 Task: Find connections with filter location Caloundra with filter topic #careertips with filter profile language Potuguese with filter current company Canada Jobs | Australia | UK | USA | Europe & Gulf Jobs with filter school Assam Engineering College with filter industry Circuses and Magic Shows with filter service category Team Building with filter keywords title Head
Action: Mouse moved to (158, 229)
Screenshot: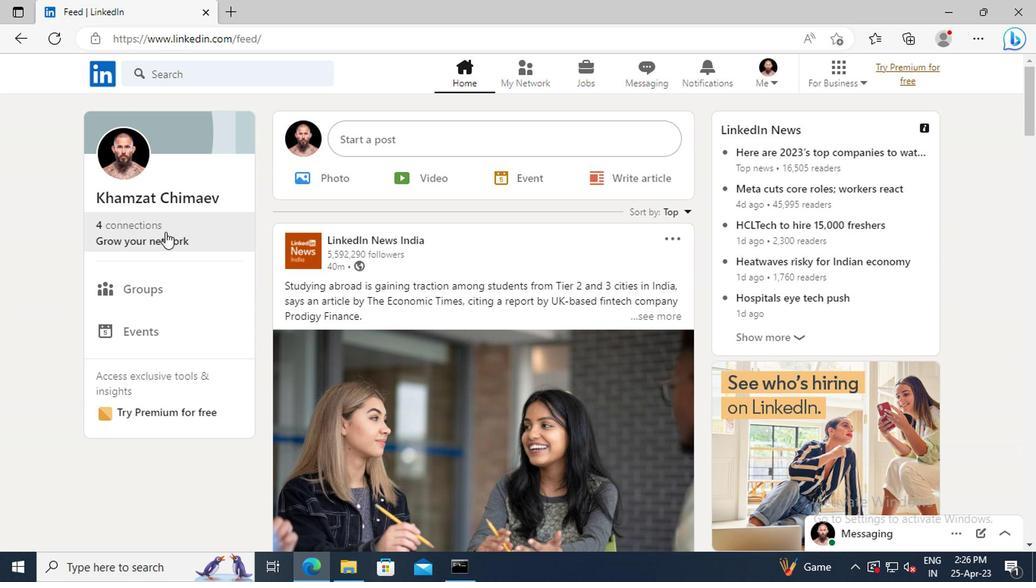 
Action: Mouse pressed left at (158, 229)
Screenshot: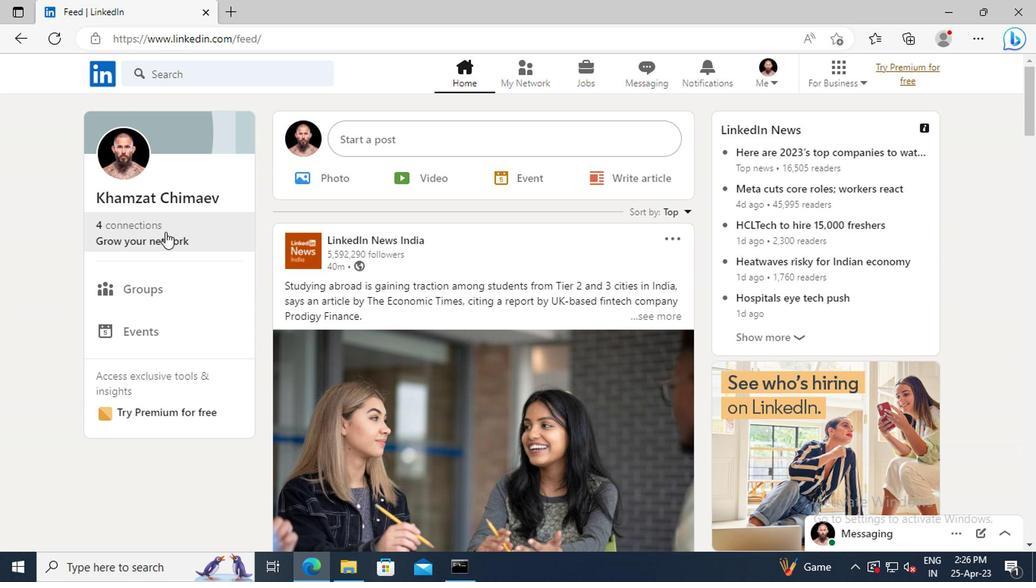 
Action: Mouse moved to (180, 154)
Screenshot: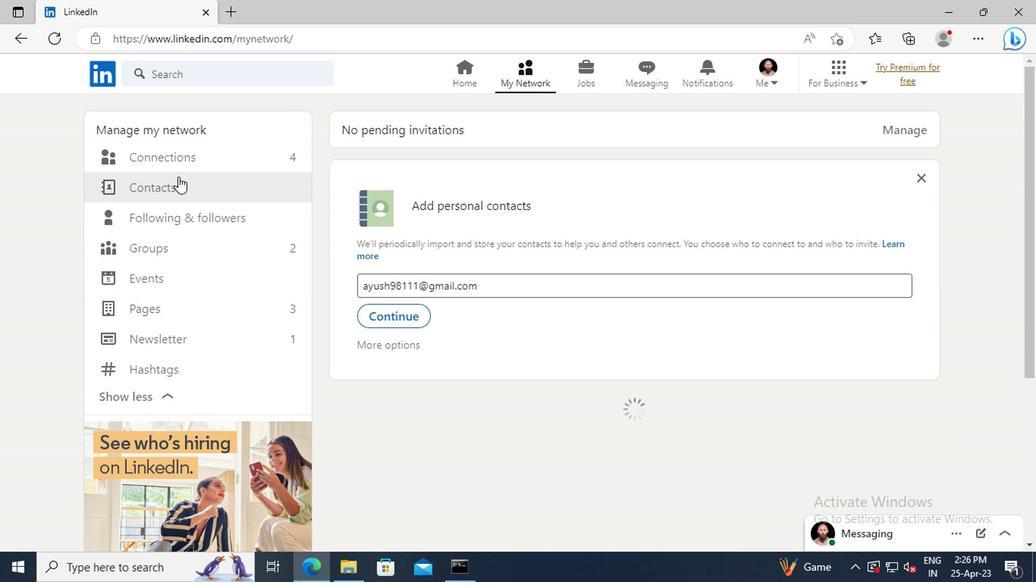 
Action: Mouse pressed left at (180, 154)
Screenshot: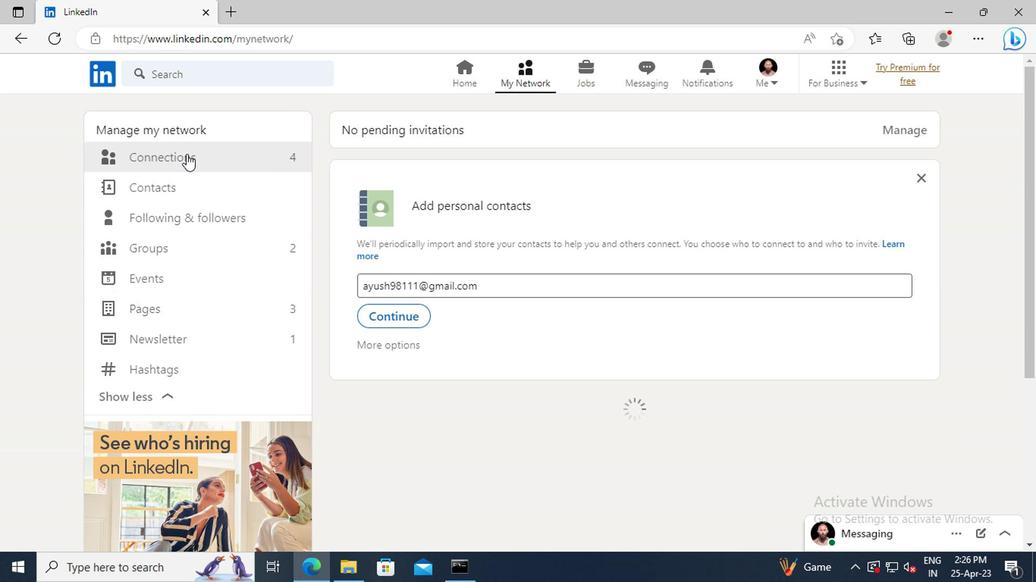 
Action: Mouse moved to (601, 158)
Screenshot: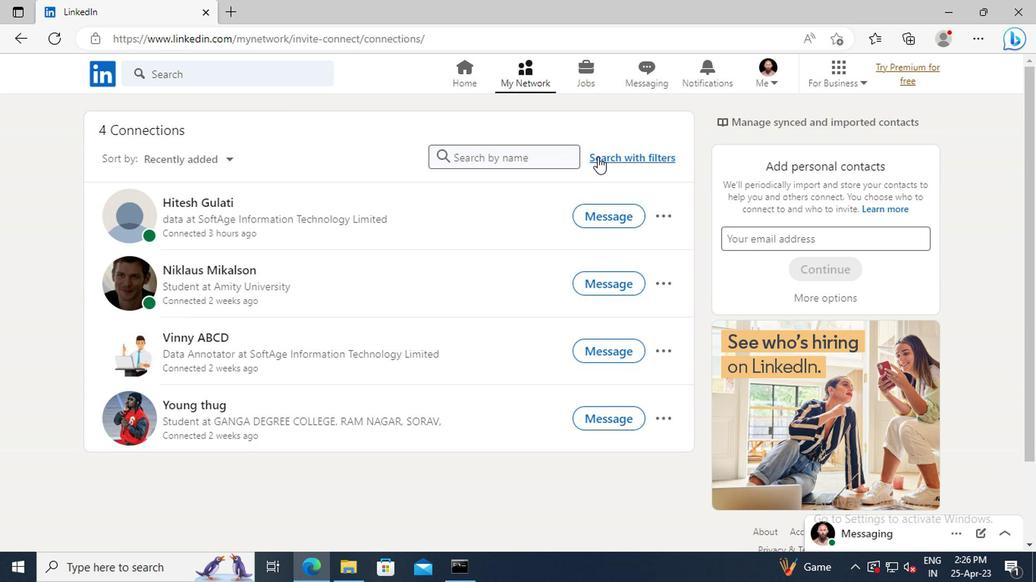 
Action: Mouse pressed left at (601, 158)
Screenshot: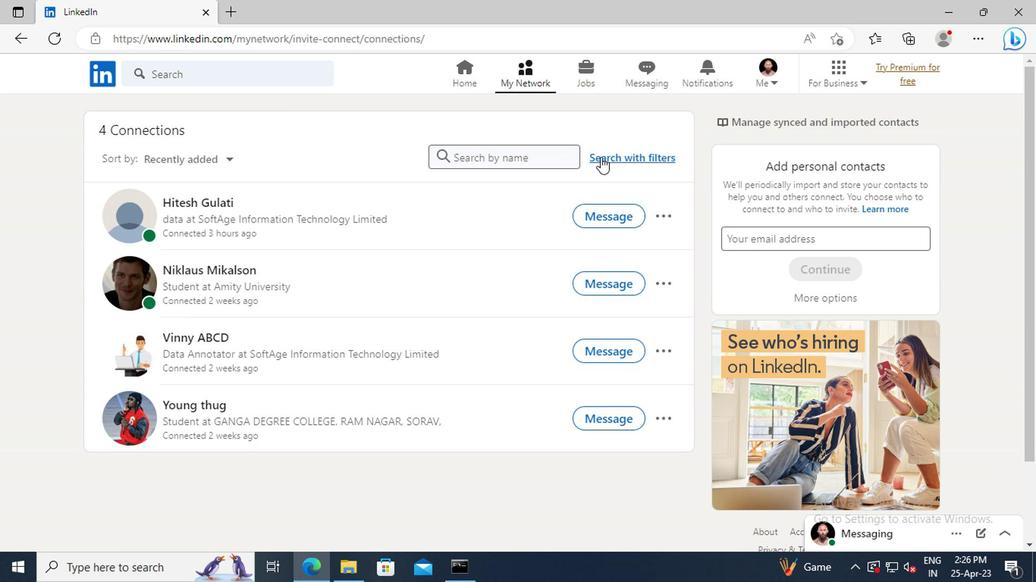 
Action: Mouse moved to (577, 122)
Screenshot: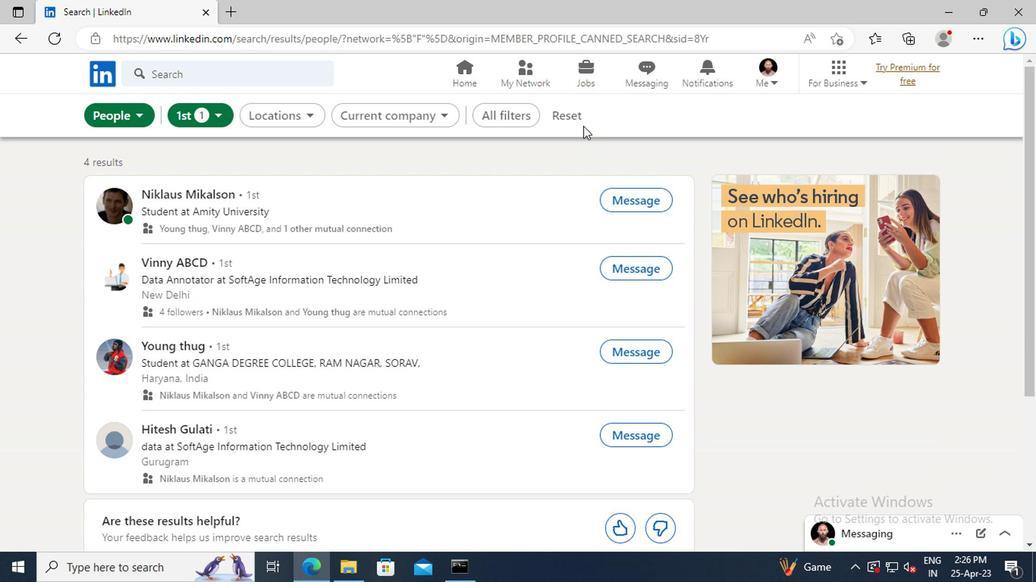 
Action: Mouse pressed left at (577, 122)
Screenshot: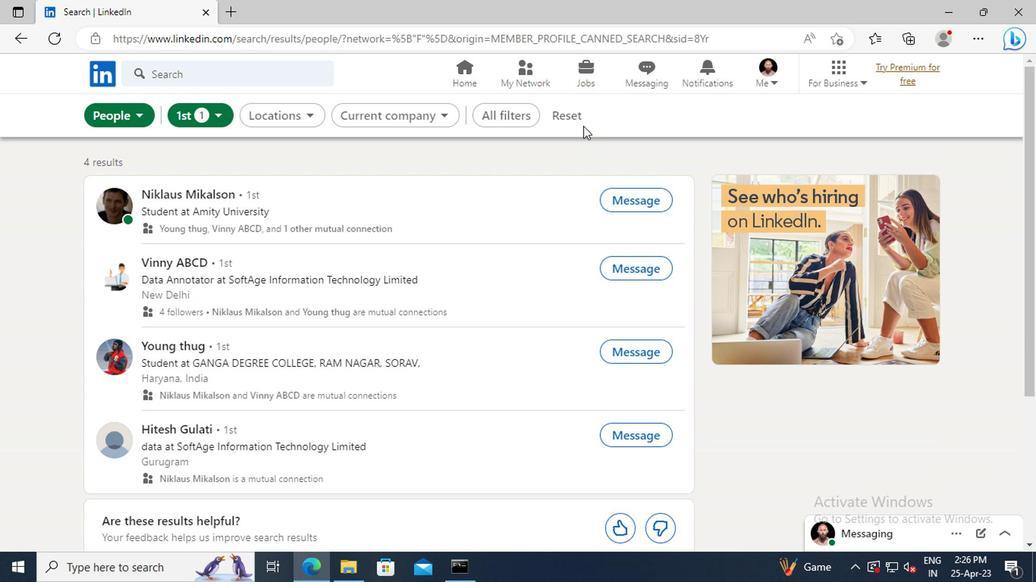 
Action: Mouse moved to (542, 120)
Screenshot: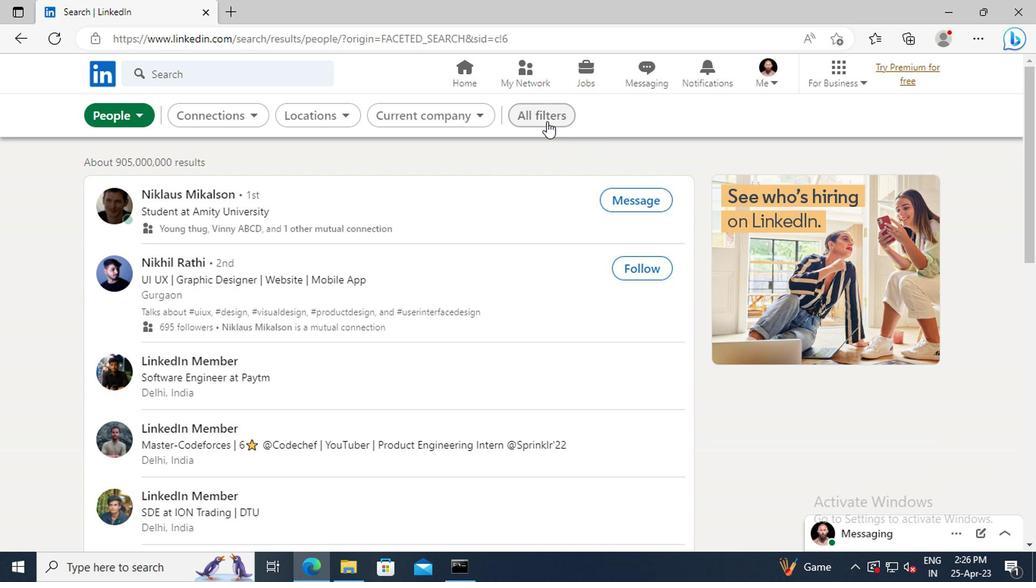 
Action: Mouse pressed left at (542, 120)
Screenshot: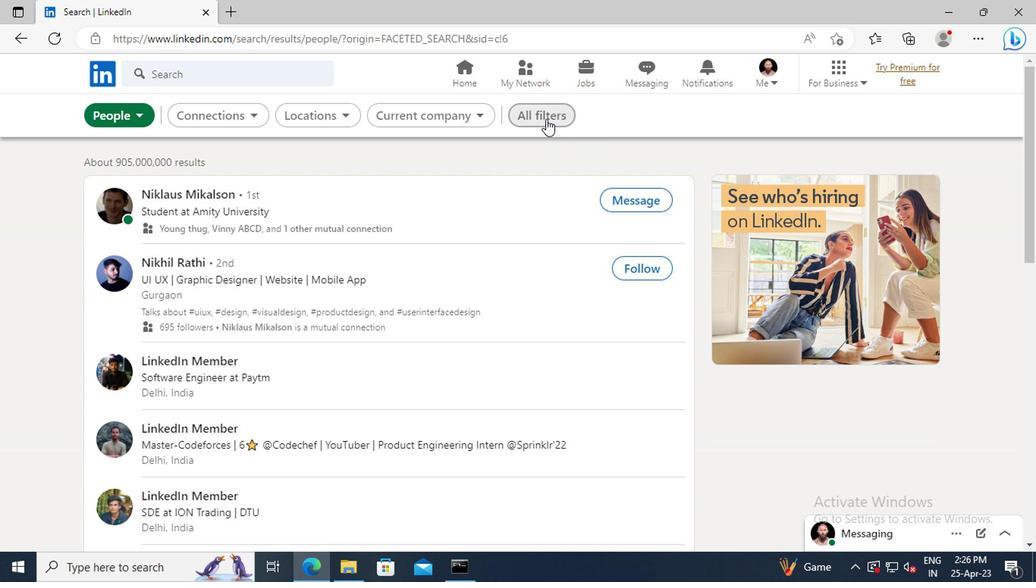
Action: Mouse moved to (866, 261)
Screenshot: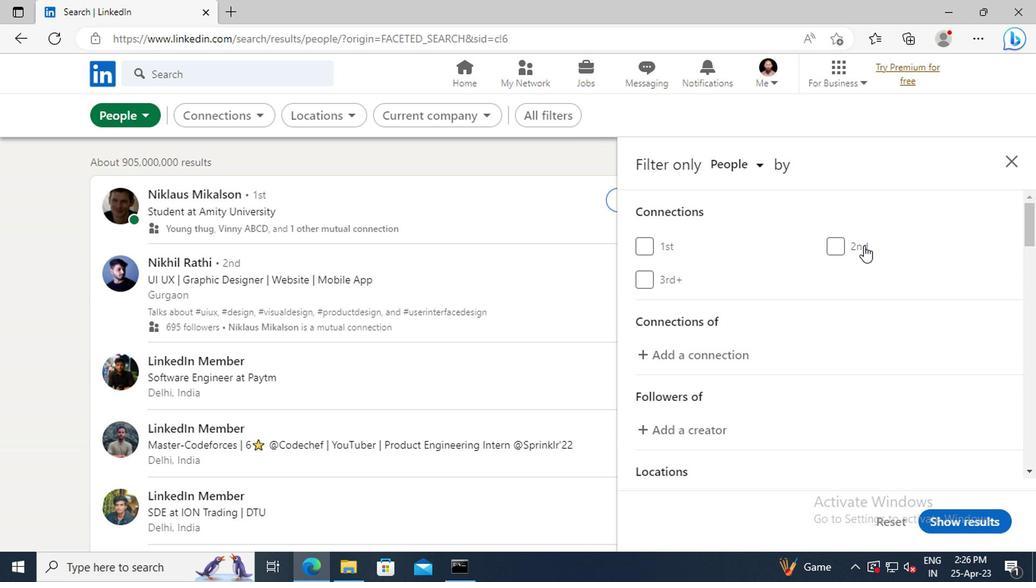 
Action: Mouse scrolled (866, 260) with delta (0, -1)
Screenshot: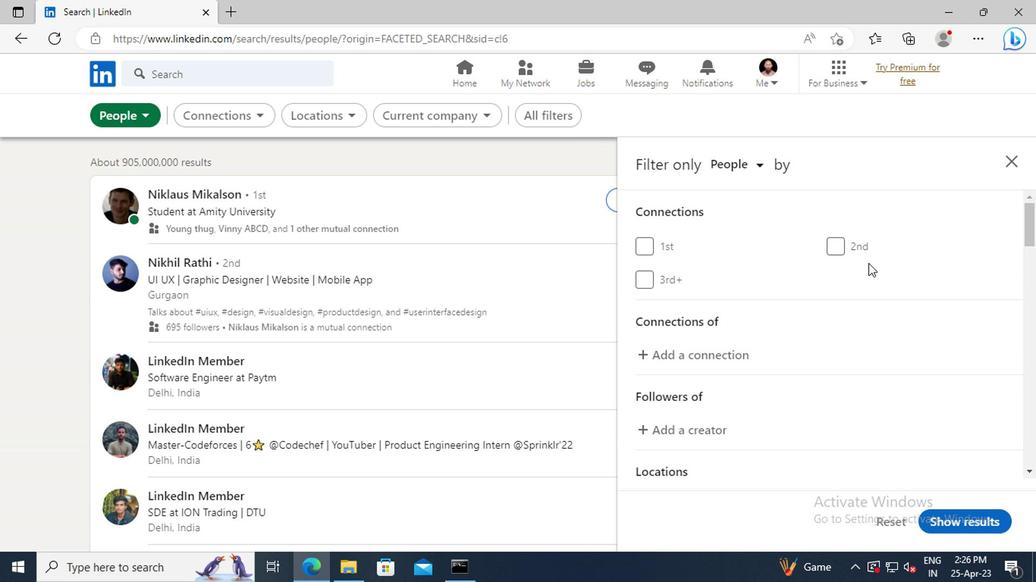 
Action: Mouse scrolled (866, 260) with delta (0, -1)
Screenshot: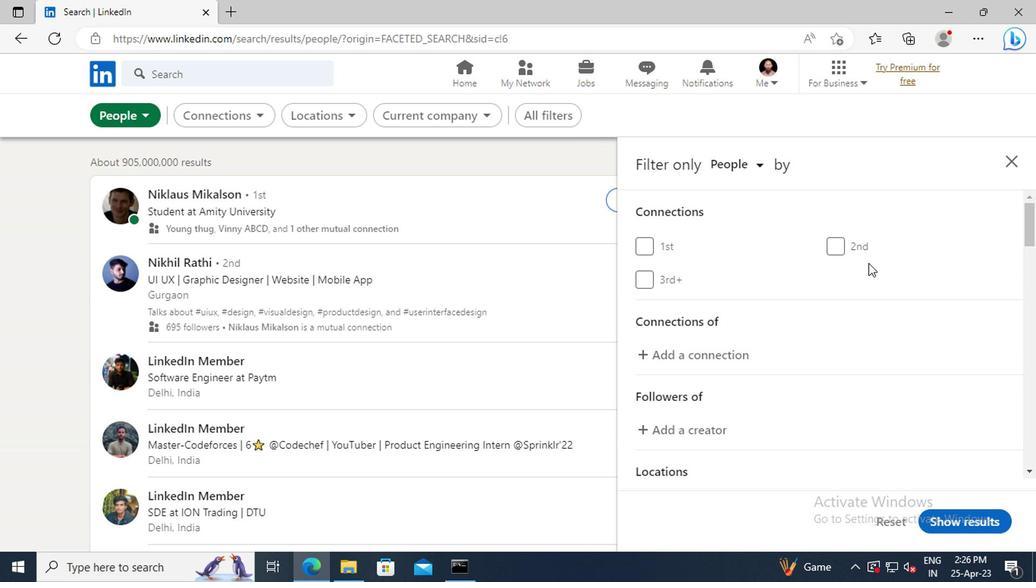 
Action: Mouse scrolled (866, 260) with delta (0, -1)
Screenshot: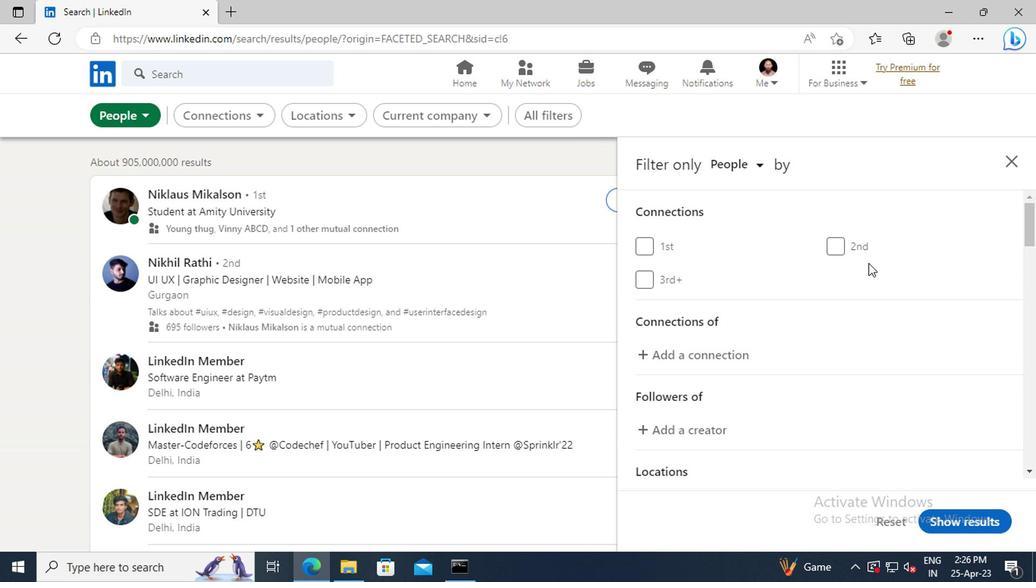 
Action: Mouse scrolled (866, 260) with delta (0, -1)
Screenshot: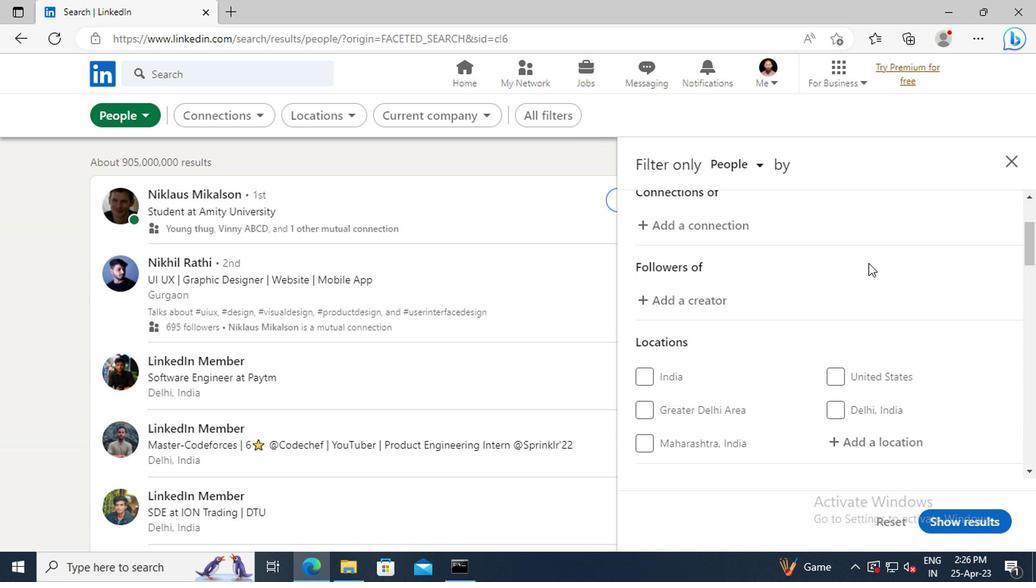 
Action: Mouse scrolled (866, 260) with delta (0, -1)
Screenshot: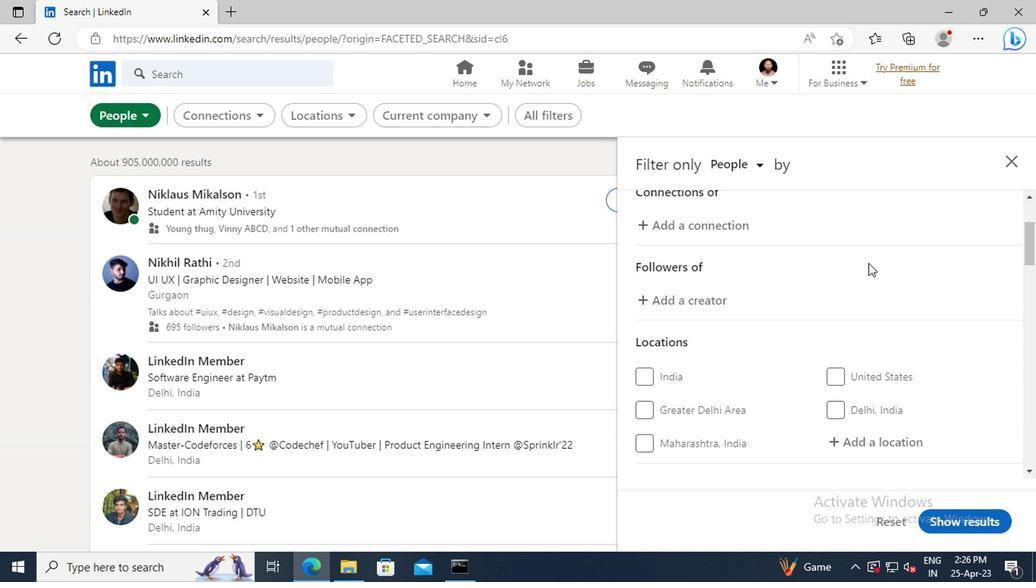 
Action: Mouse moved to (856, 351)
Screenshot: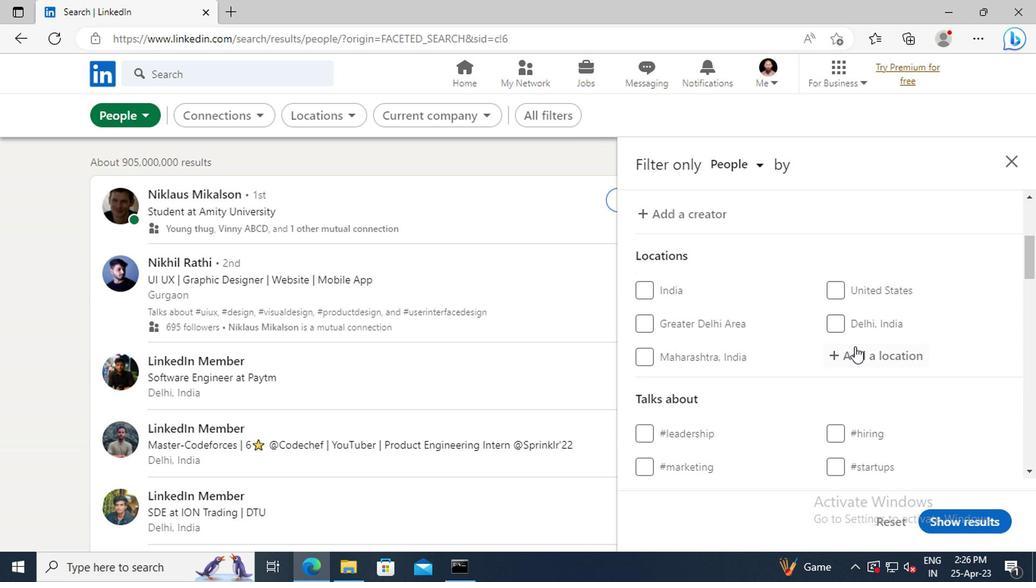 
Action: Mouse pressed left at (856, 351)
Screenshot: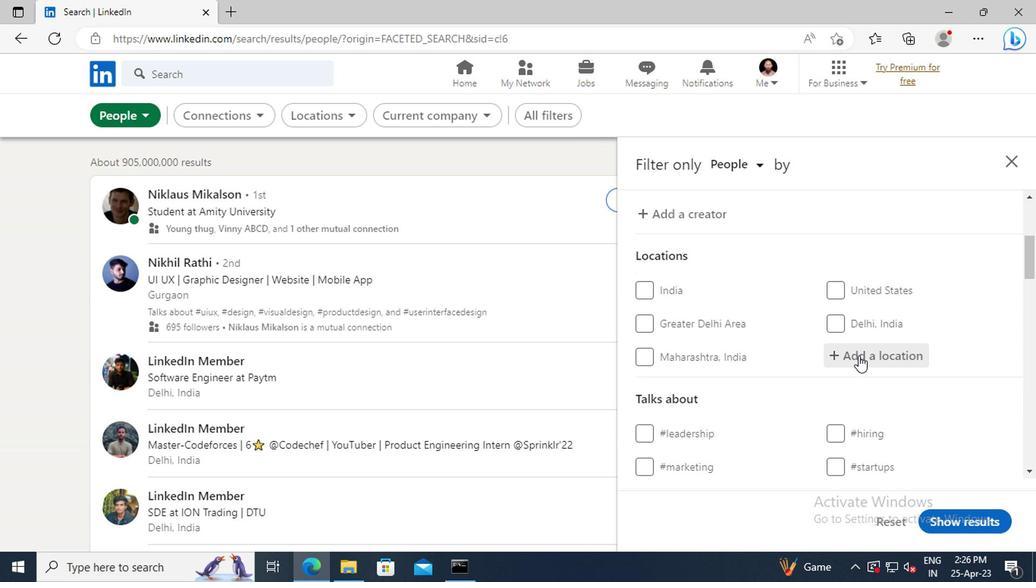 
Action: Key pressed <Key.shift>CALOUNDRA<Key.enter>
Screenshot: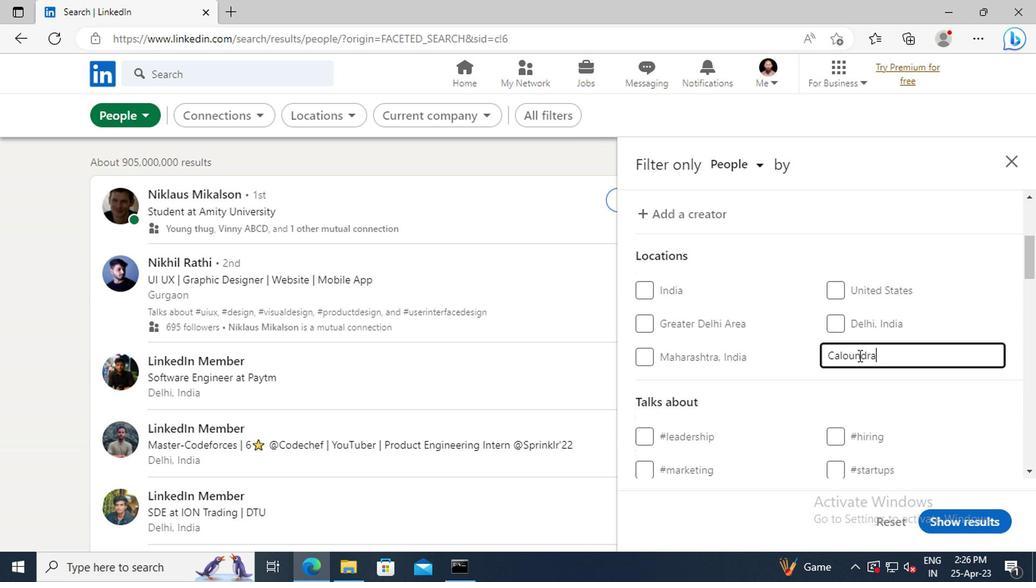 
Action: Mouse scrolled (856, 351) with delta (0, 0)
Screenshot: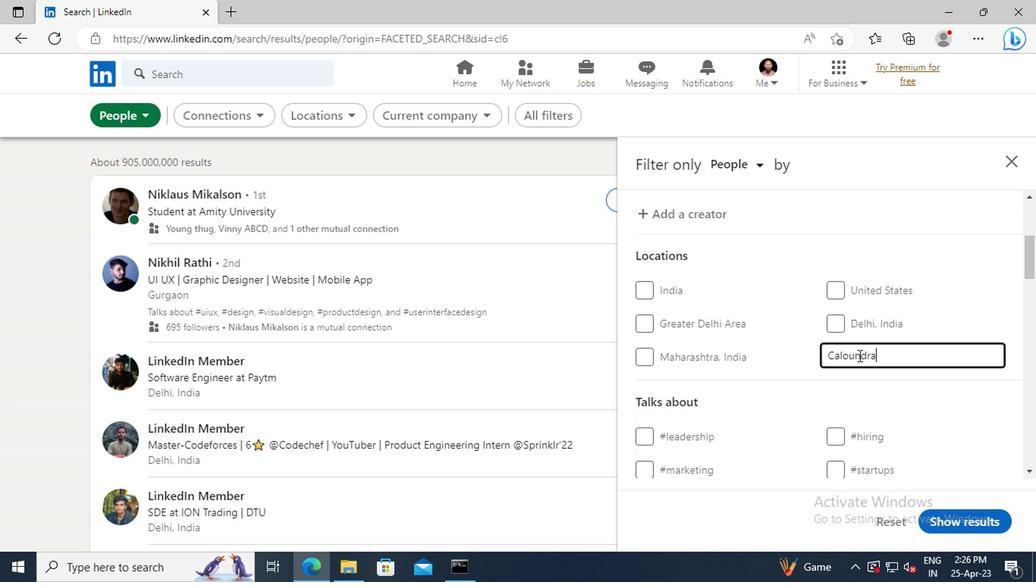 
Action: Mouse scrolled (856, 351) with delta (0, 0)
Screenshot: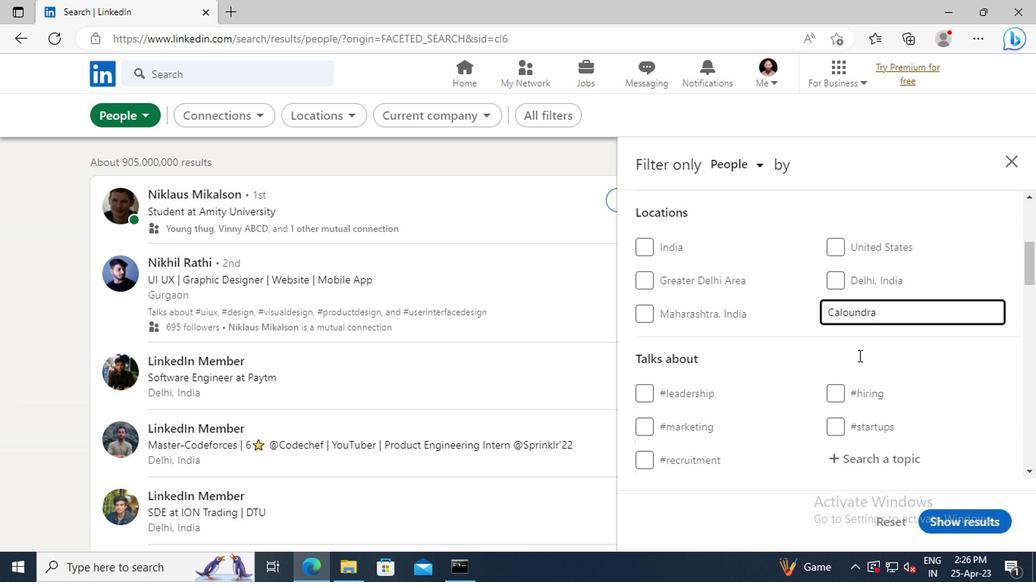 
Action: Mouse scrolled (856, 351) with delta (0, 0)
Screenshot: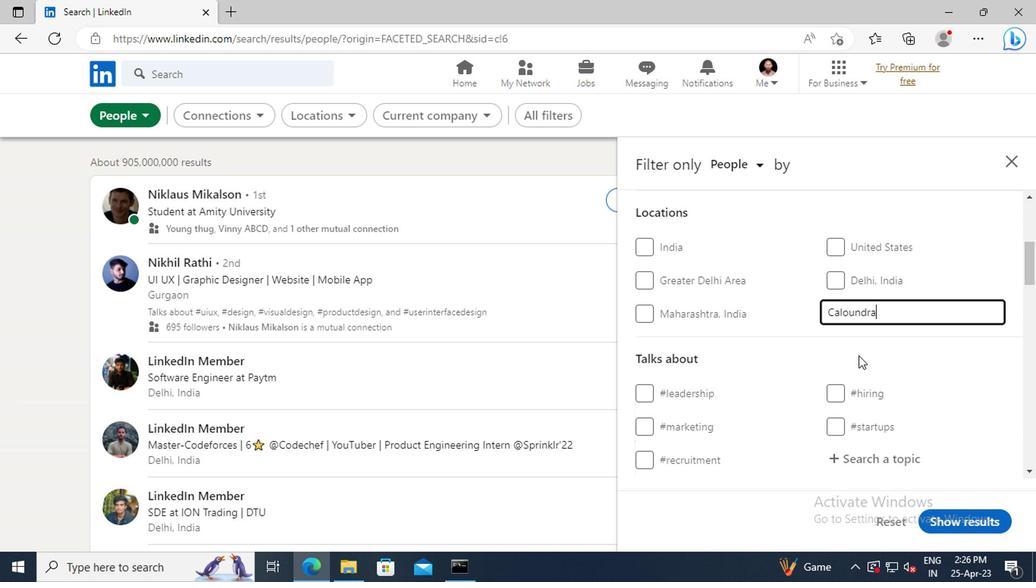
Action: Mouse moved to (853, 369)
Screenshot: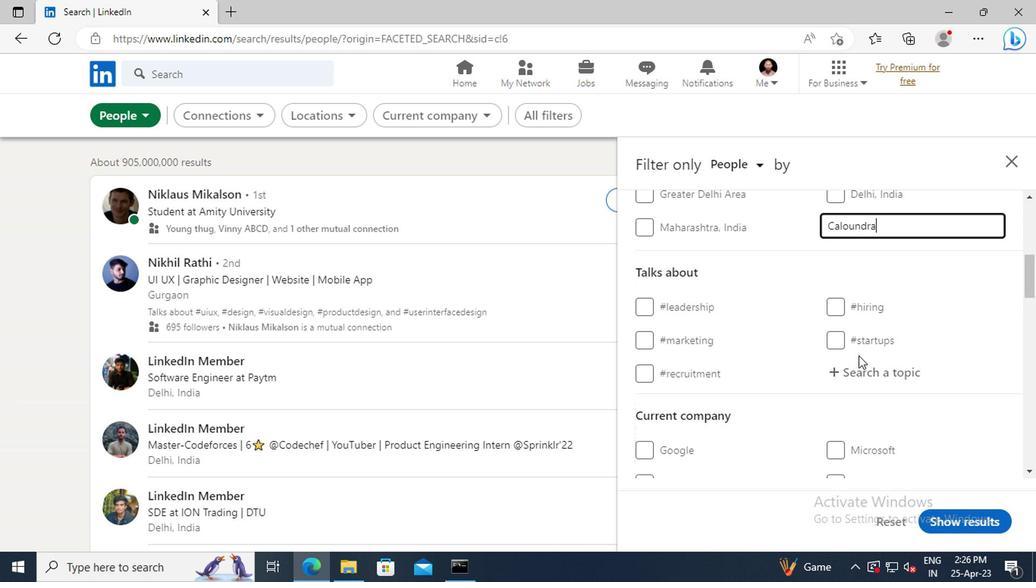 
Action: Mouse pressed left at (853, 369)
Screenshot: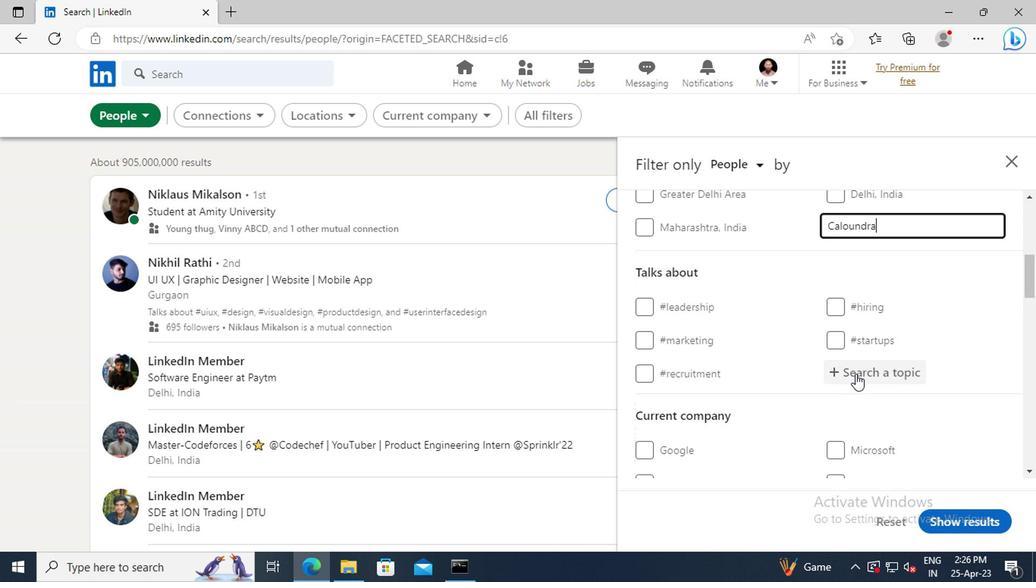 
Action: Key pressed <Key.shift>#CAREERTIPS
Screenshot: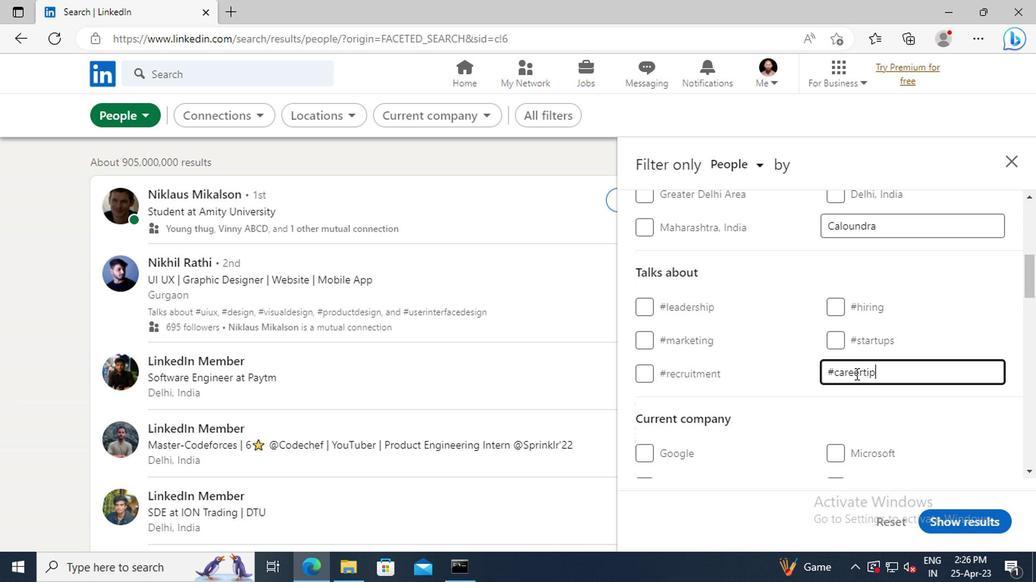 
Action: Mouse scrolled (853, 369) with delta (0, 0)
Screenshot: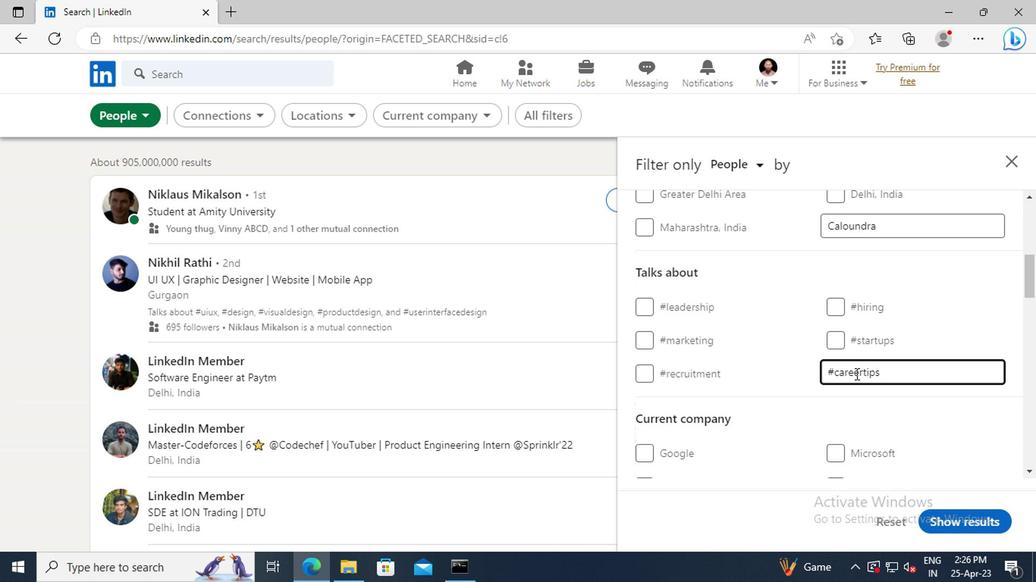 
Action: Mouse scrolled (853, 369) with delta (0, 0)
Screenshot: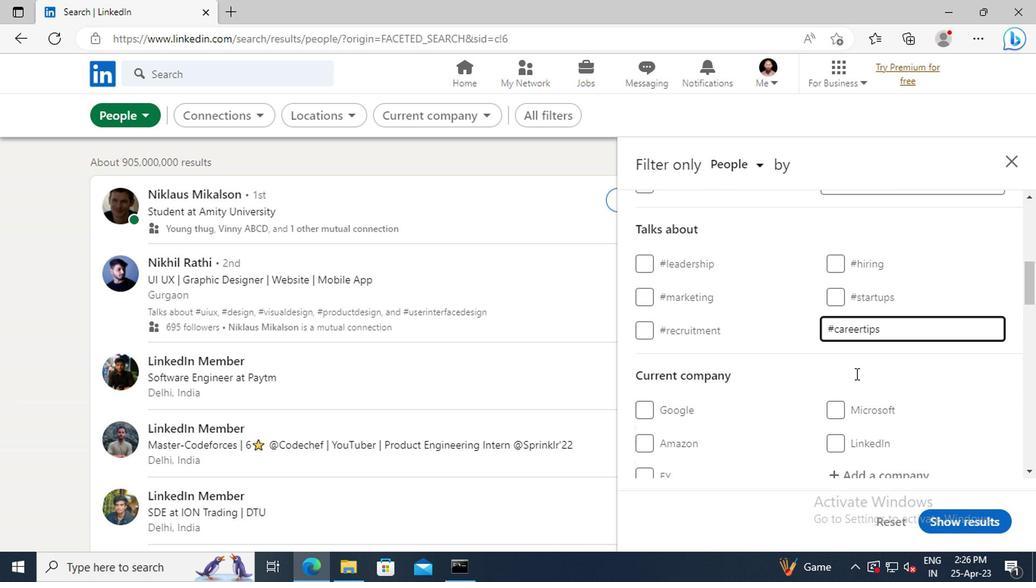 
Action: Mouse scrolled (853, 369) with delta (0, 0)
Screenshot: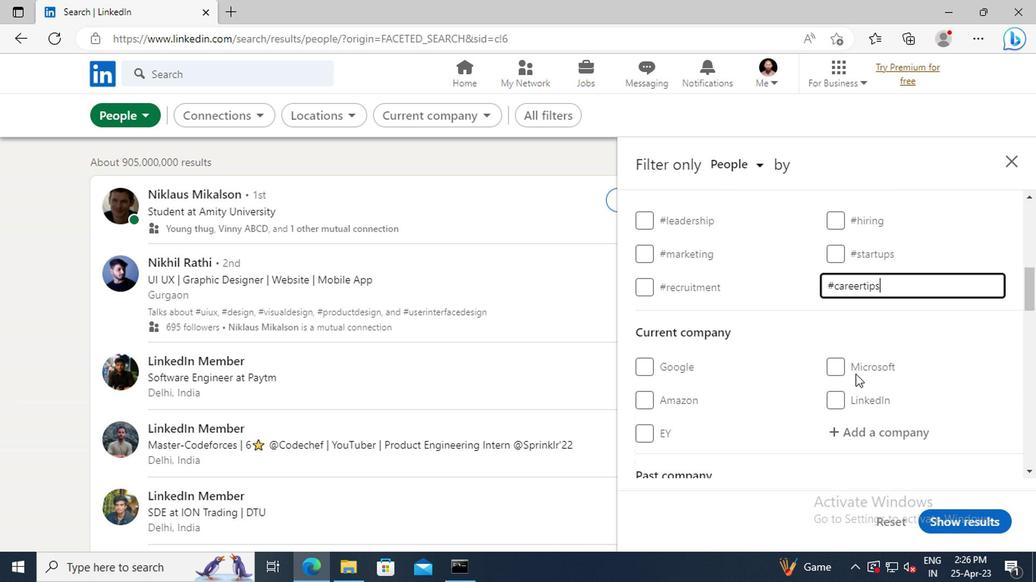 
Action: Mouse scrolled (853, 369) with delta (0, 0)
Screenshot: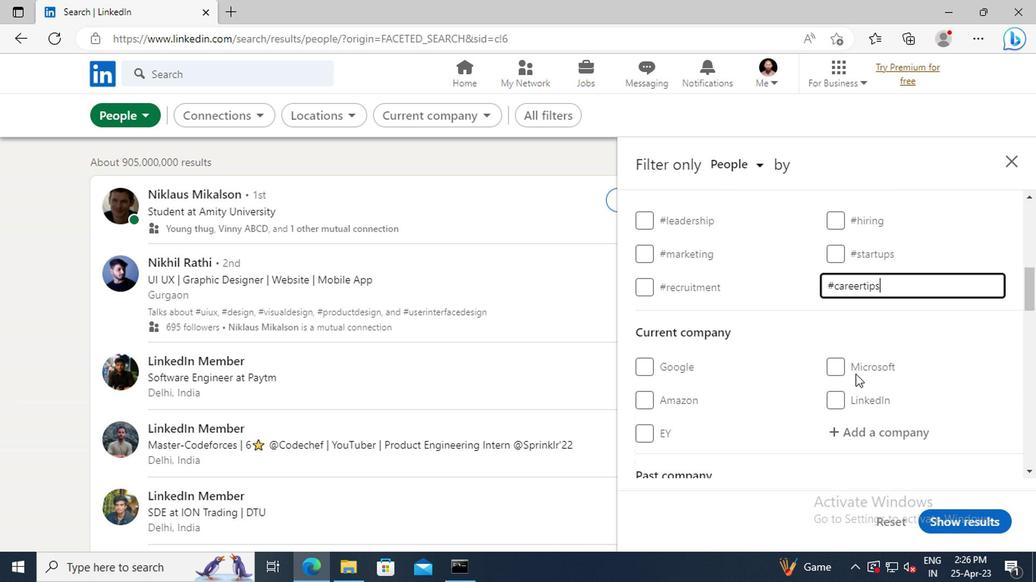 
Action: Mouse scrolled (853, 369) with delta (0, 0)
Screenshot: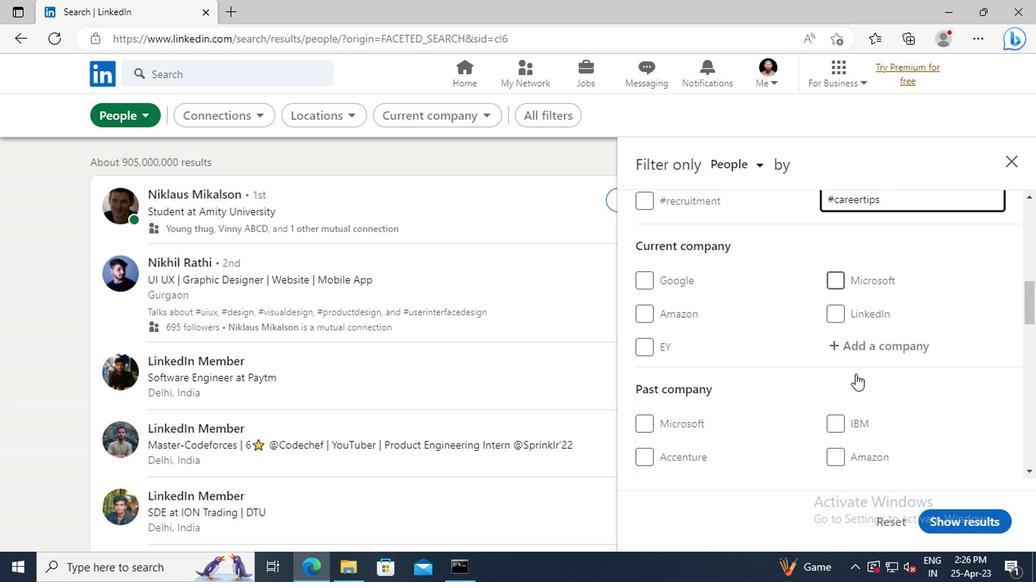 
Action: Mouse scrolled (853, 369) with delta (0, 0)
Screenshot: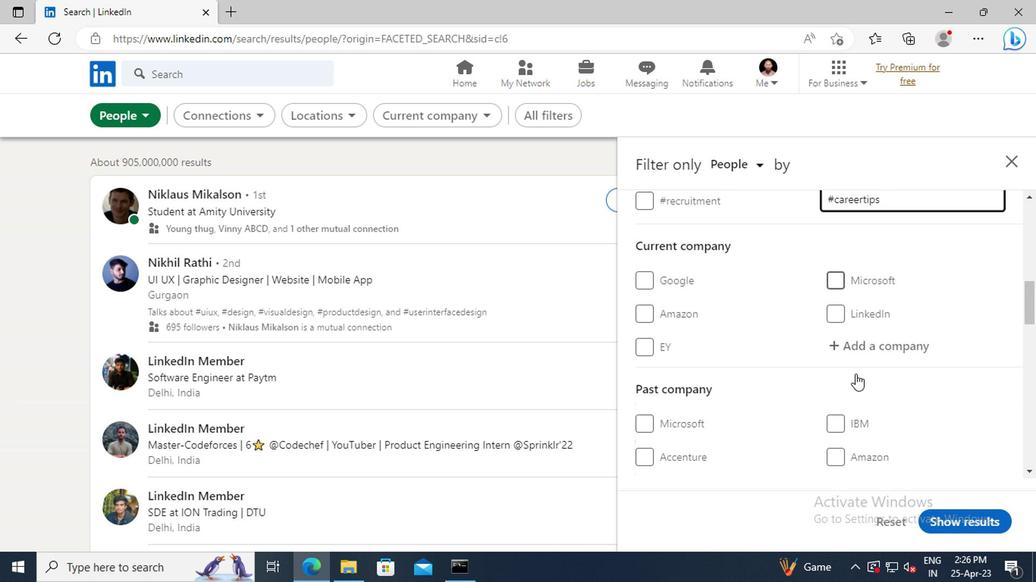 
Action: Mouse scrolled (853, 369) with delta (0, 0)
Screenshot: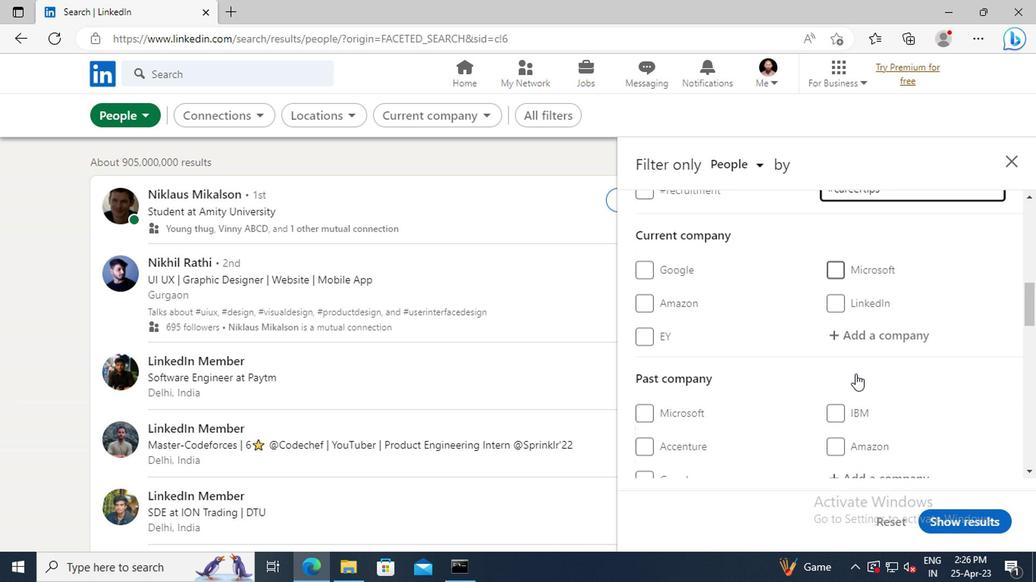 
Action: Mouse scrolled (853, 369) with delta (0, 0)
Screenshot: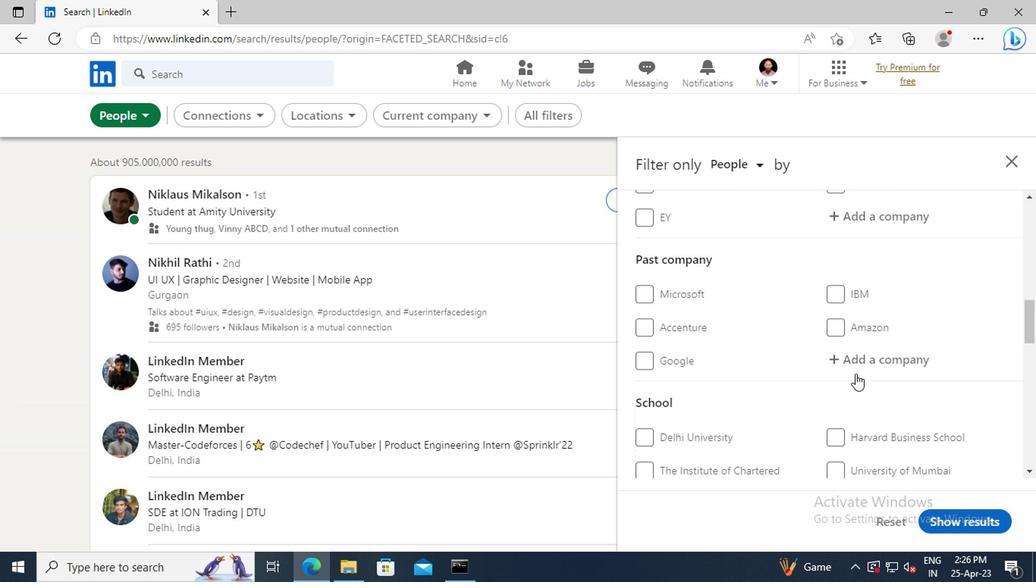 
Action: Mouse scrolled (853, 369) with delta (0, 0)
Screenshot: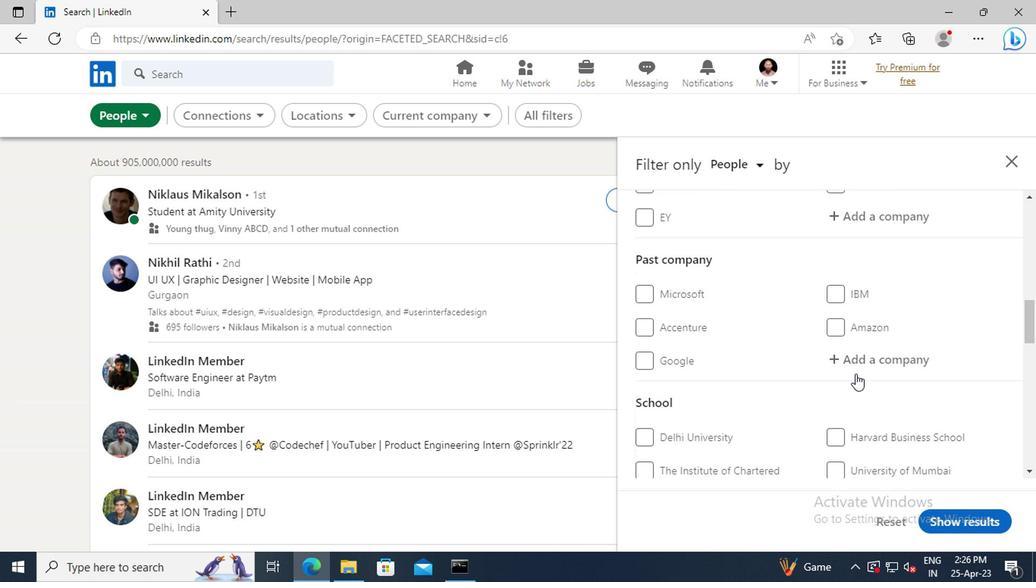 
Action: Mouse scrolled (853, 369) with delta (0, 0)
Screenshot: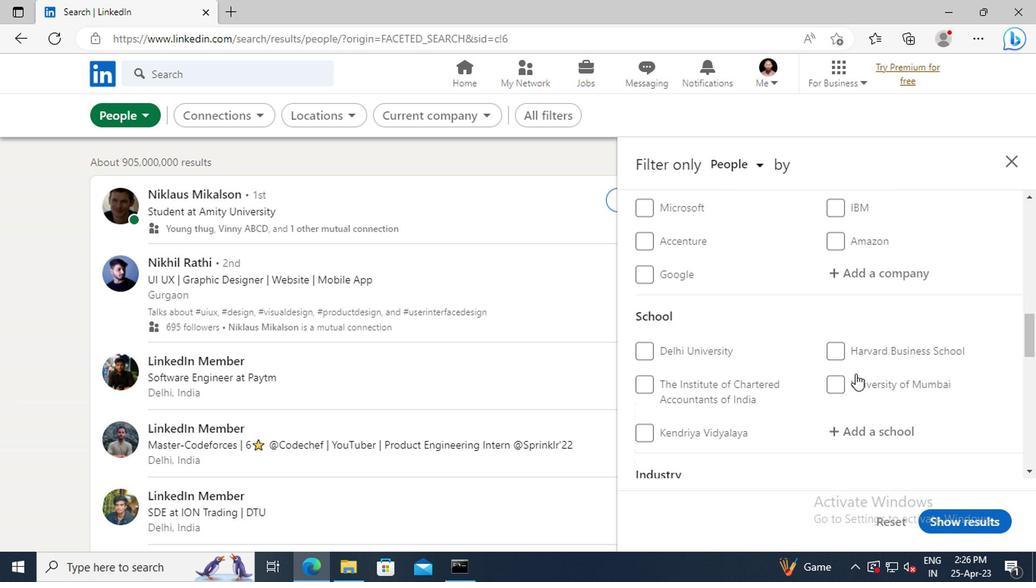 
Action: Mouse scrolled (853, 369) with delta (0, 0)
Screenshot: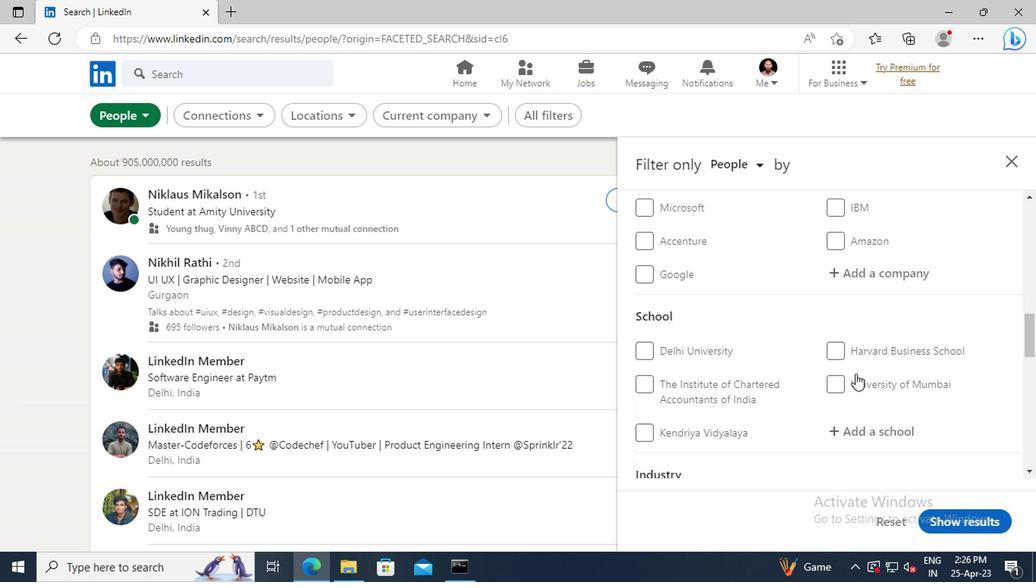 
Action: Mouse scrolled (853, 369) with delta (0, 0)
Screenshot: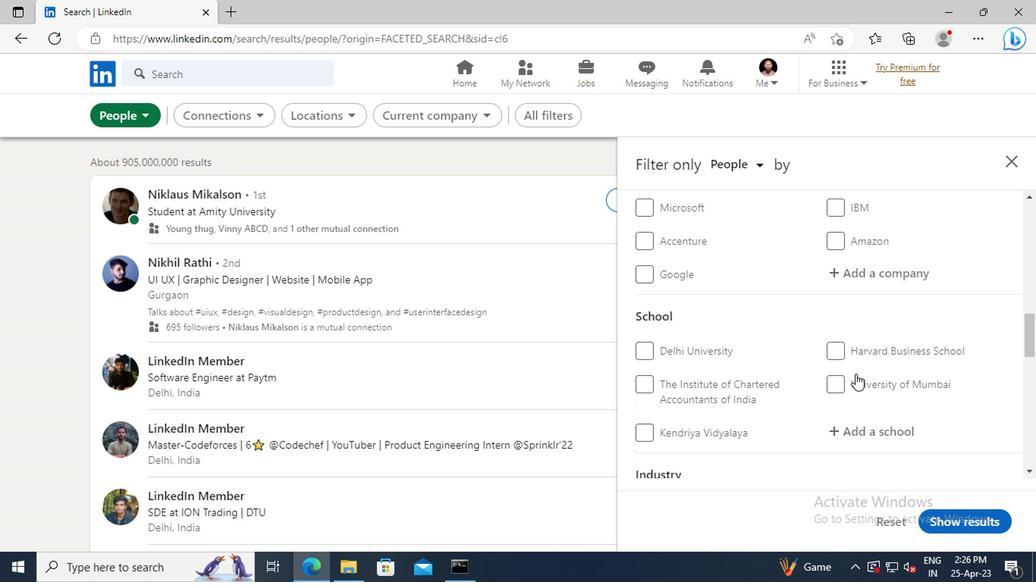 
Action: Mouse scrolled (853, 369) with delta (0, 0)
Screenshot: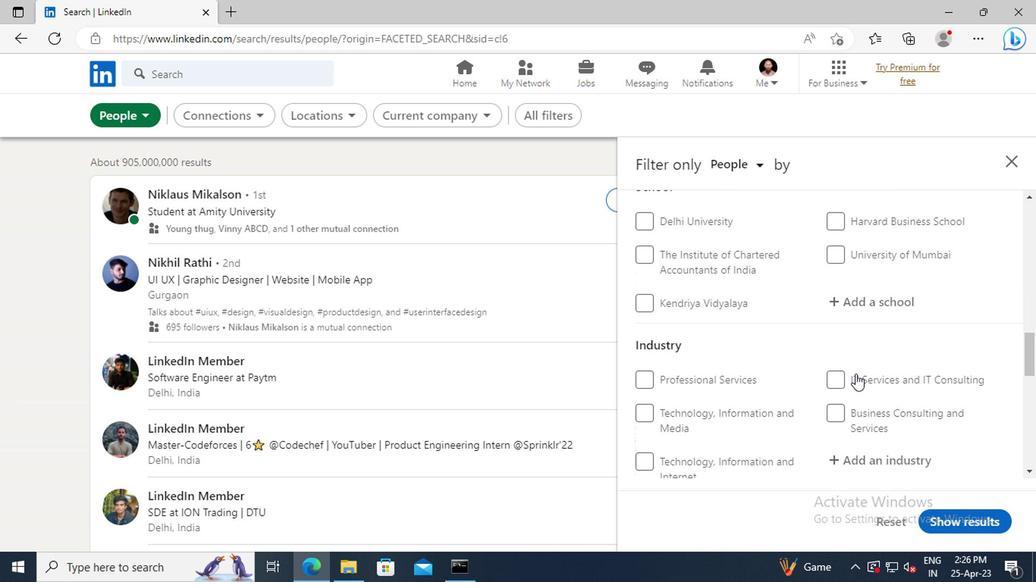 
Action: Mouse scrolled (853, 369) with delta (0, 0)
Screenshot: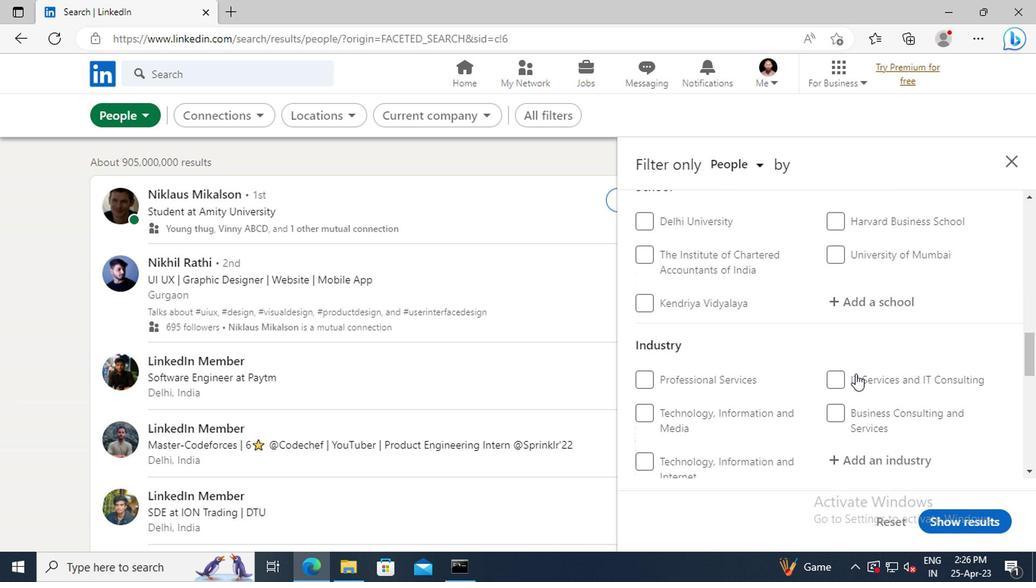 
Action: Mouse scrolled (853, 369) with delta (0, 0)
Screenshot: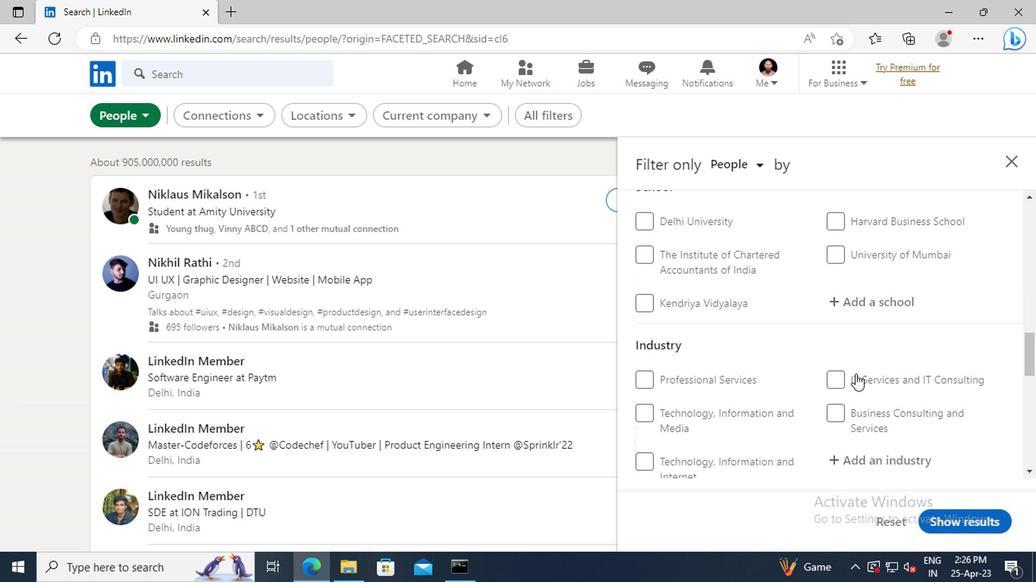 
Action: Mouse scrolled (853, 369) with delta (0, 0)
Screenshot: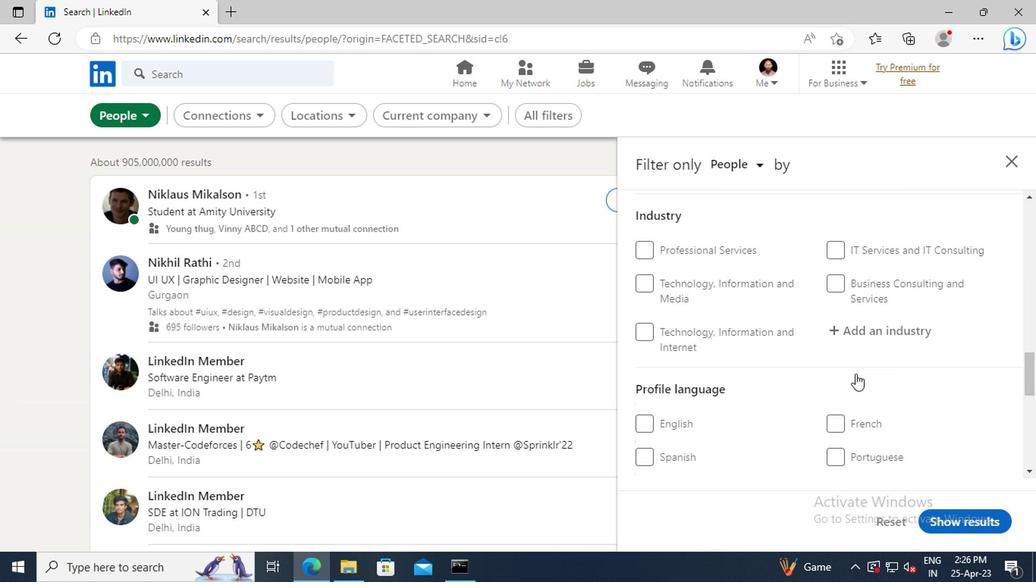 
Action: Mouse moved to (840, 409)
Screenshot: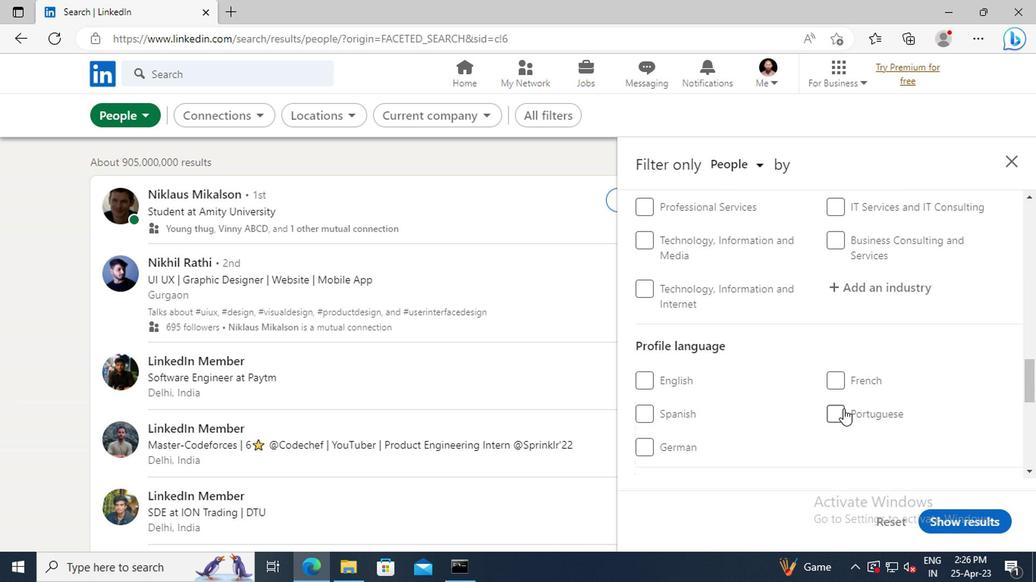 
Action: Mouse pressed left at (840, 409)
Screenshot: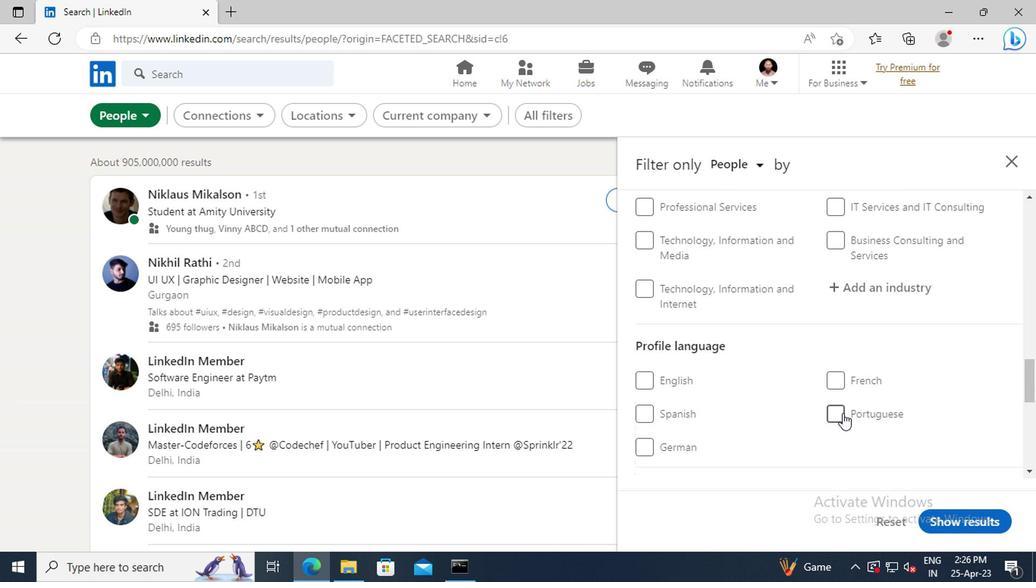 
Action: Mouse scrolled (840, 409) with delta (0, 0)
Screenshot: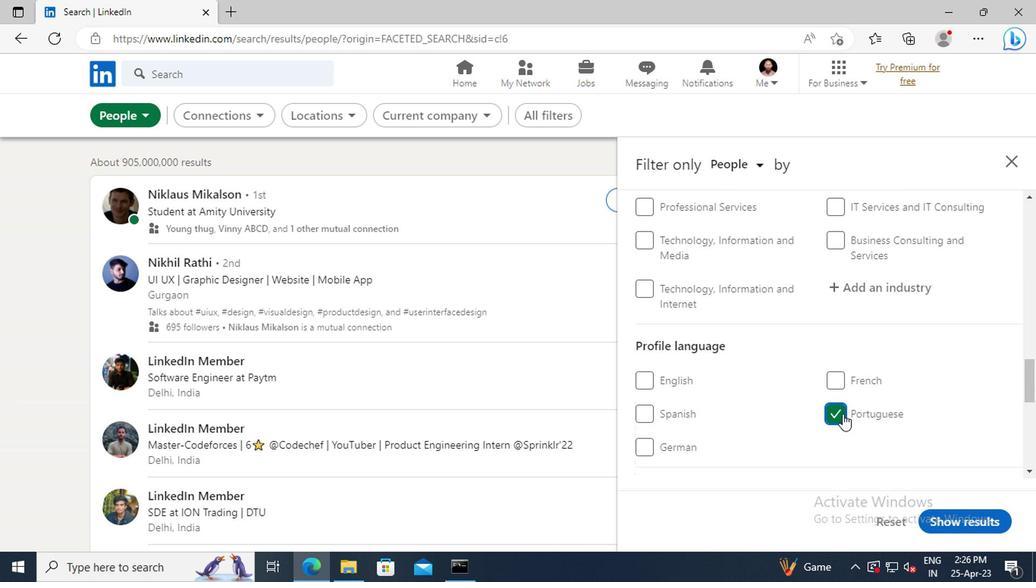 
Action: Mouse scrolled (840, 409) with delta (0, 0)
Screenshot: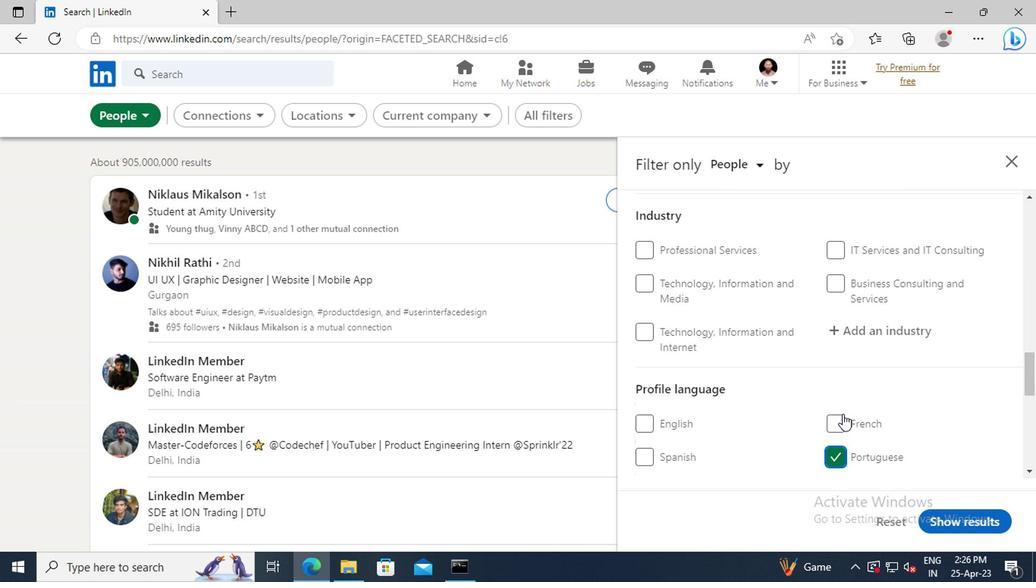 
Action: Mouse scrolled (840, 409) with delta (0, 0)
Screenshot: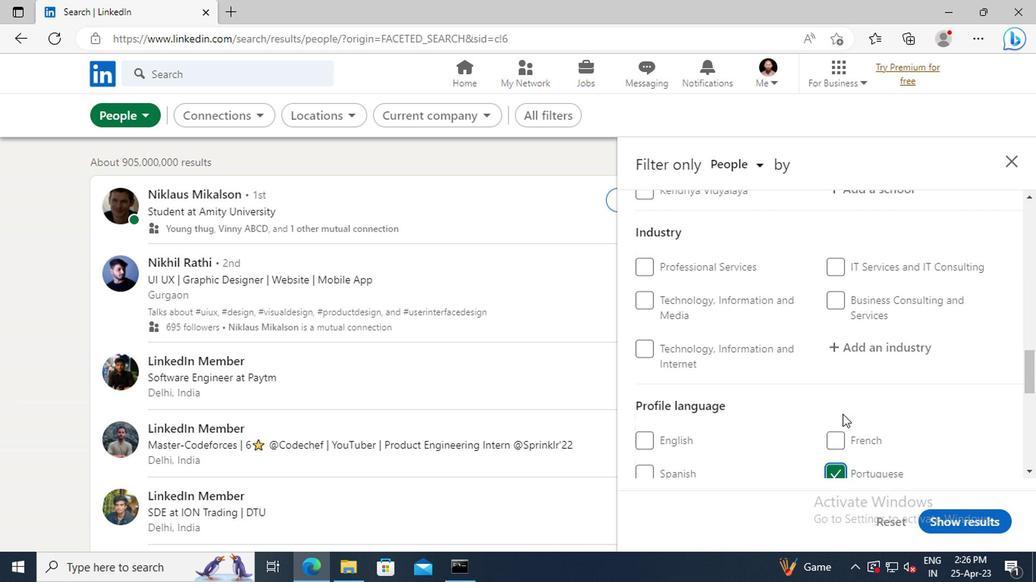 
Action: Mouse scrolled (840, 409) with delta (0, 0)
Screenshot: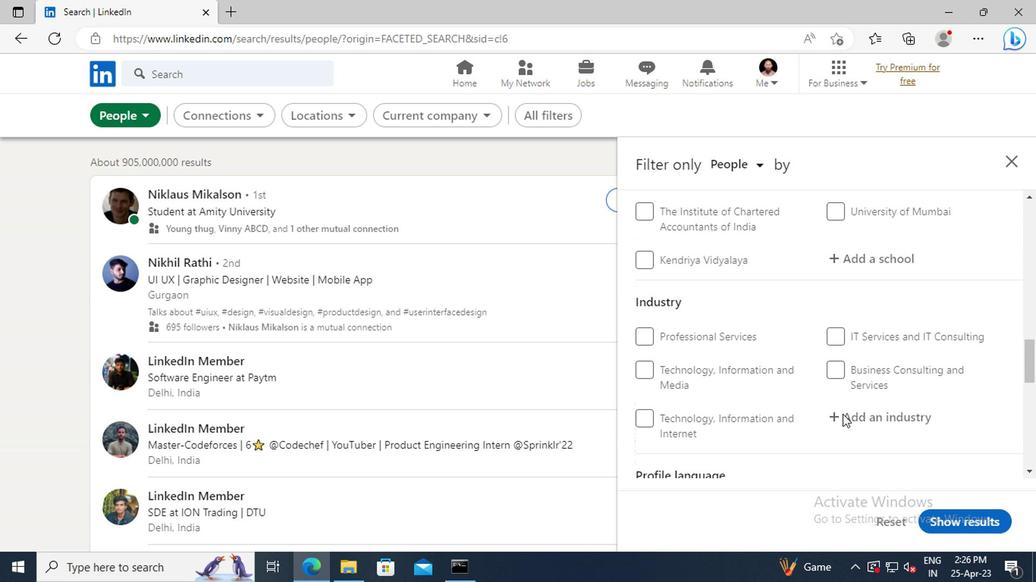 
Action: Mouse scrolled (840, 409) with delta (0, 0)
Screenshot: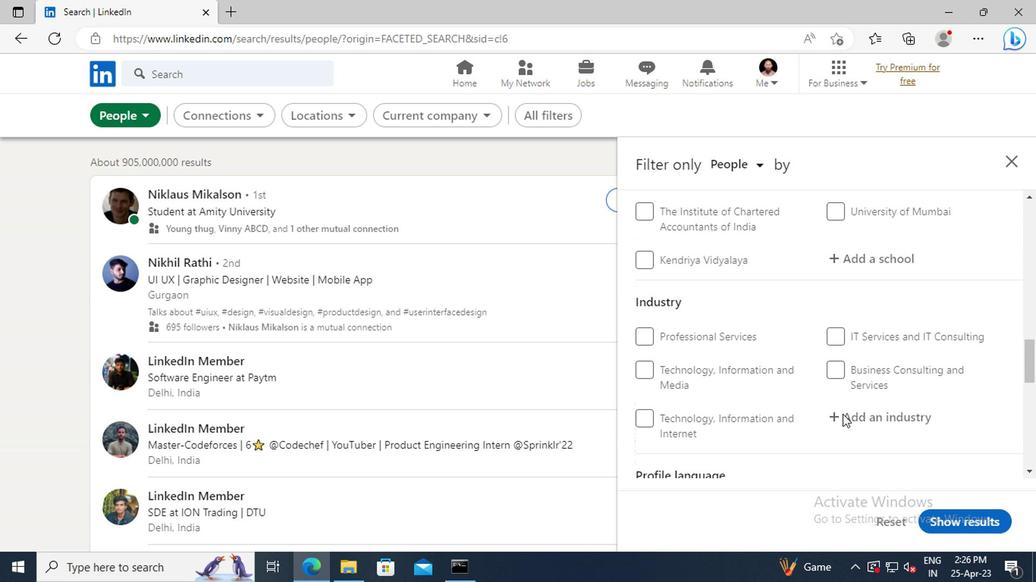 
Action: Mouse scrolled (840, 409) with delta (0, 0)
Screenshot: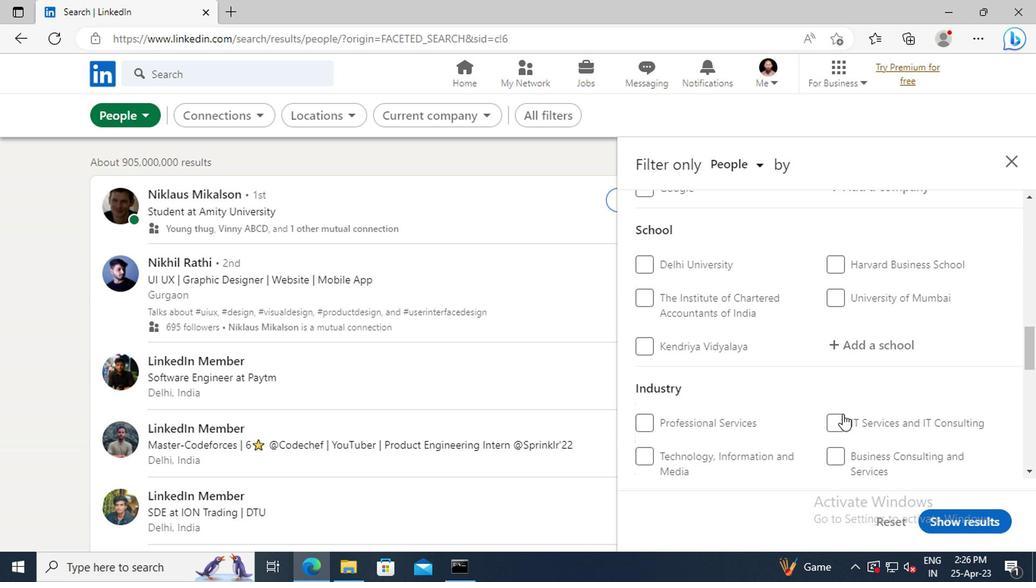 
Action: Mouse scrolled (840, 409) with delta (0, 0)
Screenshot: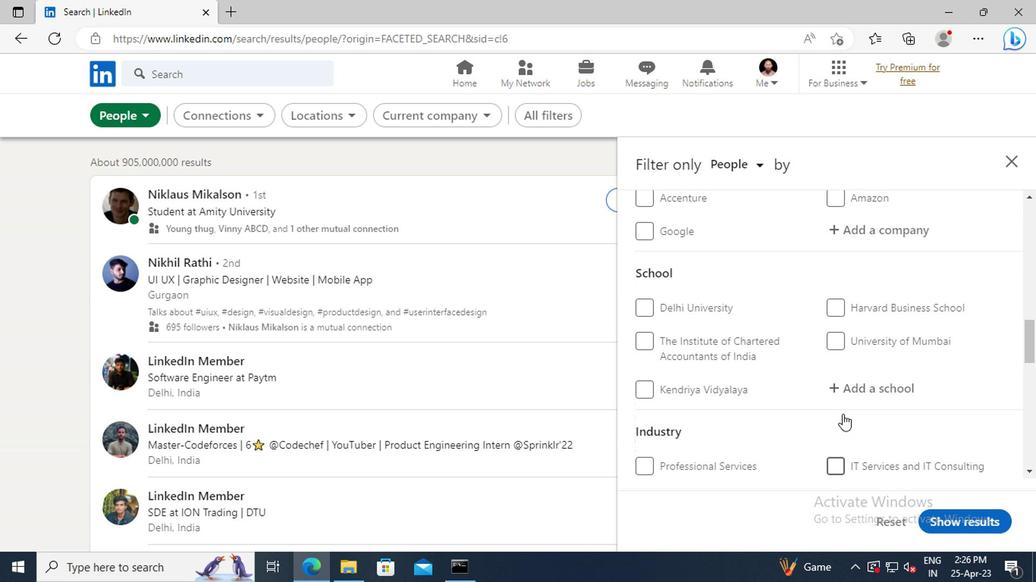 
Action: Mouse scrolled (840, 409) with delta (0, 0)
Screenshot: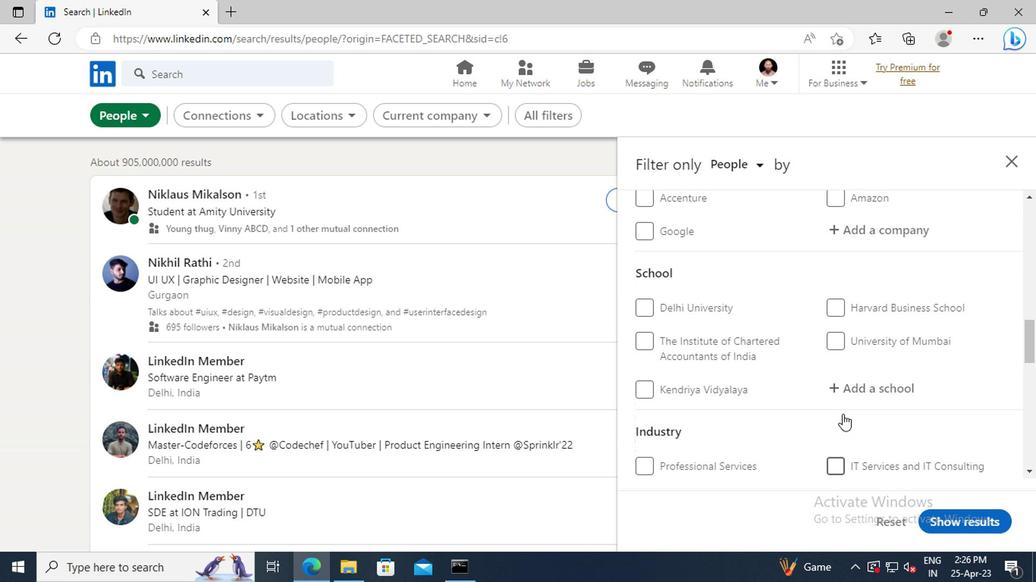 
Action: Mouse scrolled (840, 409) with delta (0, 0)
Screenshot: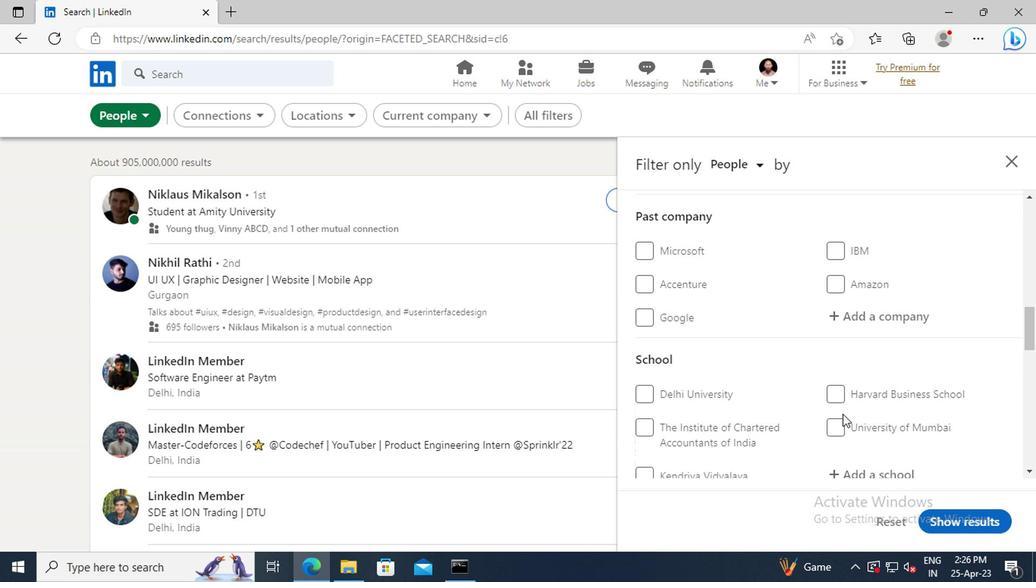 
Action: Mouse scrolled (840, 409) with delta (0, 0)
Screenshot: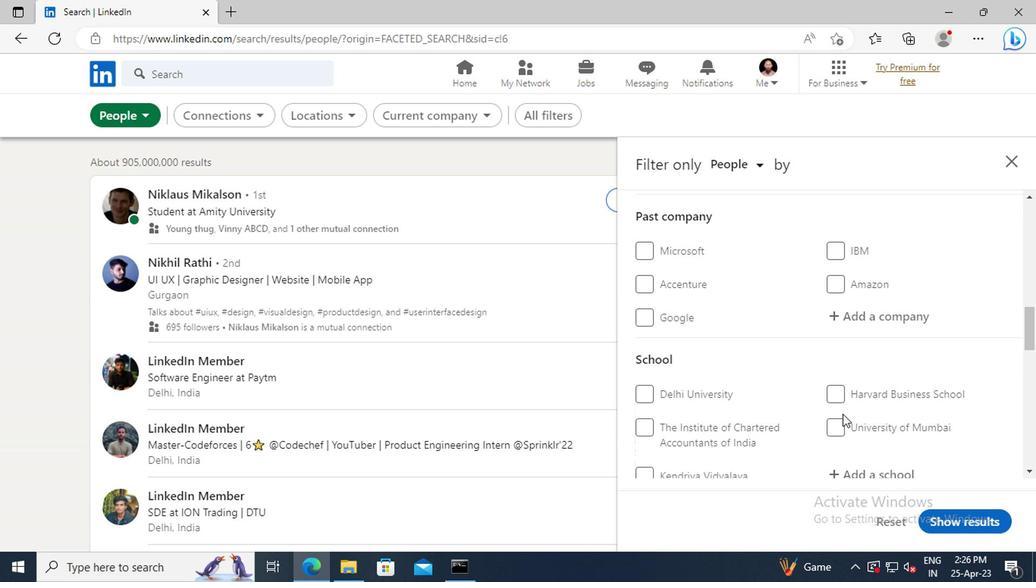
Action: Mouse scrolled (840, 409) with delta (0, 0)
Screenshot: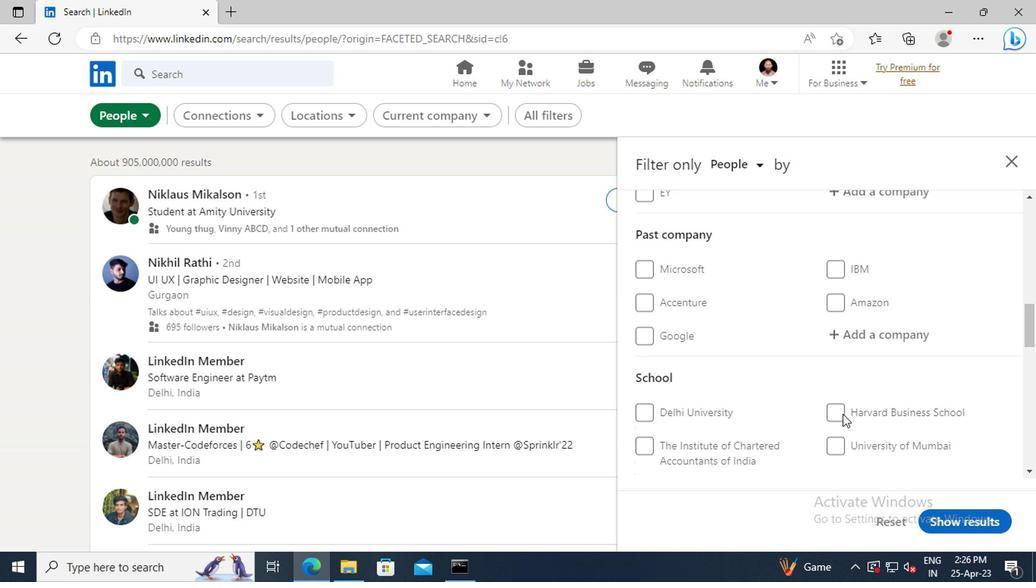 
Action: Mouse scrolled (840, 409) with delta (0, 0)
Screenshot: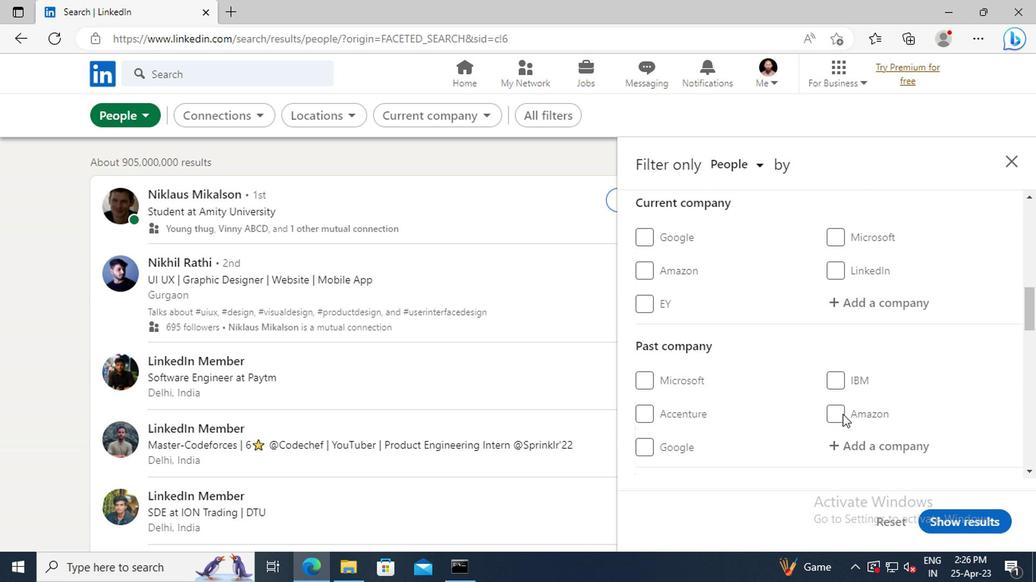 
Action: Mouse scrolled (840, 409) with delta (0, 0)
Screenshot: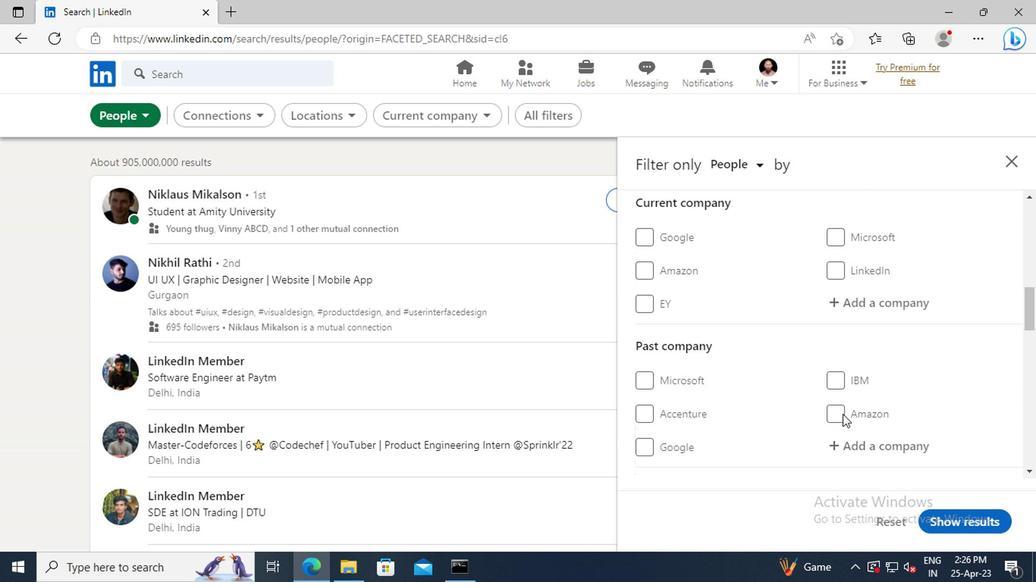 
Action: Mouse scrolled (840, 409) with delta (0, 0)
Screenshot: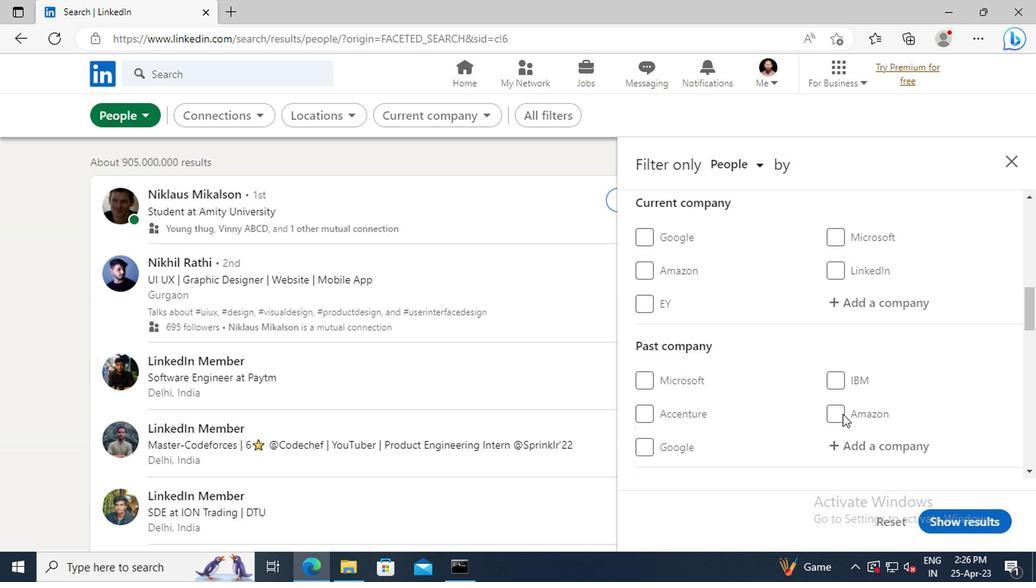 
Action: Mouse scrolled (840, 408) with delta (0, -1)
Screenshot: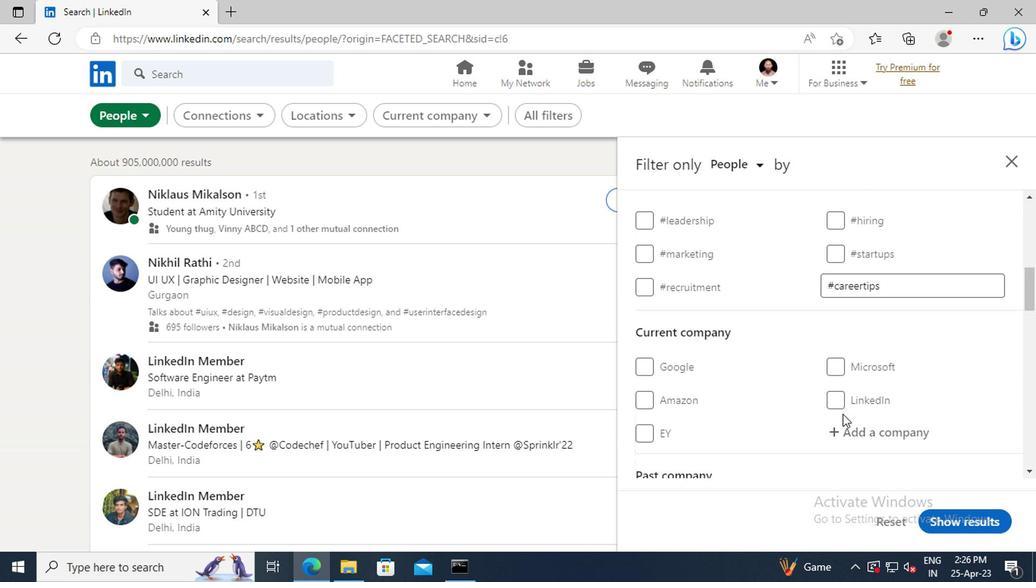 
Action: Mouse scrolled (840, 408) with delta (0, -1)
Screenshot: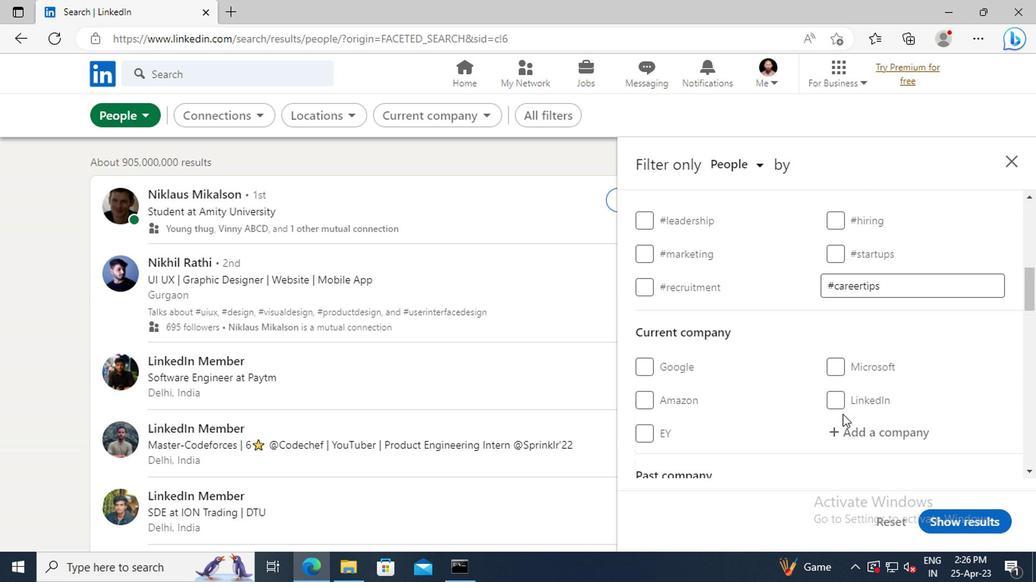 
Action: Mouse moved to (844, 343)
Screenshot: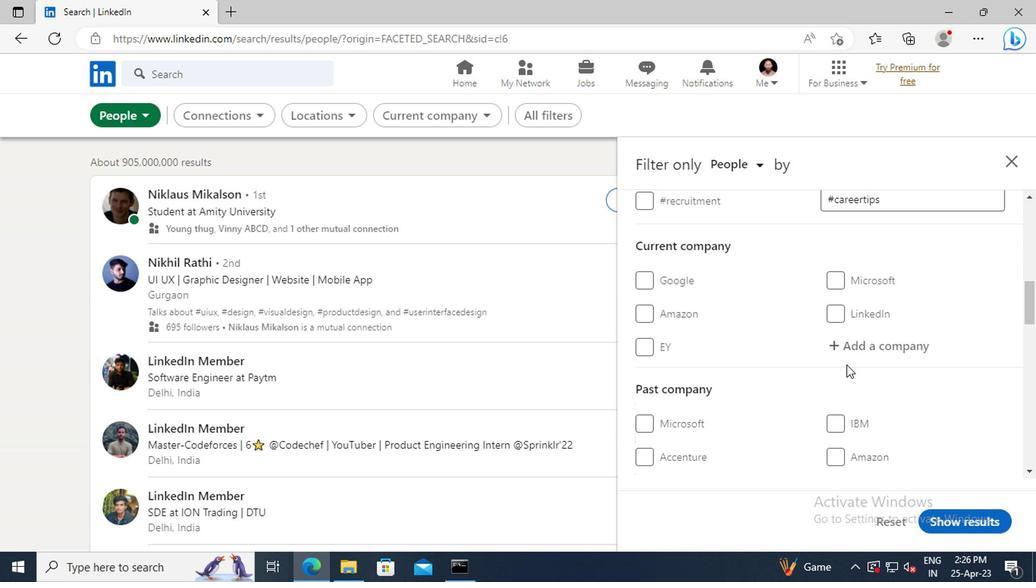 
Action: Mouse pressed left at (844, 343)
Screenshot: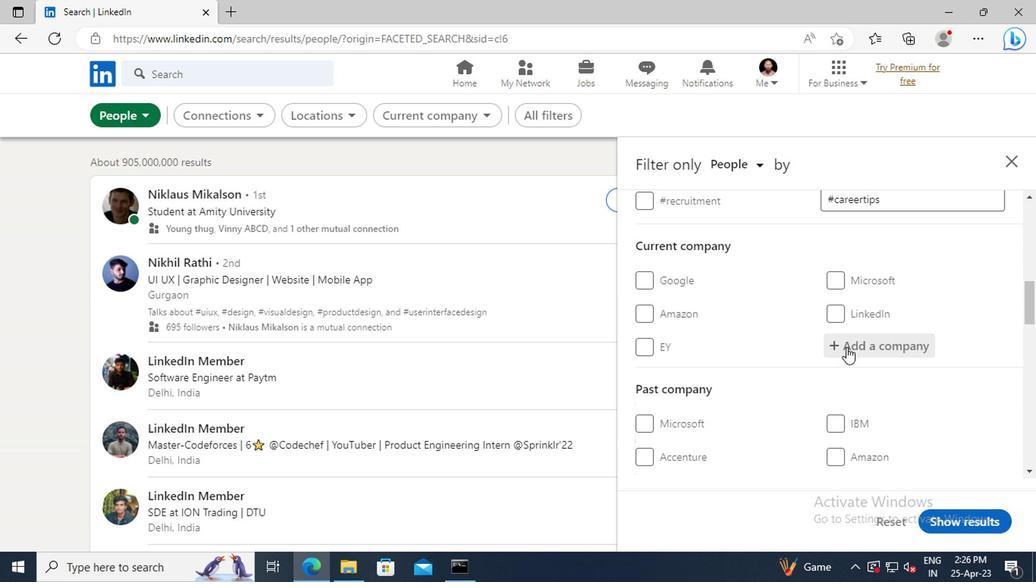 
Action: Key pressed <Key.shift>CANADA<Key.space><Key.shift>JOBS<Key.space><Key.shift>|<Key.space>
Screenshot: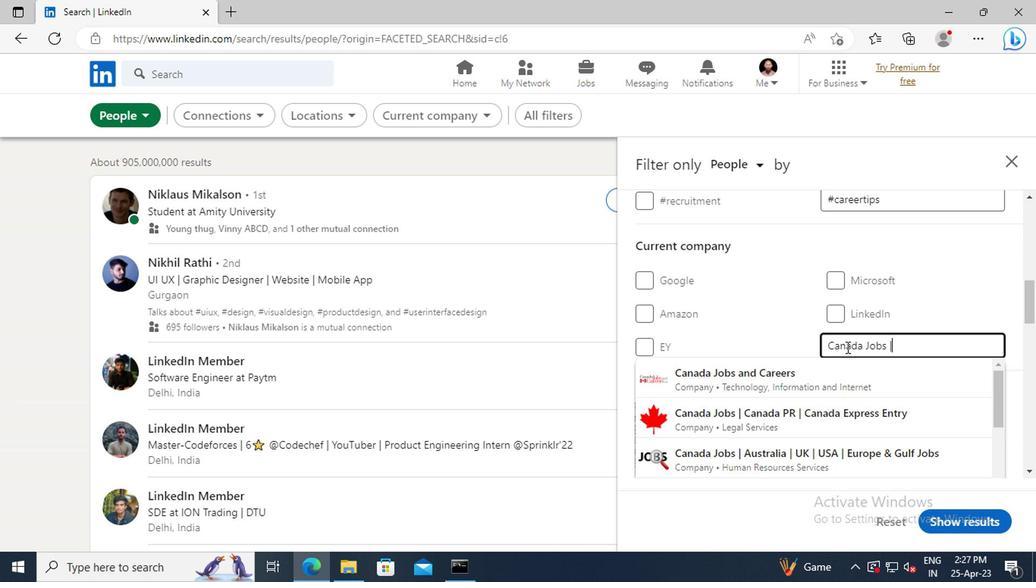 
Action: Mouse moved to (844, 343)
Screenshot: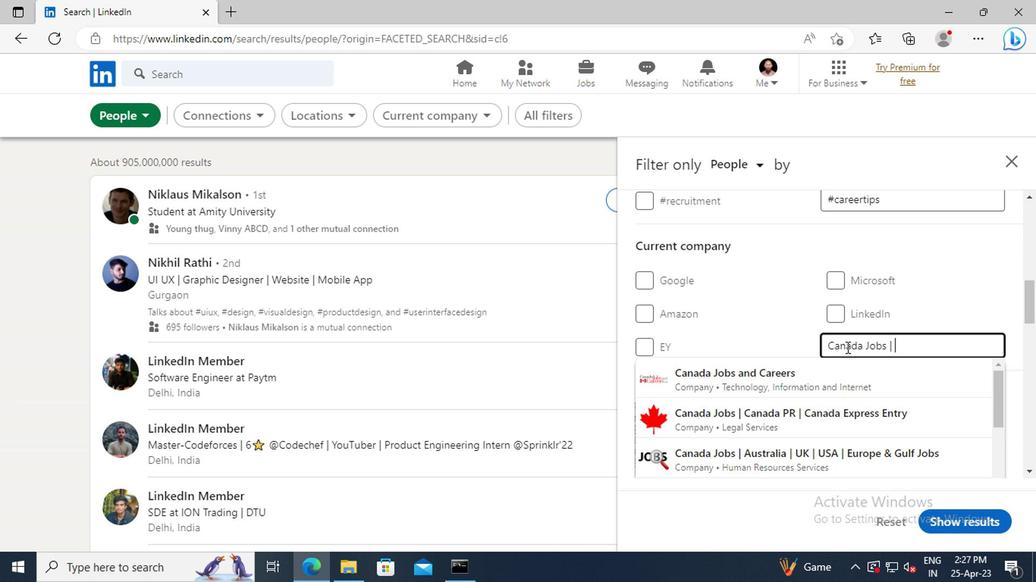 
Action: Key pressed <Key.shift_r>AUSTRALIA
Screenshot: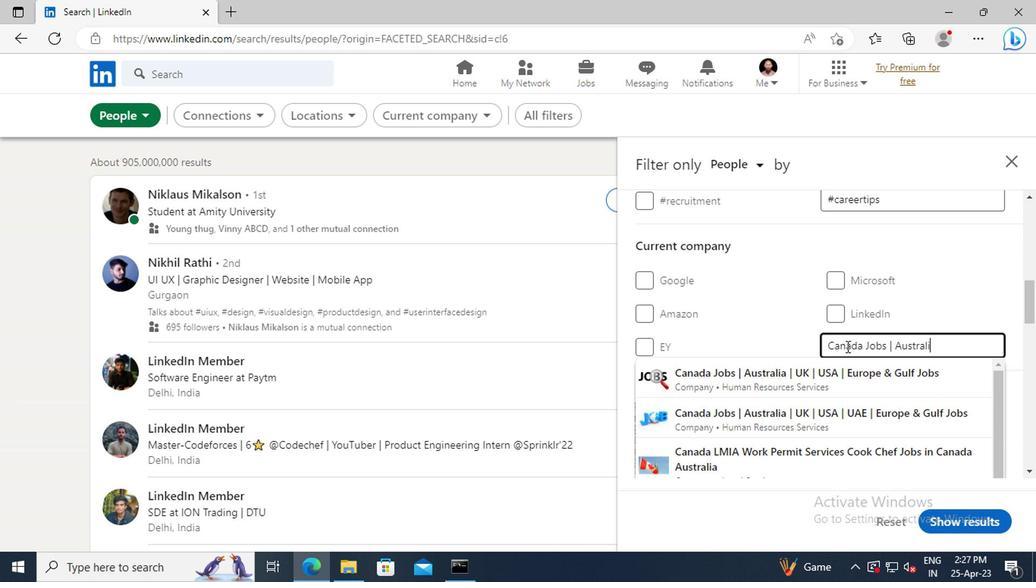 
Action: Mouse moved to (839, 370)
Screenshot: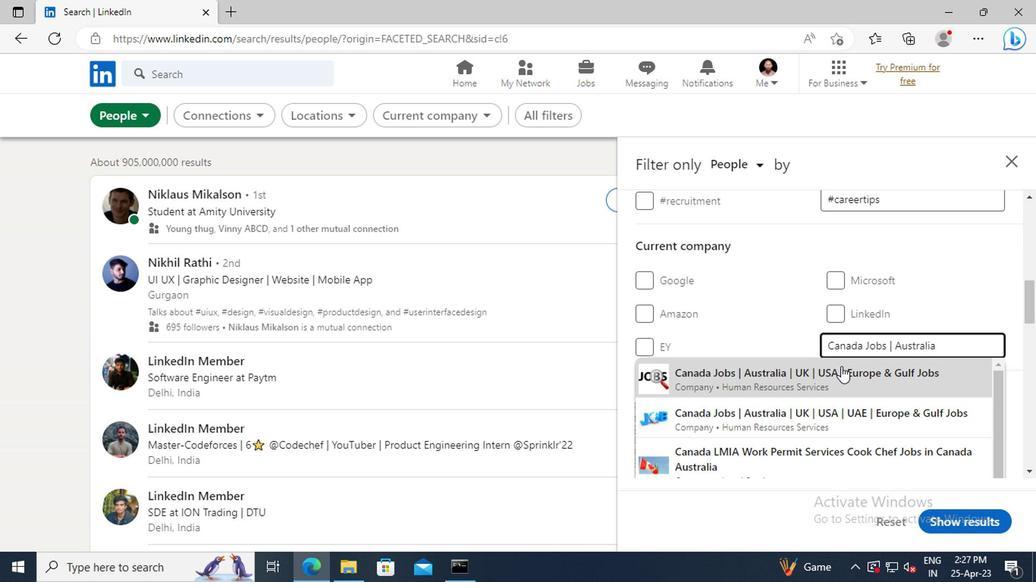 
Action: Mouse pressed left at (839, 370)
Screenshot: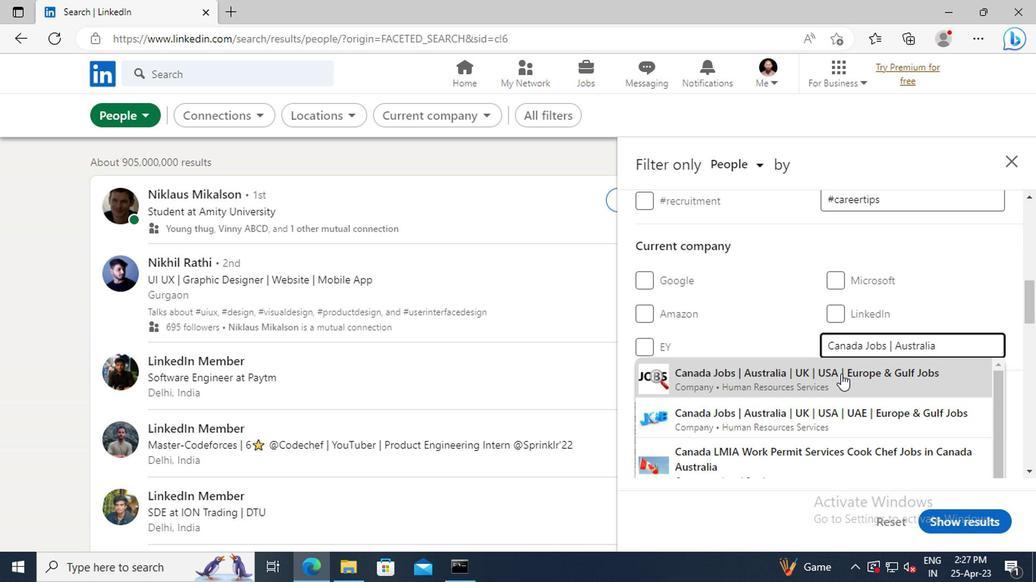
Action: Mouse moved to (829, 333)
Screenshot: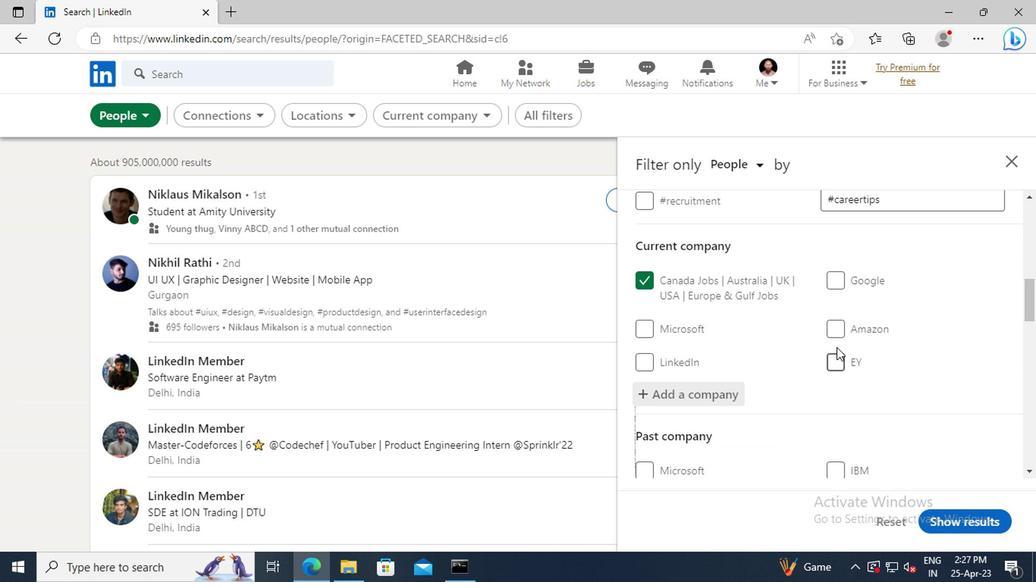 
Action: Mouse scrolled (829, 332) with delta (0, -1)
Screenshot: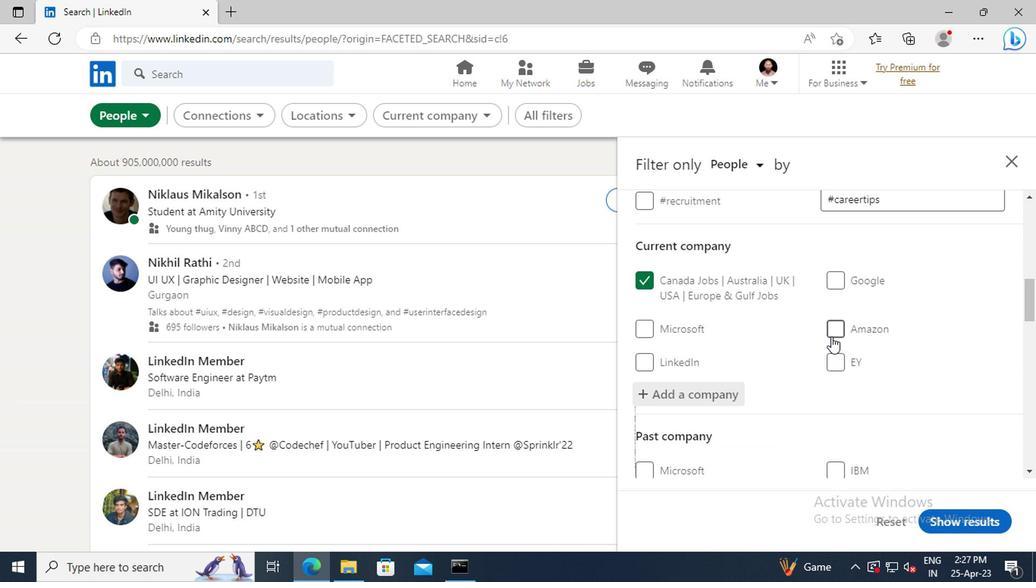 
Action: Mouse scrolled (829, 332) with delta (0, -1)
Screenshot: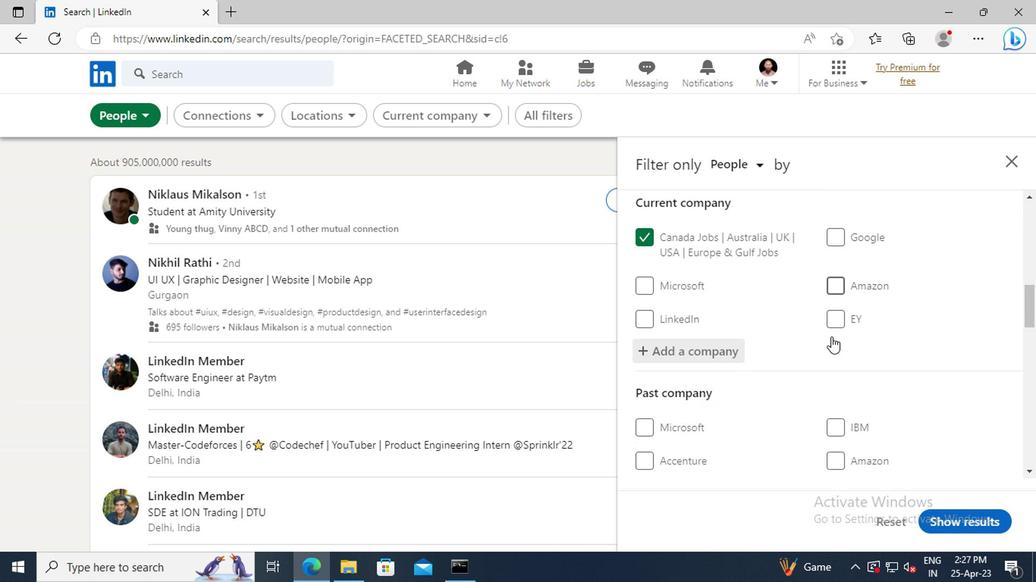 
Action: Mouse scrolled (829, 332) with delta (0, -1)
Screenshot: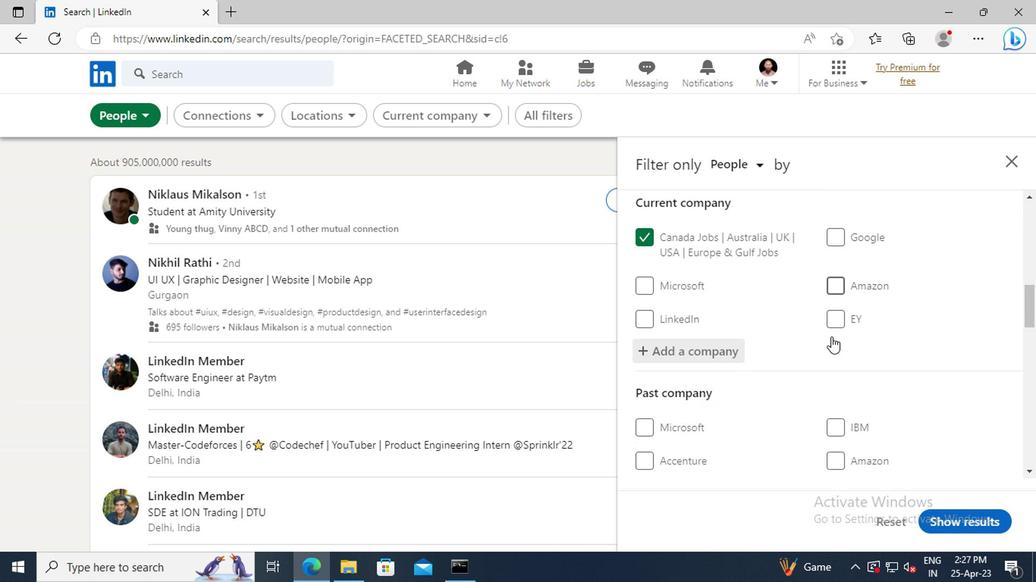 
Action: Mouse scrolled (829, 332) with delta (0, -1)
Screenshot: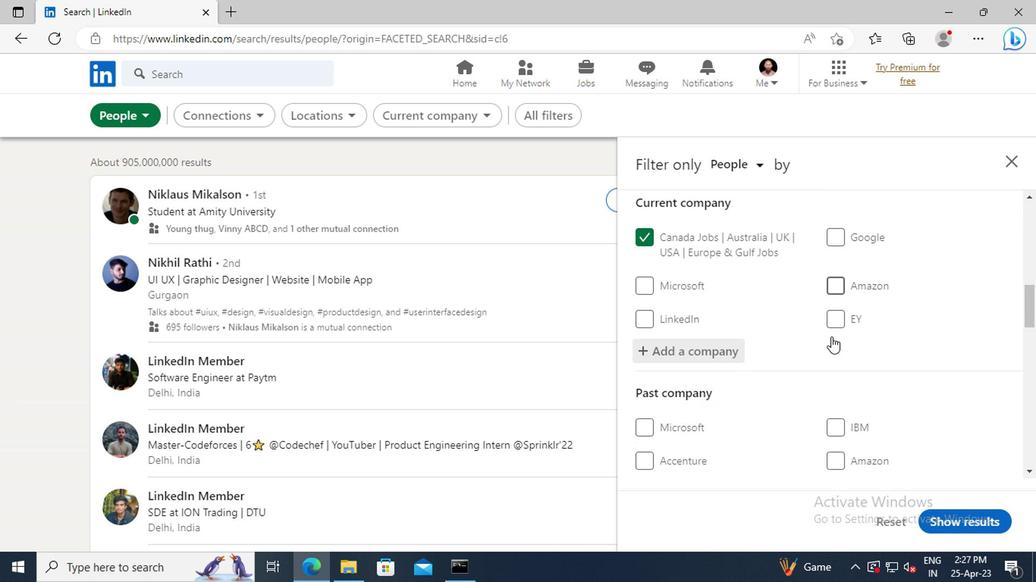 
Action: Mouse scrolled (829, 332) with delta (0, -1)
Screenshot: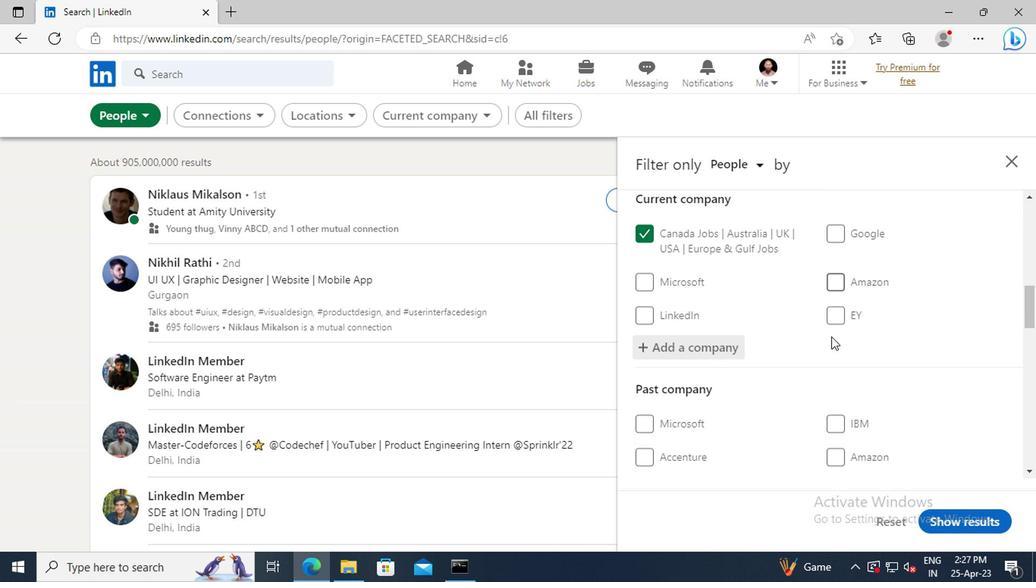 
Action: Mouse scrolled (829, 332) with delta (0, -1)
Screenshot: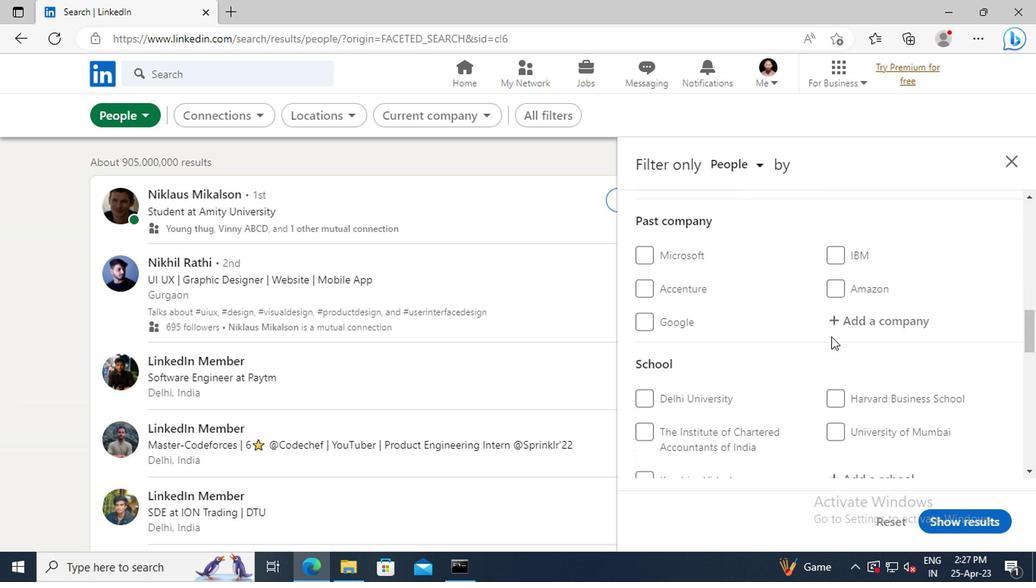 
Action: Mouse scrolled (829, 332) with delta (0, -1)
Screenshot: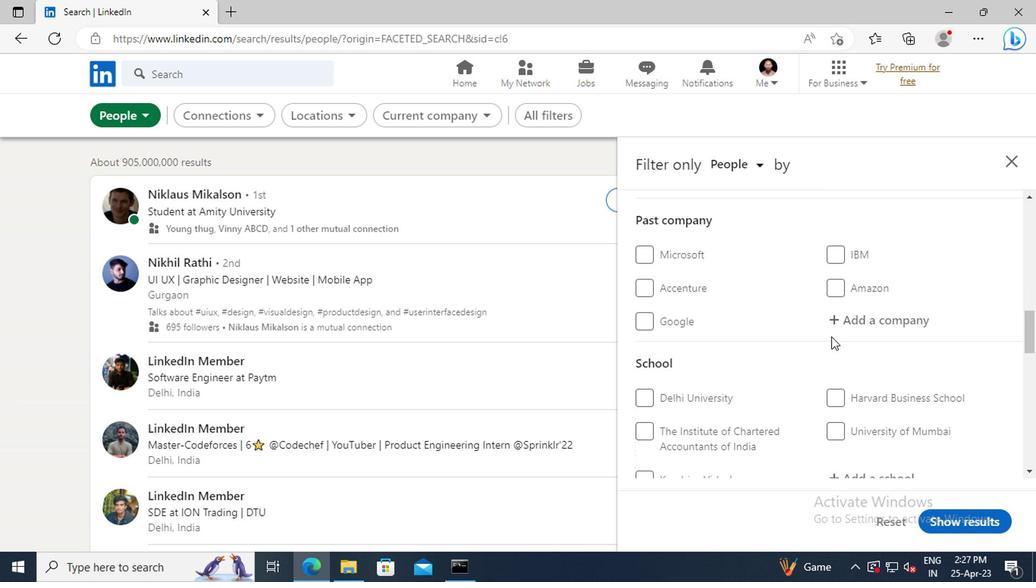 
Action: Mouse scrolled (829, 332) with delta (0, -1)
Screenshot: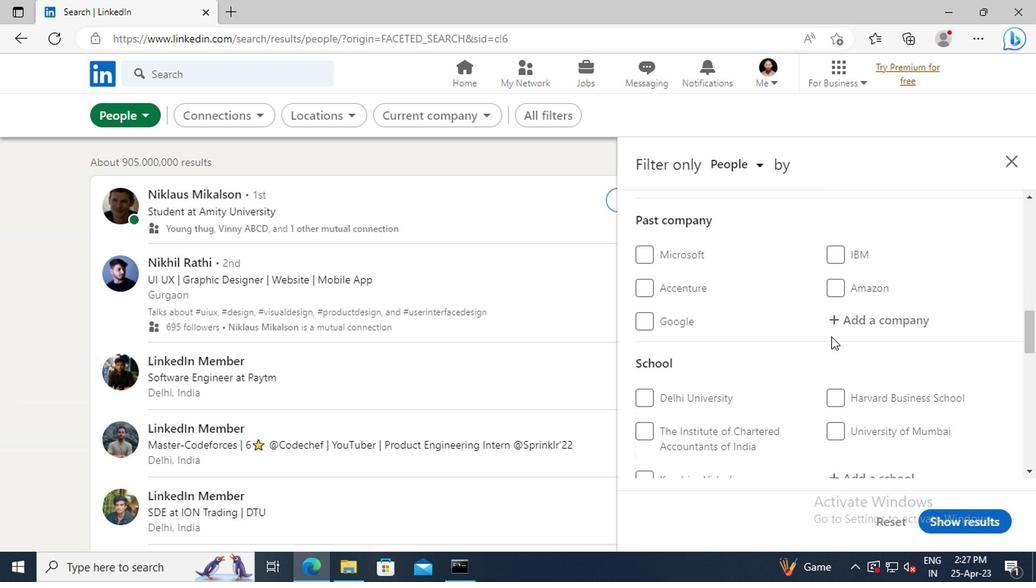 
Action: Mouse moved to (845, 350)
Screenshot: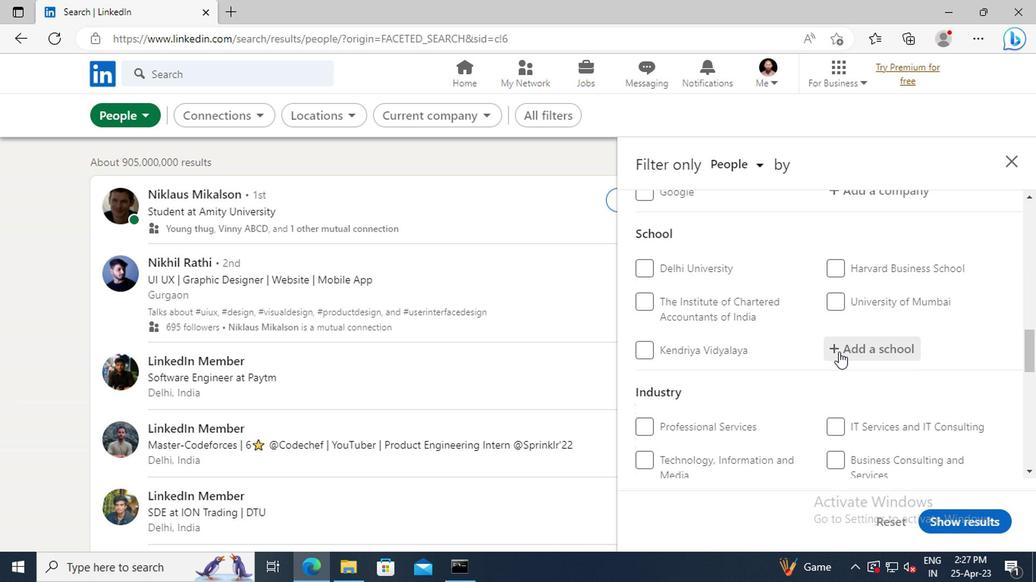 
Action: Mouse pressed left at (845, 350)
Screenshot: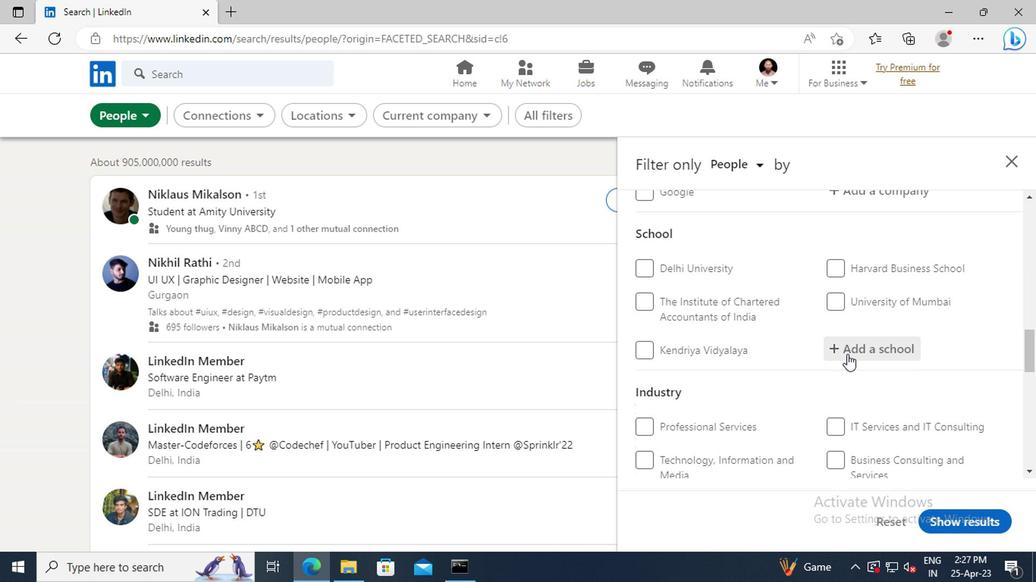 
Action: Key pressed <Key.shift_r>ASSAM<Key.space><Key.shift>ENGINEERING<Key.space><Key.shift>COLLEGE
Screenshot: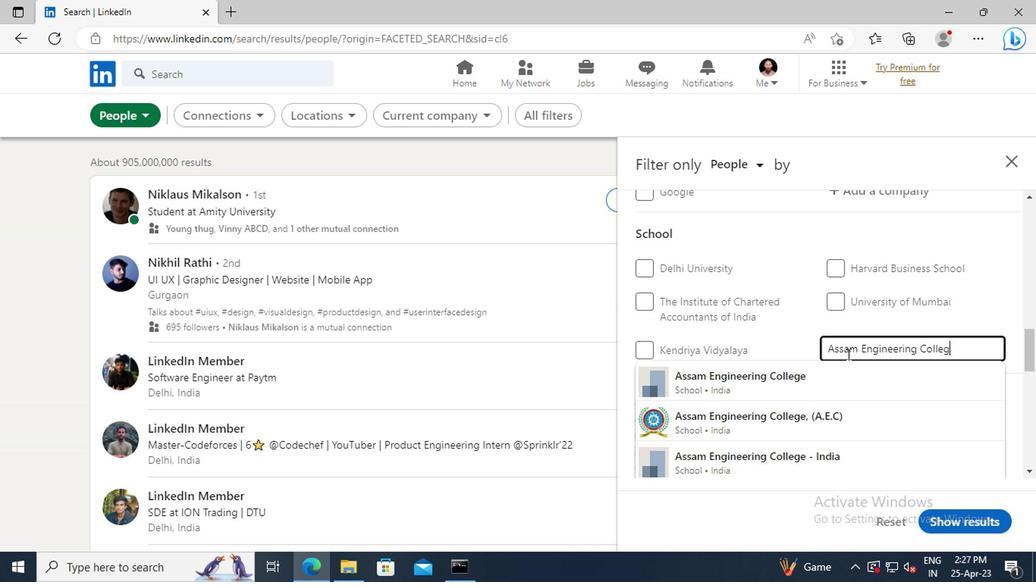 
Action: Mouse moved to (836, 377)
Screenshot: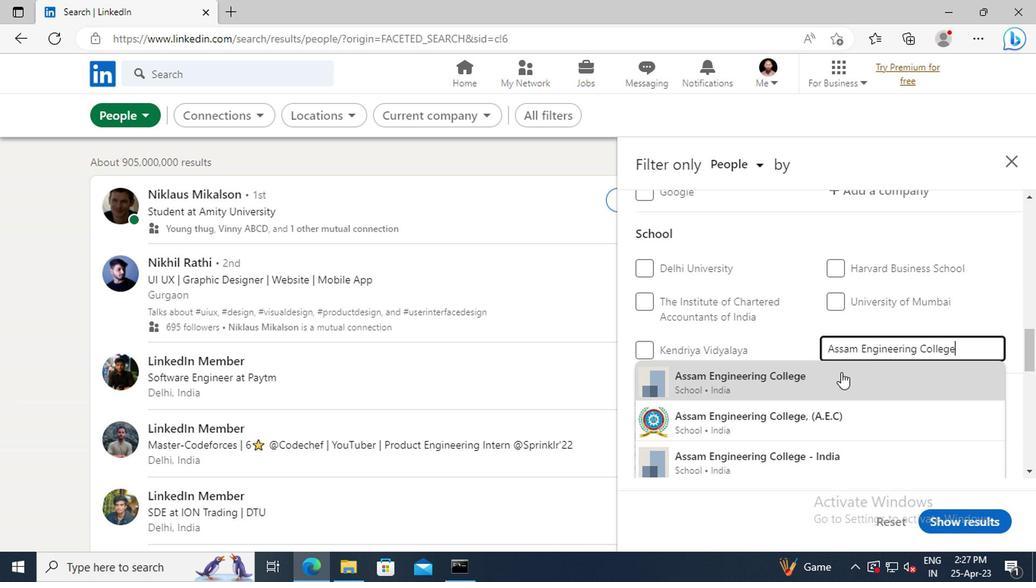
Action: Mouse pressed left at (836, 377)
Screenshot: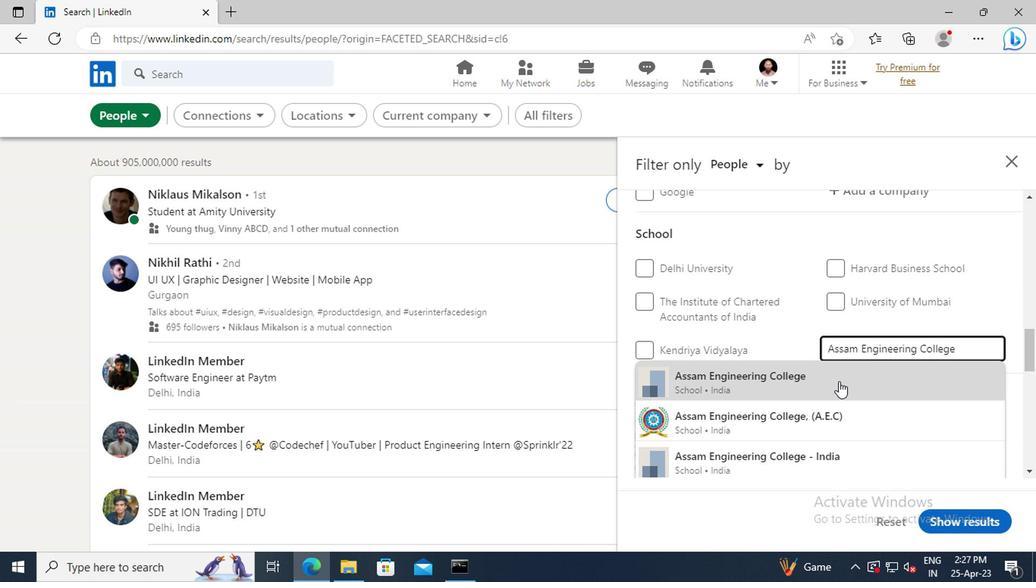 
Action: Mouse moved to (813, 325)
Screenshot: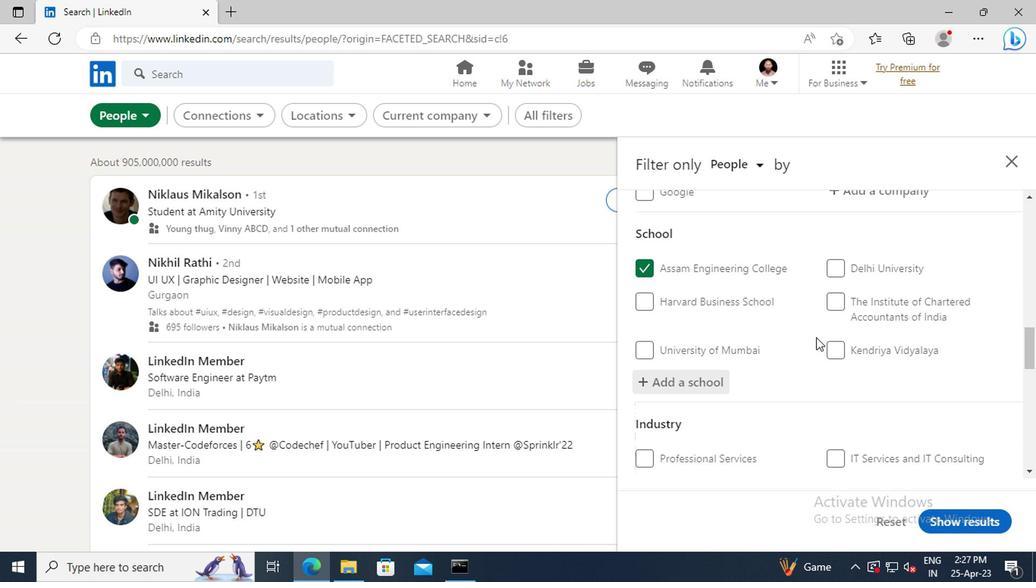 
Action: Mouse scrolled (813, 324) with delta (0, -1)
Screenshot: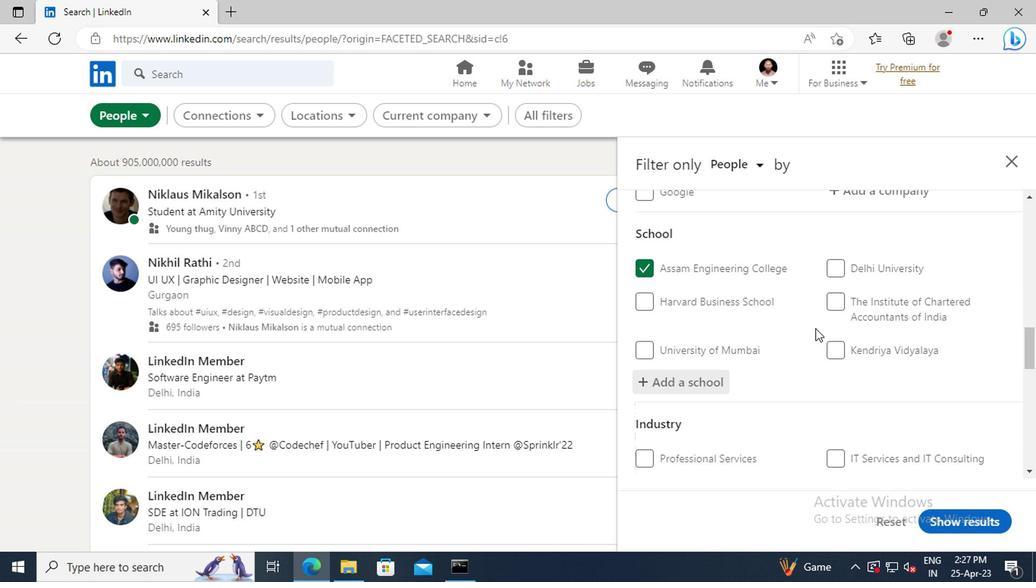 
Action: Mouse scrolled (813, 324) with delta (0, -1)
Screenshot: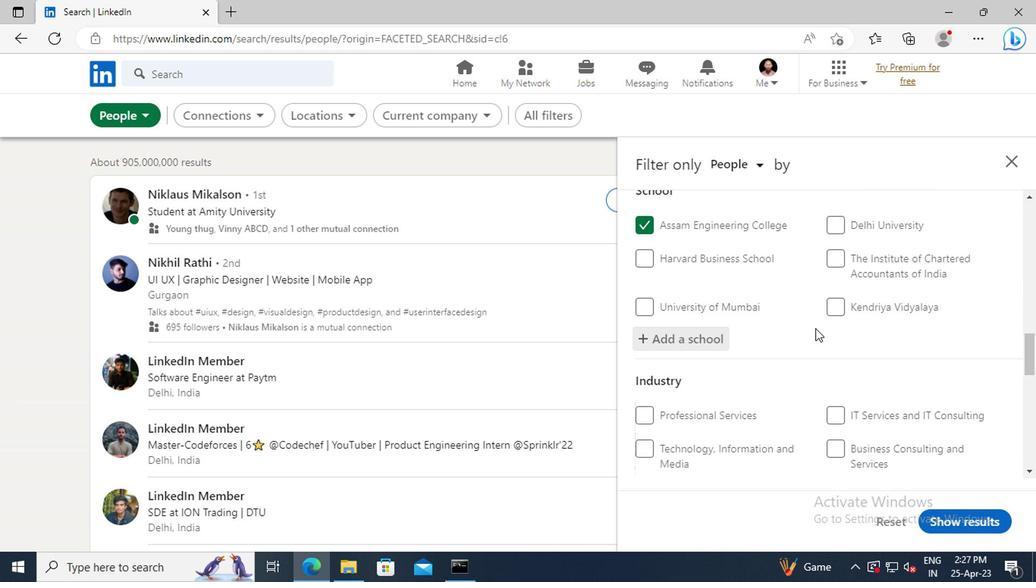 
Action: Mouse scrolled (813, 324) with delta (0, -1)
Screenshot: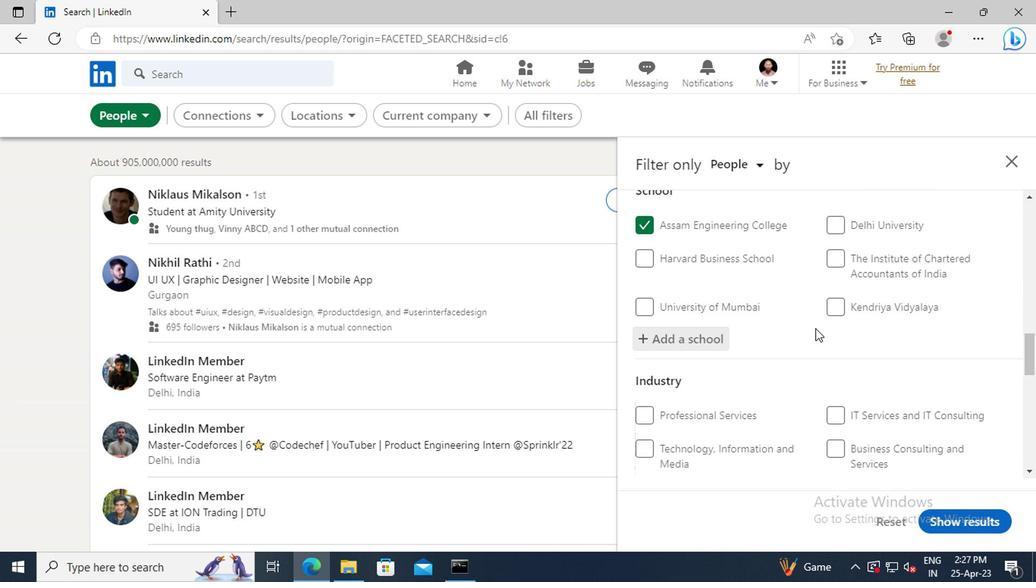 
Action: Mouse scrolled (813, 324) with delta (0, -1)
Screenshot: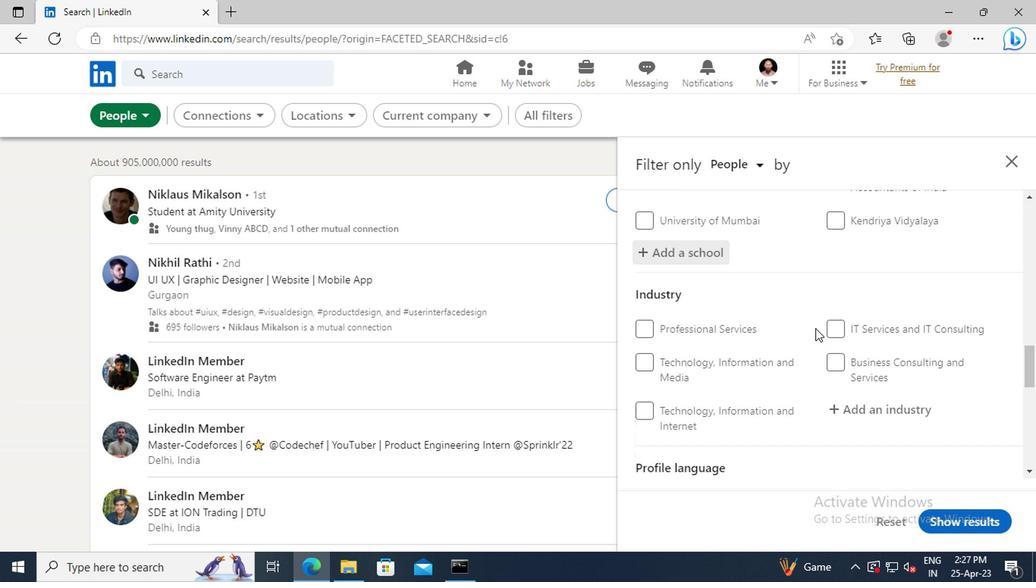 
Action: Mouse scrolled (813, 324) with delta (0, -1)
Screenshot: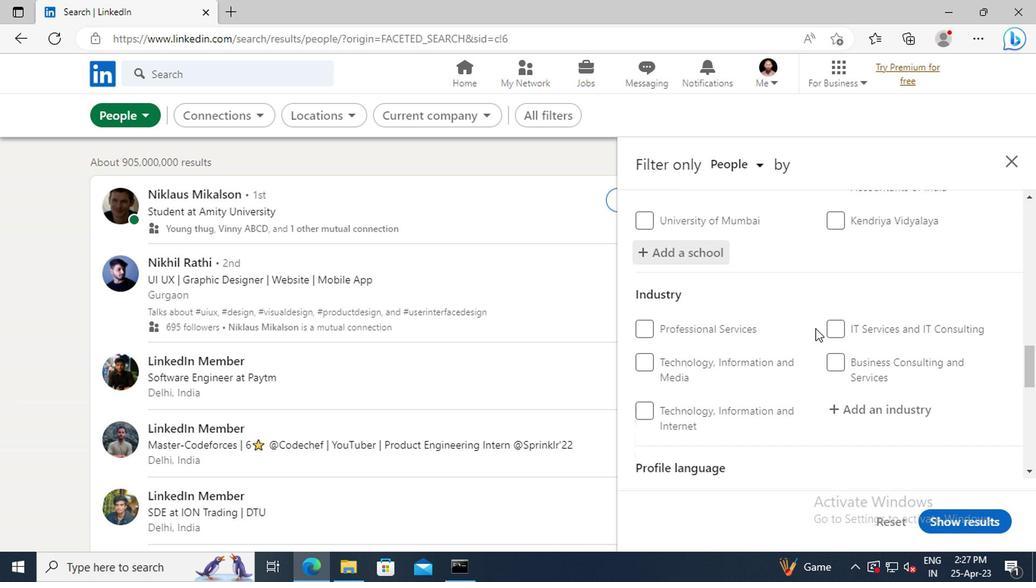 
Action: Mouse moved to (849, 323)
Screenshot: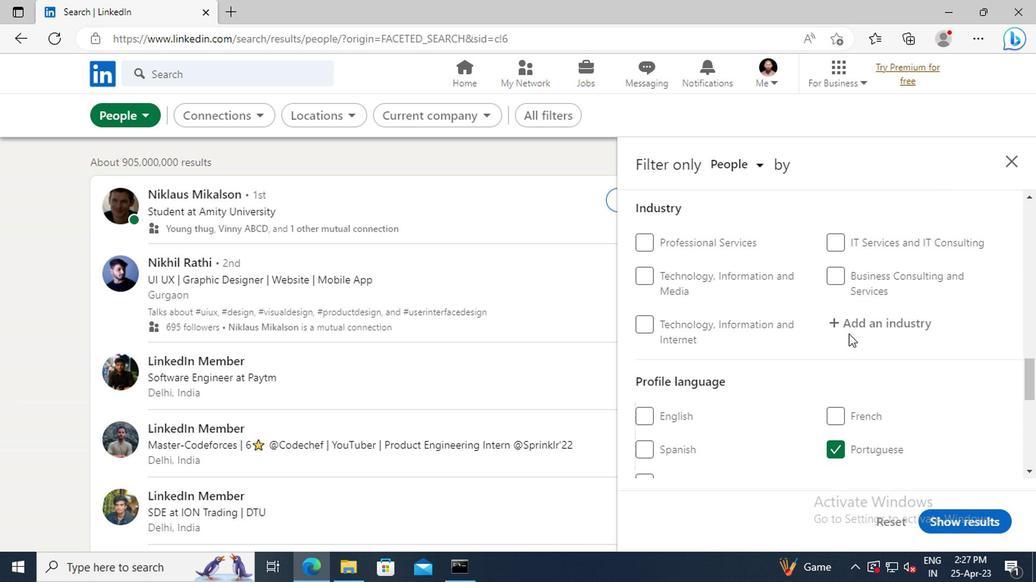 
Action: Mouse pressed left at (849, 323)
Screenshot: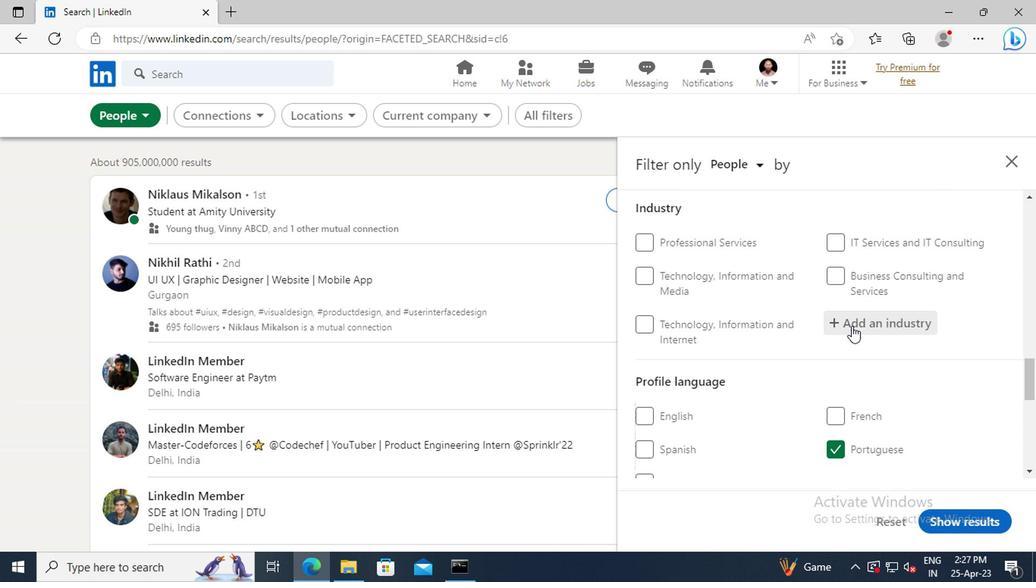 
Action: Key pressed <Key.shift>CIRCUSES<Key.space>AND<Key.space><Key.shift>MAGIC<Key.space><Key.shift_r>SHOWS
Screenshot: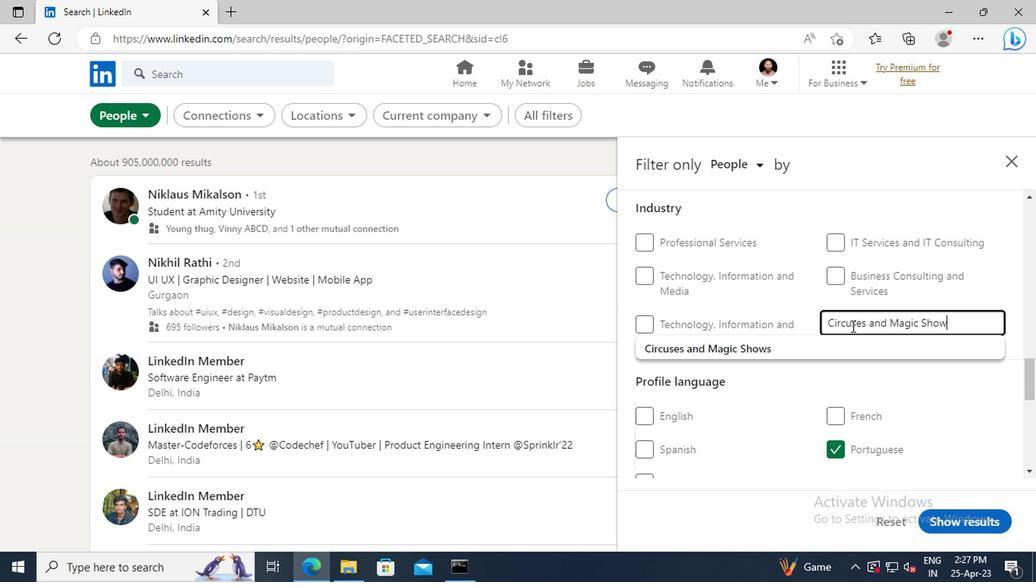 
Action: Mouse moved to (836, 343)
Screenshot: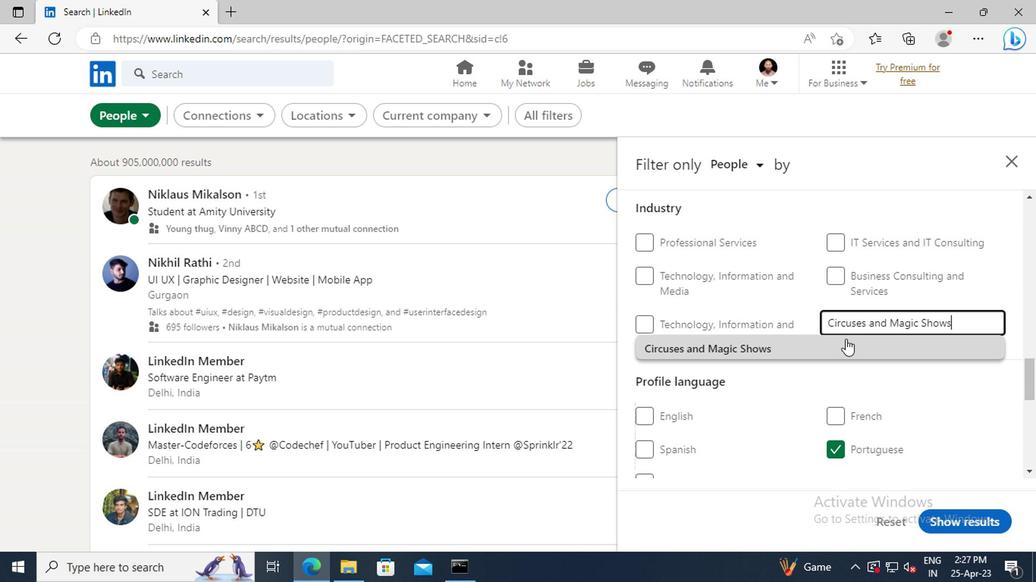 
Action: Mouse pressed left at (836, 343)
Screenshot: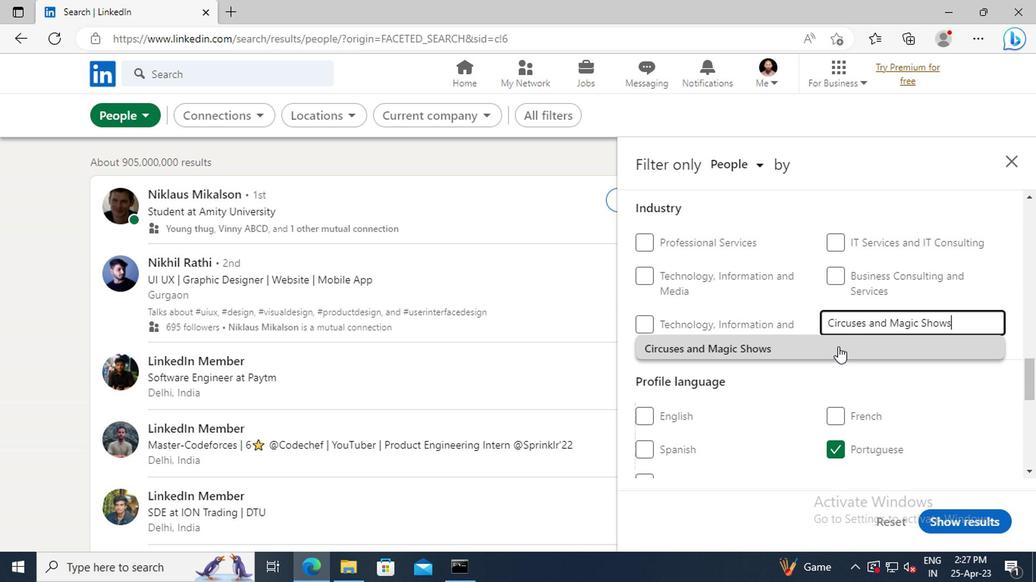 
Action: Mouse moved to (834, 335)
Screenshot: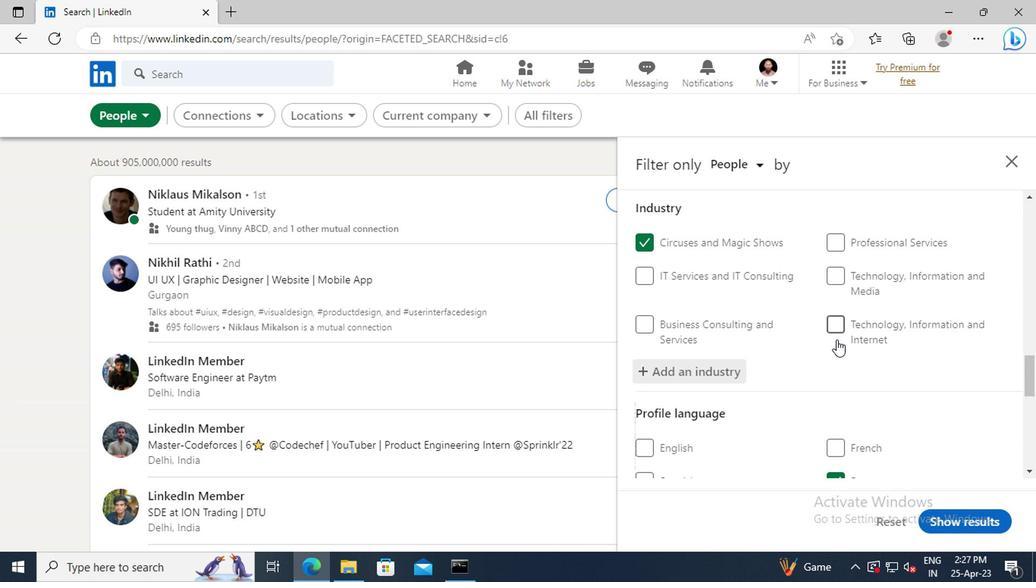 
Action: Mouse scrolled (834, 335) with delta (0, 0)
Screenshot: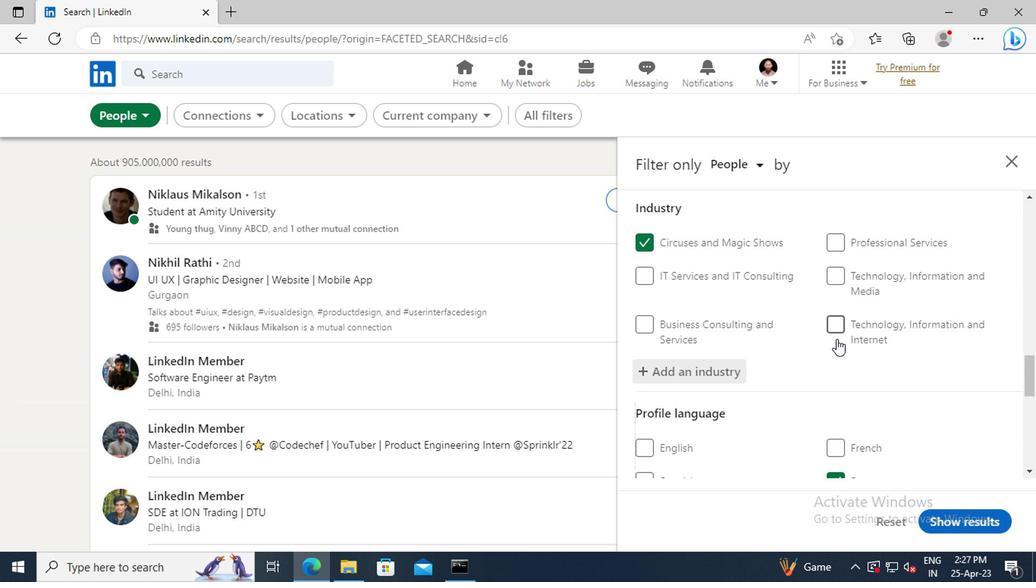 
Action: Mouse scrolled (834, 335) with delta (0, 0)
Screenshot: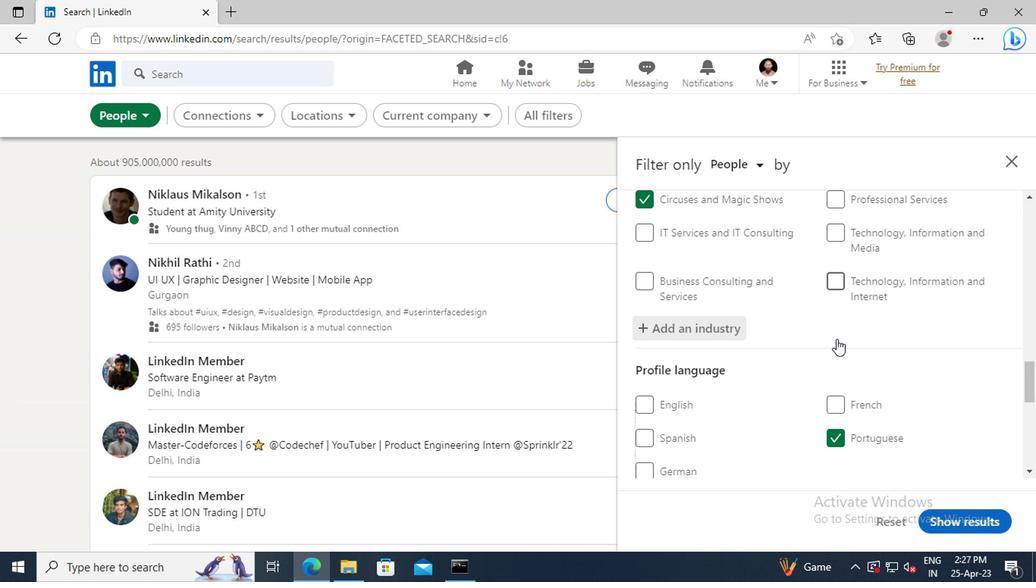 
Action: Mouse scrolled (834, 335) with delta (0, 0)
Screenshot: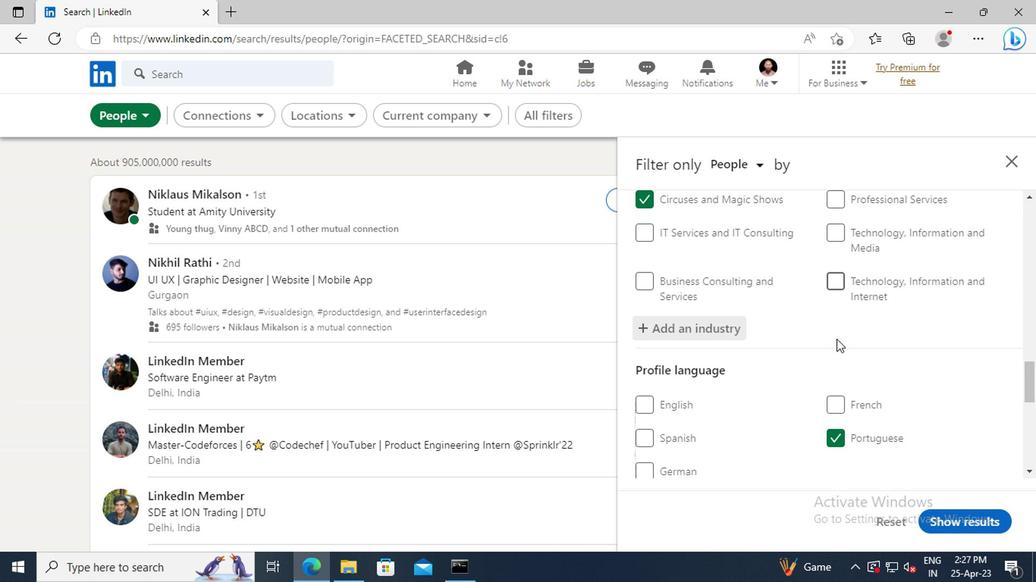 
Action: Mouse scrolled (834, 335) with delta (0, 0)
Screenshot: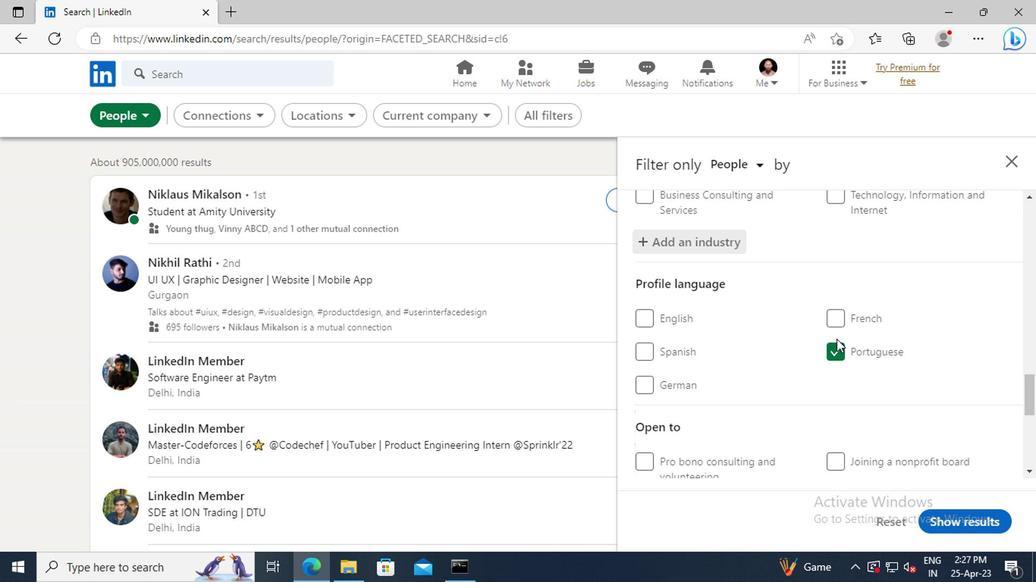 
Action: Mouse scrolled (834, 335) with delta (0, 0)
Screenshot: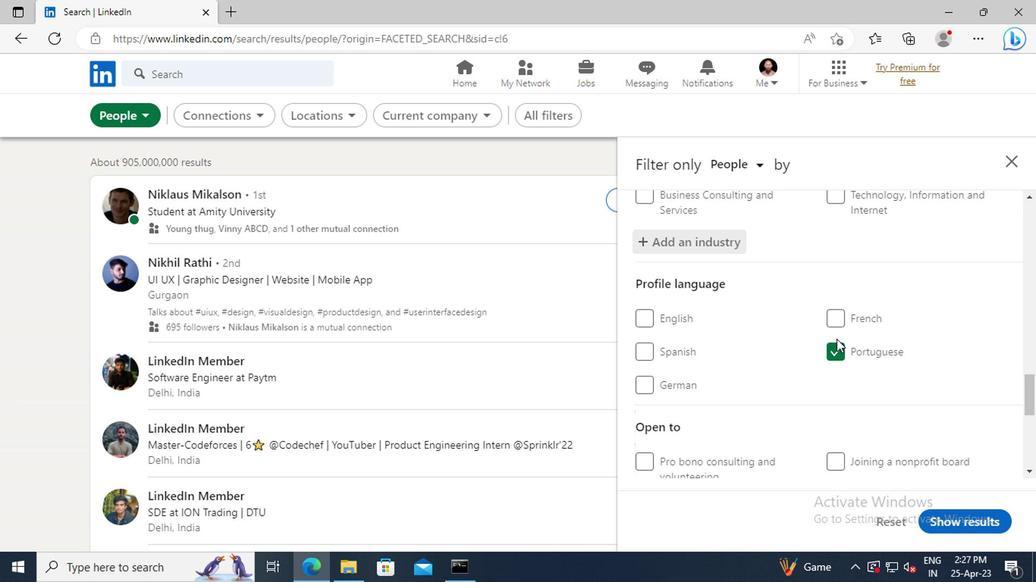 
Action: Mouse scrolled (834, 335) with delta (0, 0)
Screenshot: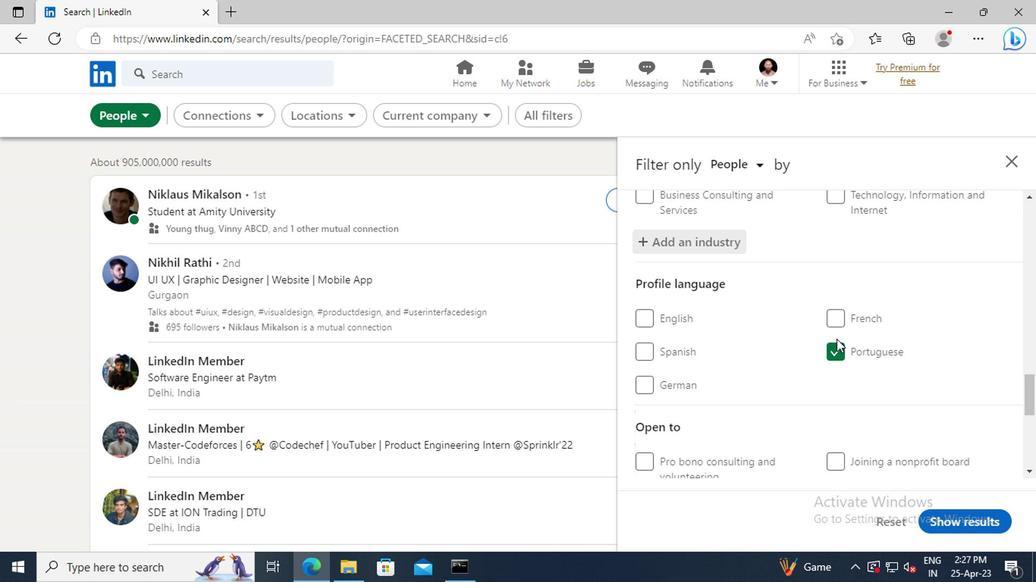 
Action: Mouse scrolled (834, 335) with delta (0, 0)
Screenshot: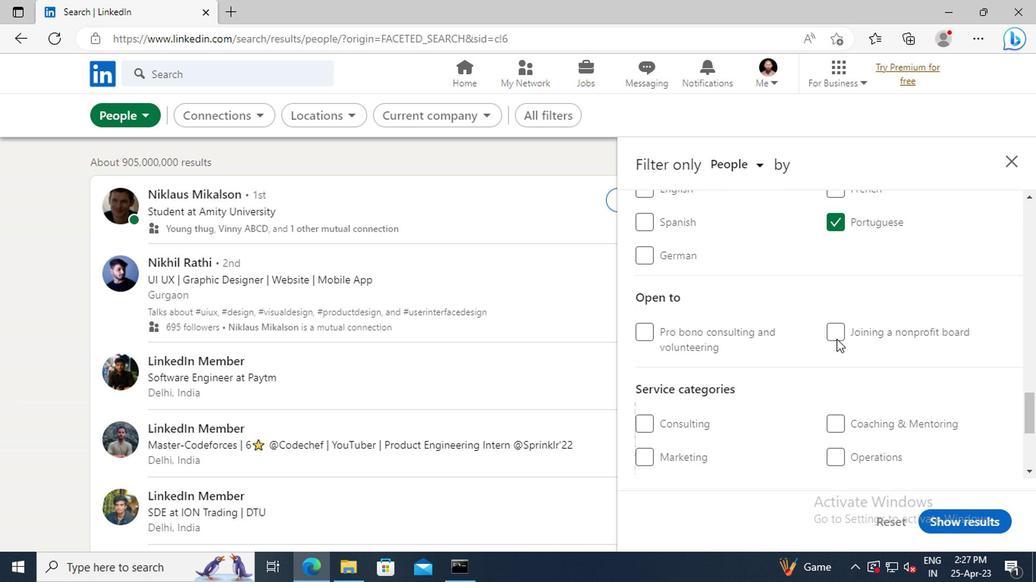
Action: Mouse scrolled (834, 335) with delta (0, 0)
Screenshot: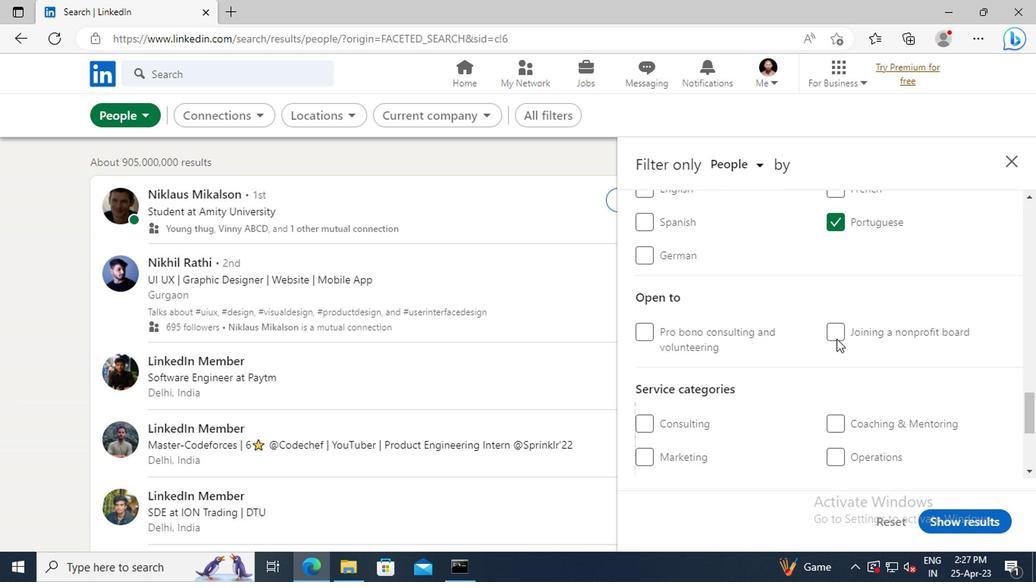 
Action: Mouse moved to (866, 398)
Screenshot: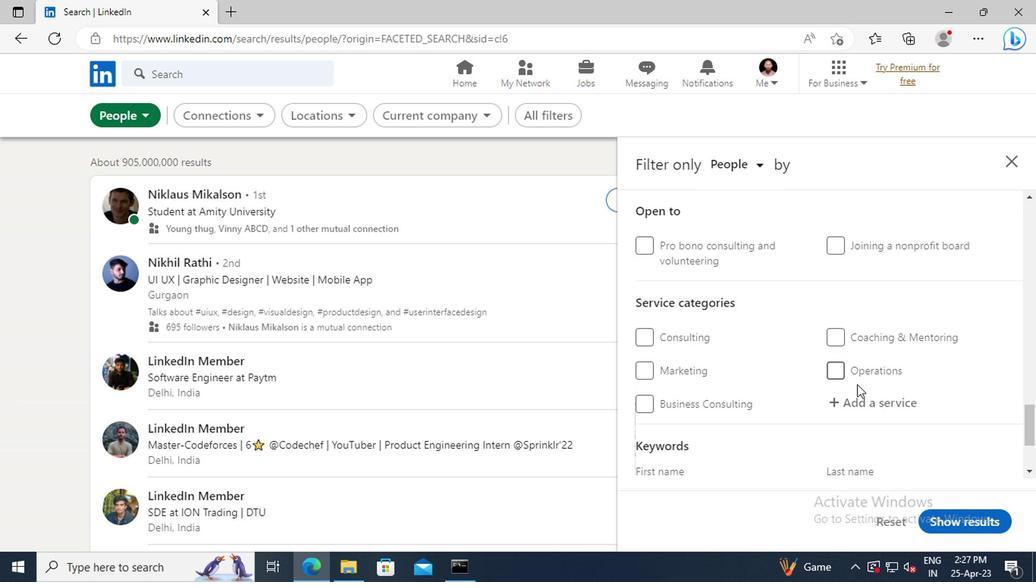 
Action: Mouse pressed left at (866, 398)
Screenshot: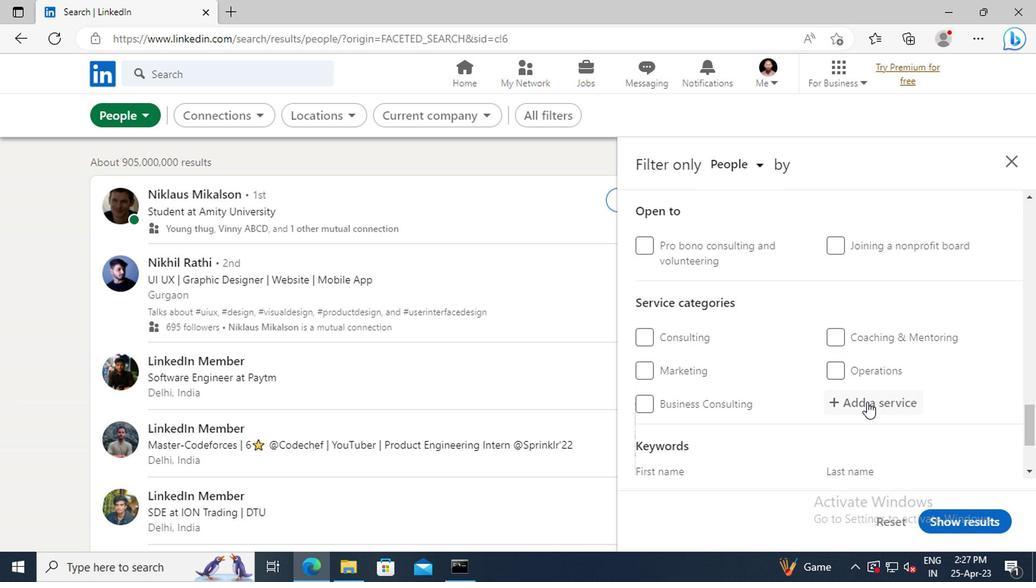 
Action: Key pressed <Key.shift>TEAM<Key.space><Key.shift>BUILDING
Screenshot: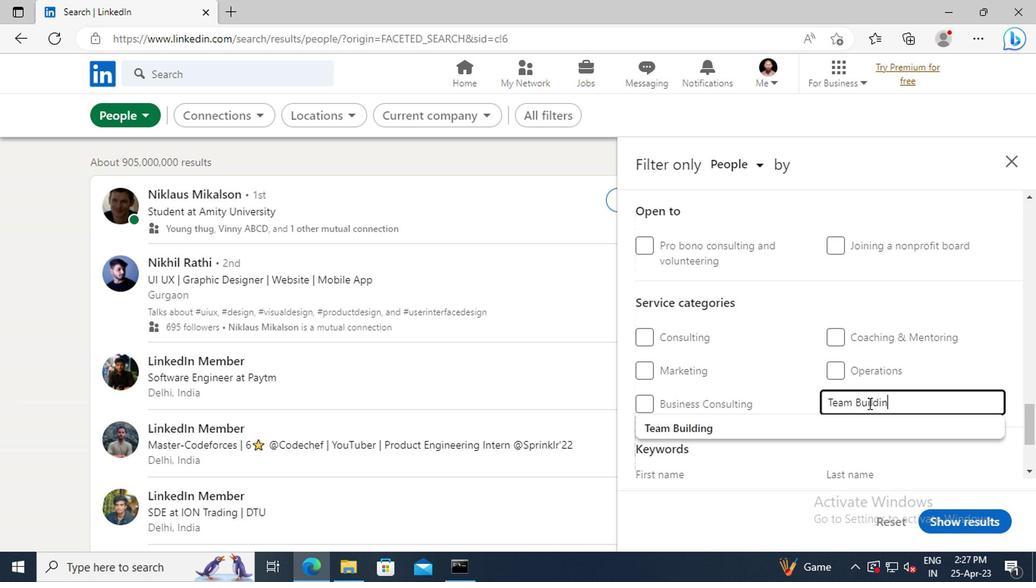 
Action: Mouse moved to (790, 423)
Screenshot: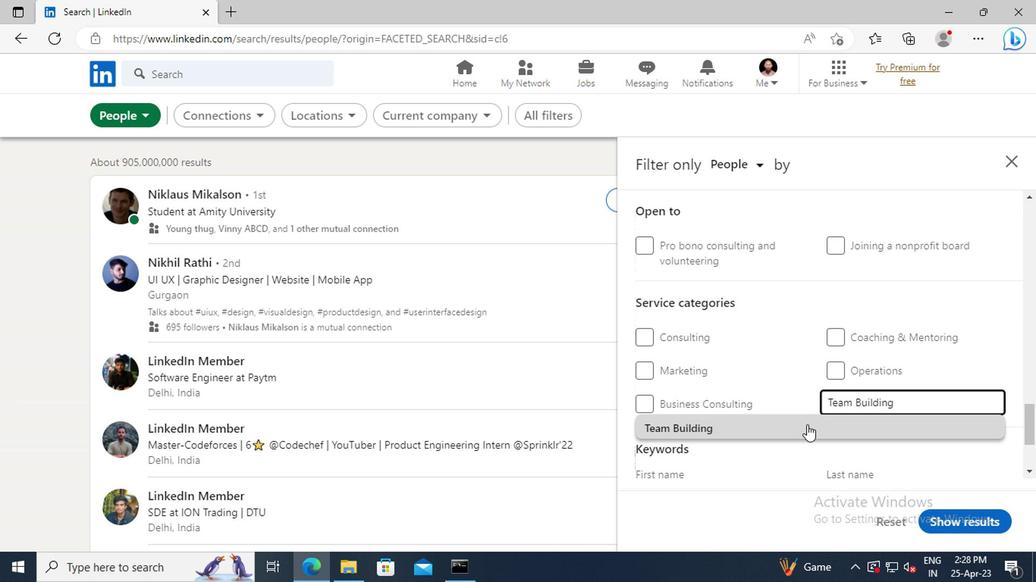 
Action: Mouse pressed left at (790, 423)
Screenshot: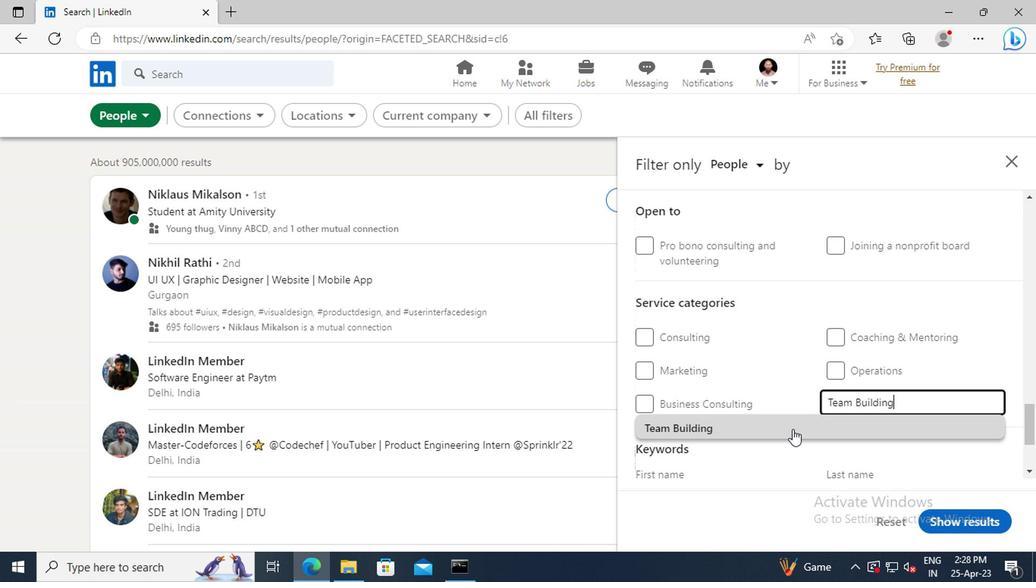 
Action: Mouse moved to (802, 342)
Screenshot: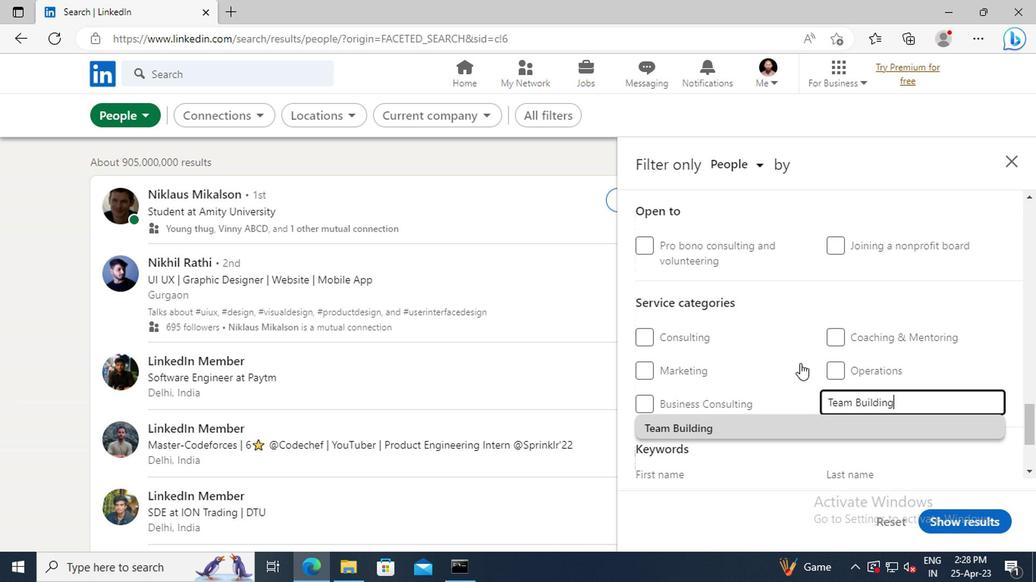 
Action: Mouse scrolled (802, 341) with delta (0, 0)
Screenshot: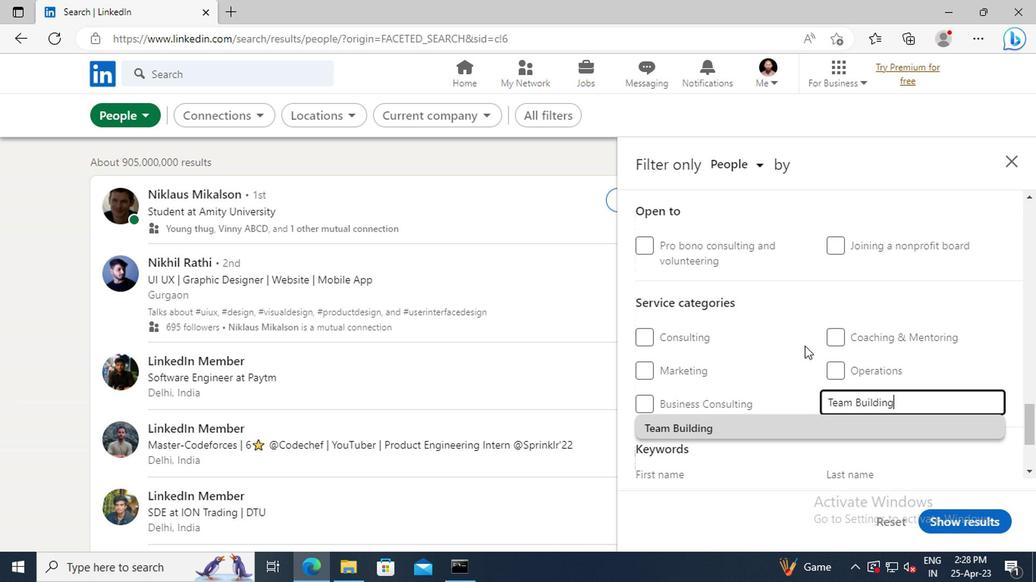 
Action: Mouse scrolled (802, 341) with delta (0, 0)
Screenshot: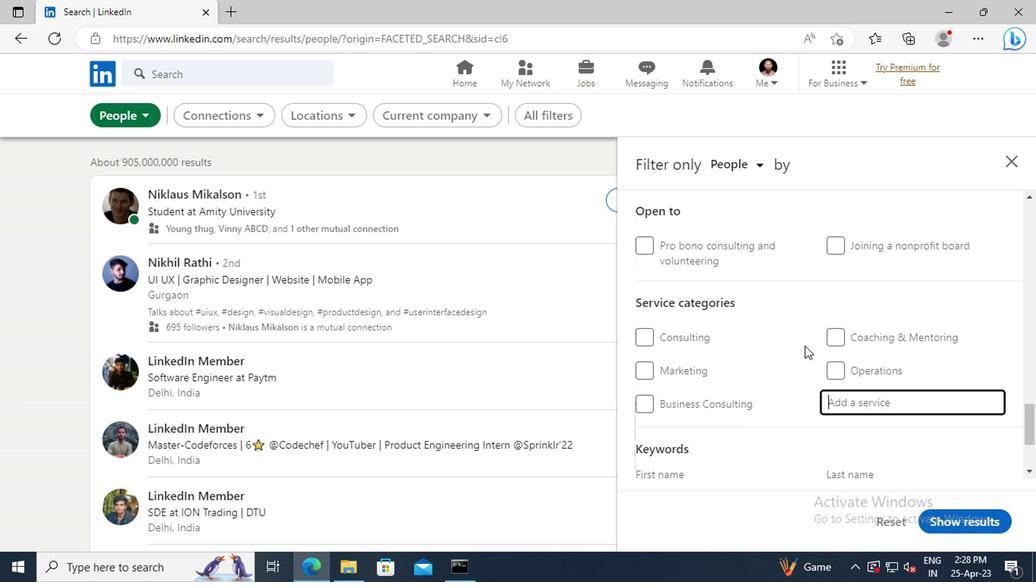 
Action: Mouse scrolled (802, 341) with delta (0, 0)
Screenshot: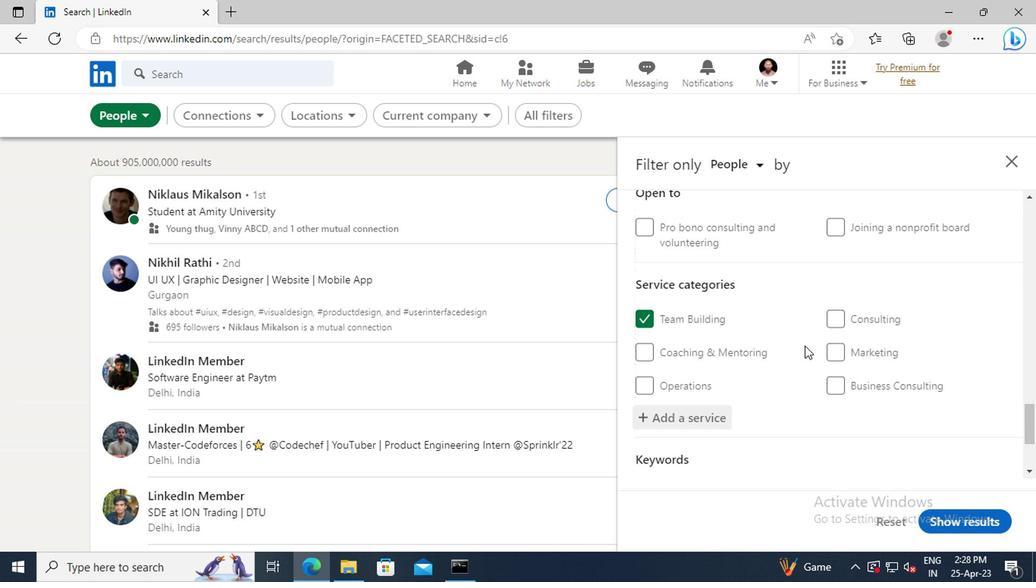 
Action: Mouse scrolled (802, 341) with delta (0, 0)
Screenshot: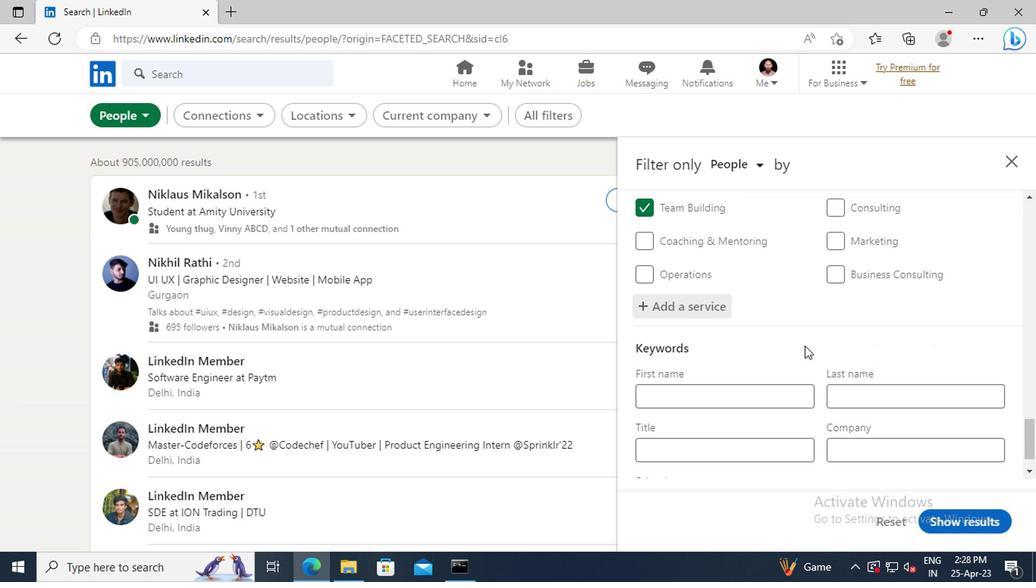 
Action: Mouse scrolled (802, 341) with delta (0, 0)
Screenshot: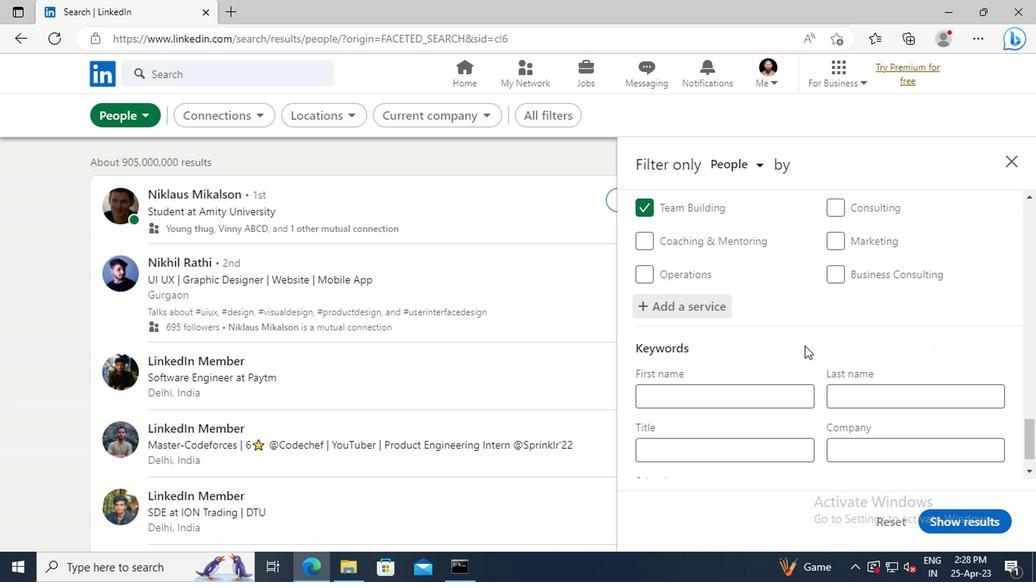 
Action: Mouse scrolled (802, 341) with delta (0, 0)
Screenshot: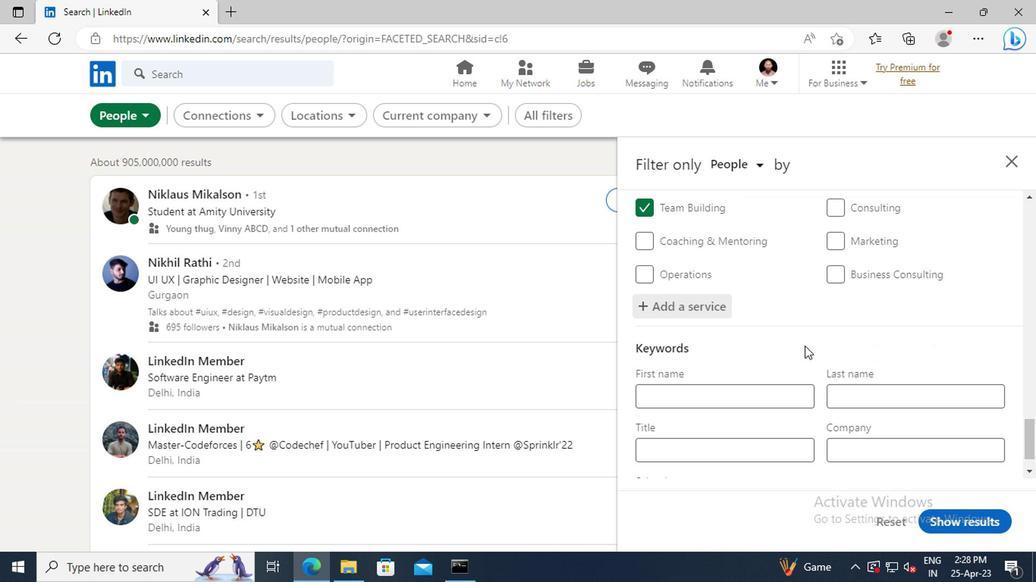 
Action: Mouse moved to (760, 411)
Screenshot: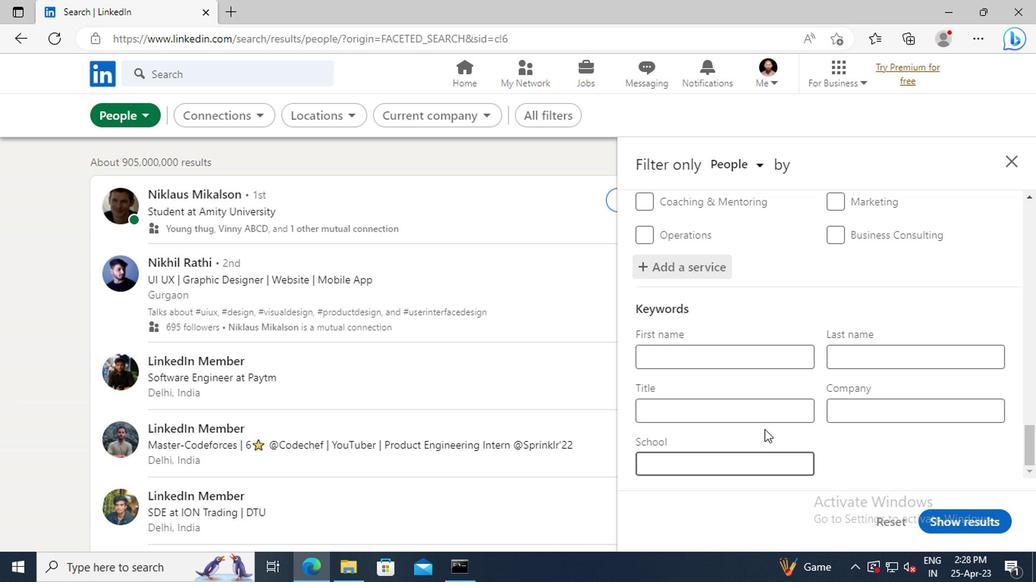 
Action: Mouse pressed left at (760, 411)
Screenshot: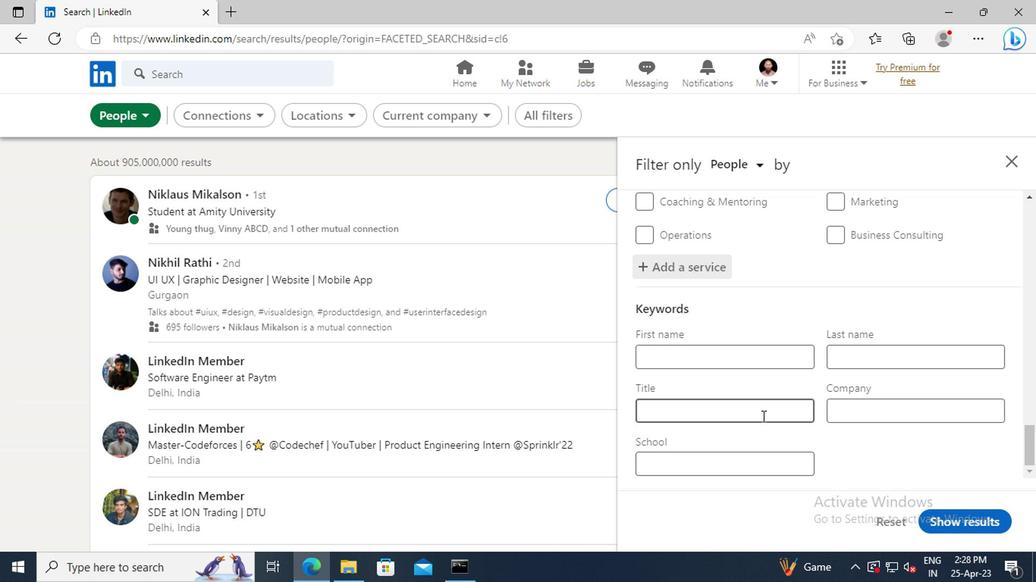 
Action: Key pressed <Key.shift>HEAD
Screenshot: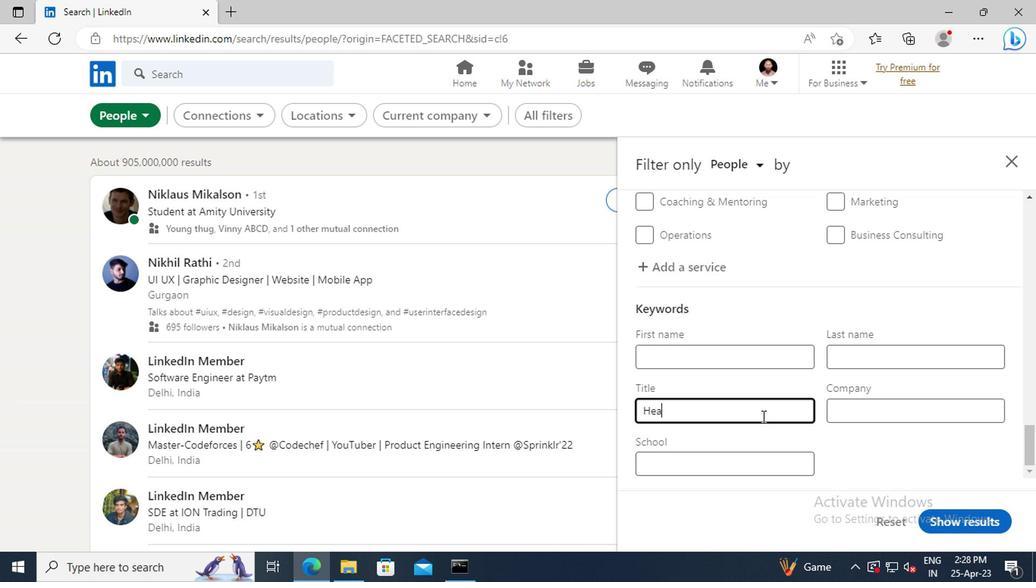 
Action: Mouse moved to (951, 514)
Screenshot: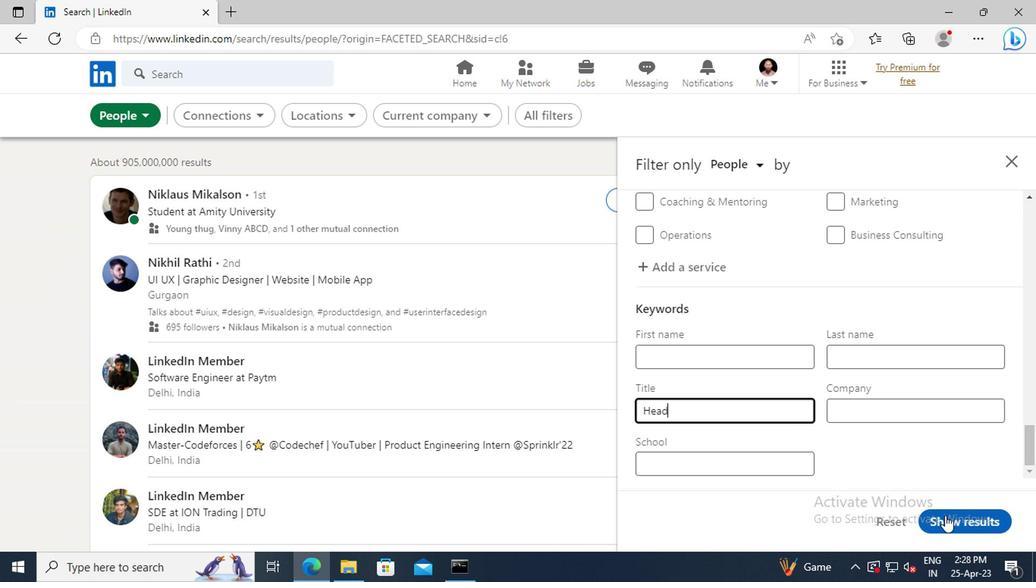 
Action: Mouse pressed left at (951, 514)
Screenshot: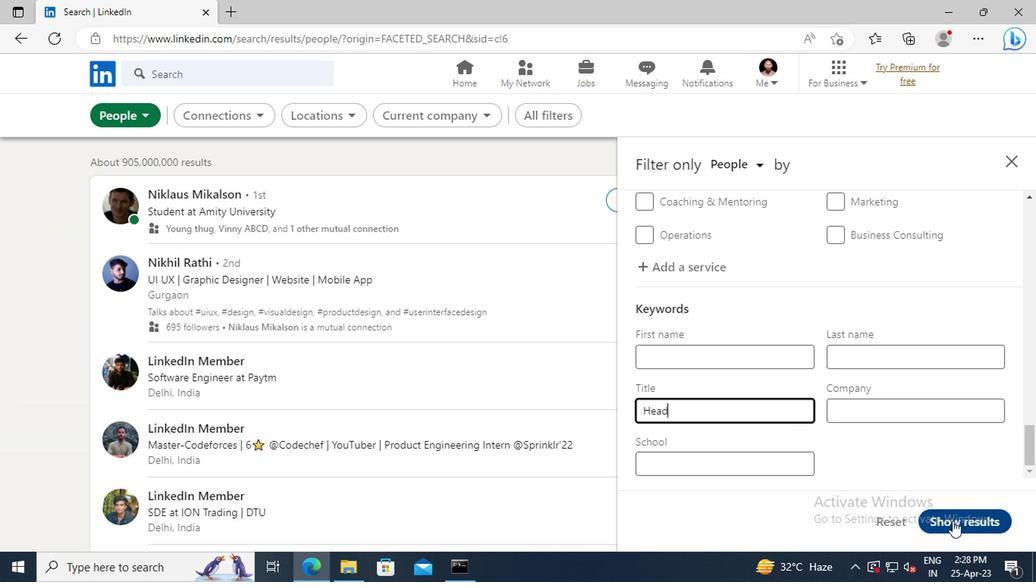 
